 Task: Look for space in Bako, Ethiopia from 5th June, 2023 to 16th June, 2023 for 2 adults in price range Rs.7000 to Rs.15000. Place can be entire place with 1  bedroom having 1 bed and 1 bathroom. Property type can be house, flat, hotel. Booking option can be shelf check-in. Required host language is English.
Action: Mouse moved to (449, 101)
Screenshot: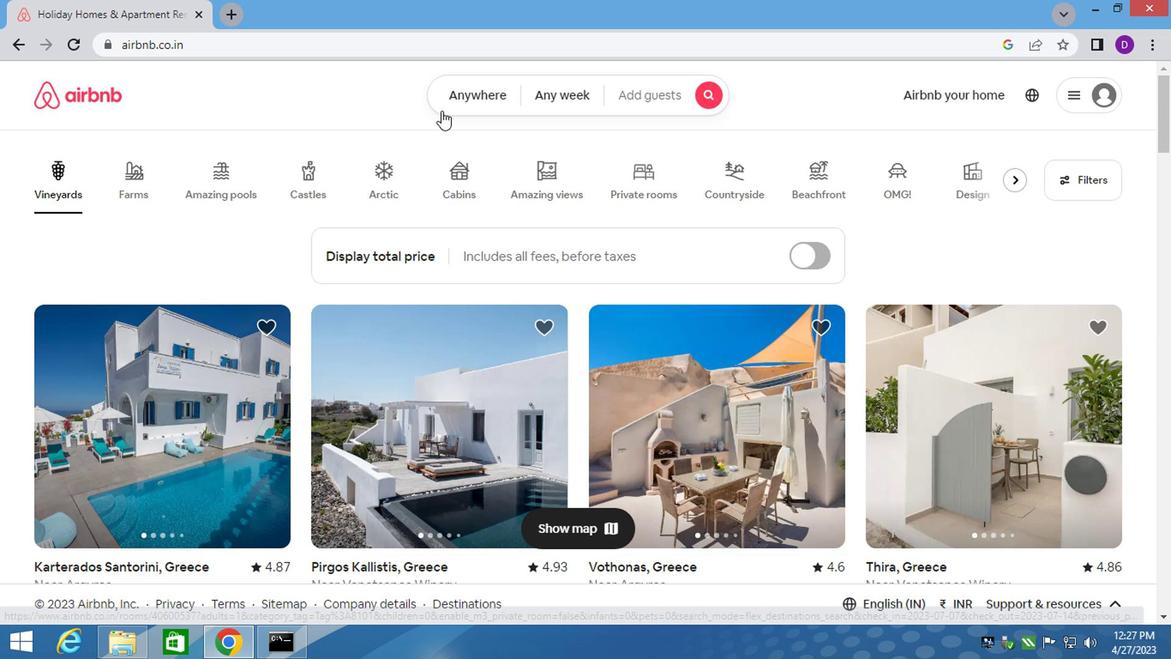 
Action: Mouse pressed left at (449, 101)
Screenshot: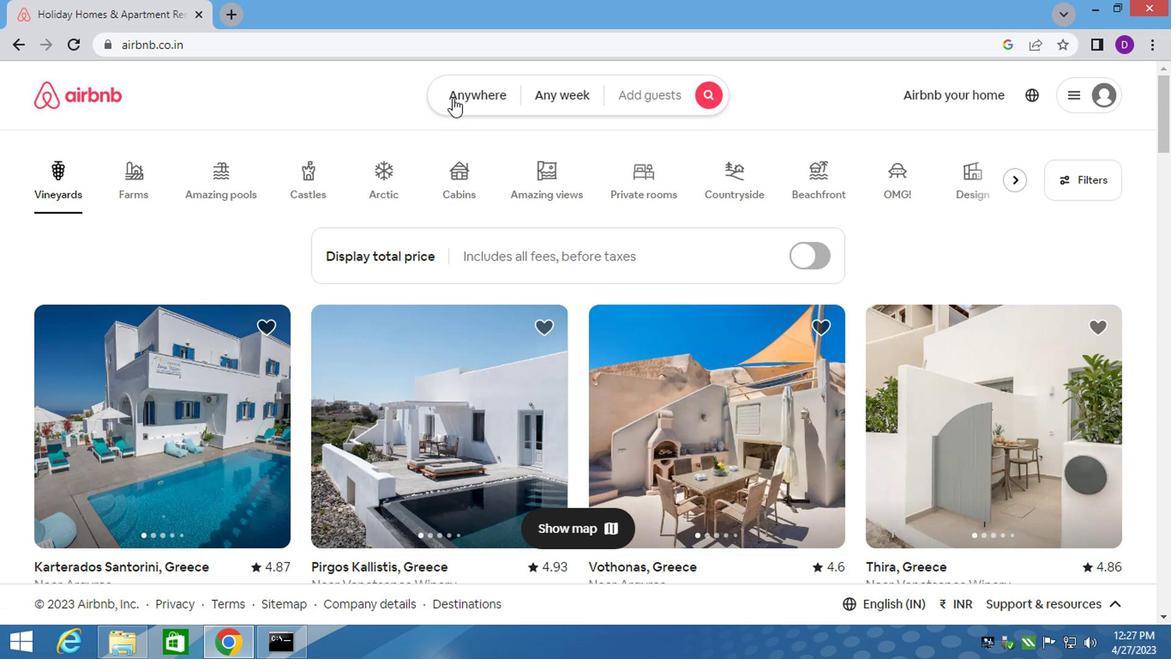 
Action: Mouse moved to (309, 166)
Screenshot: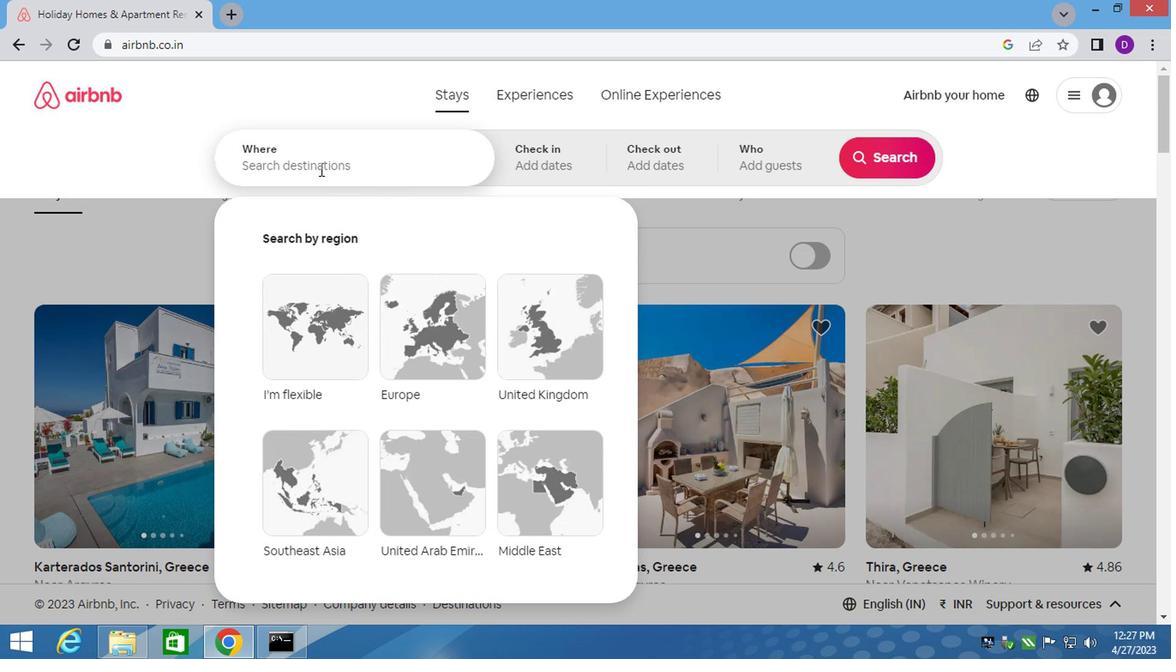 
Action: Mouse pressed left at (309, 166)
Screenshot: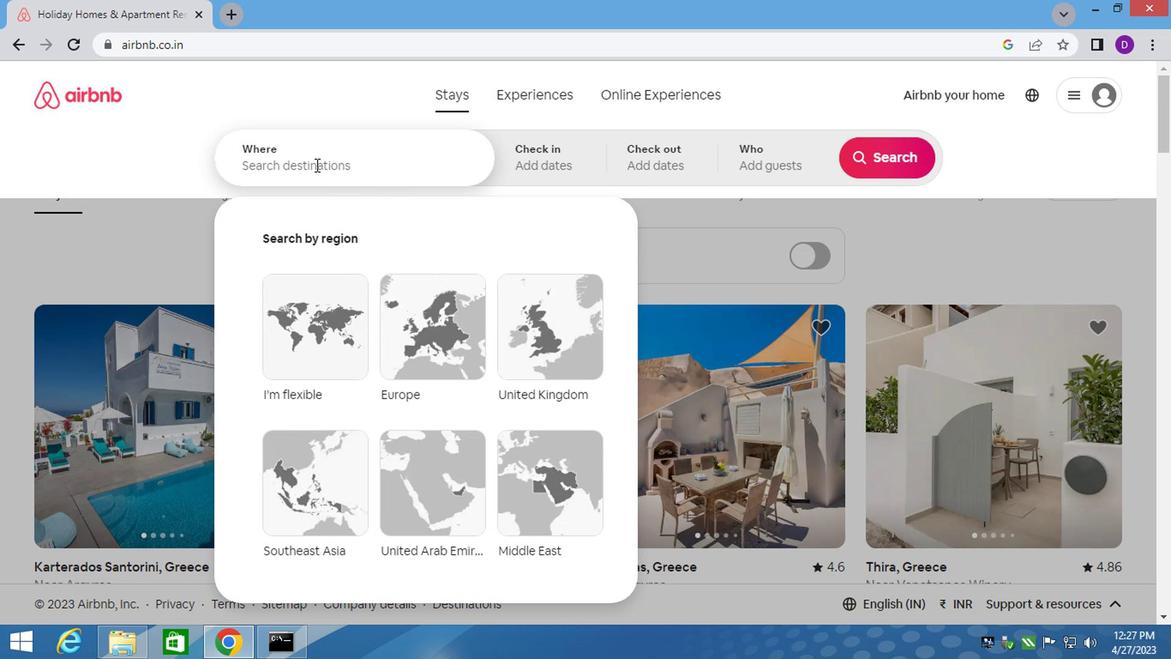 
Action: Key pressed <Key.shift>BAKO,<Key.space><Key.shift><Key.shift><Key.shift><Key.shift>E
Screenshot: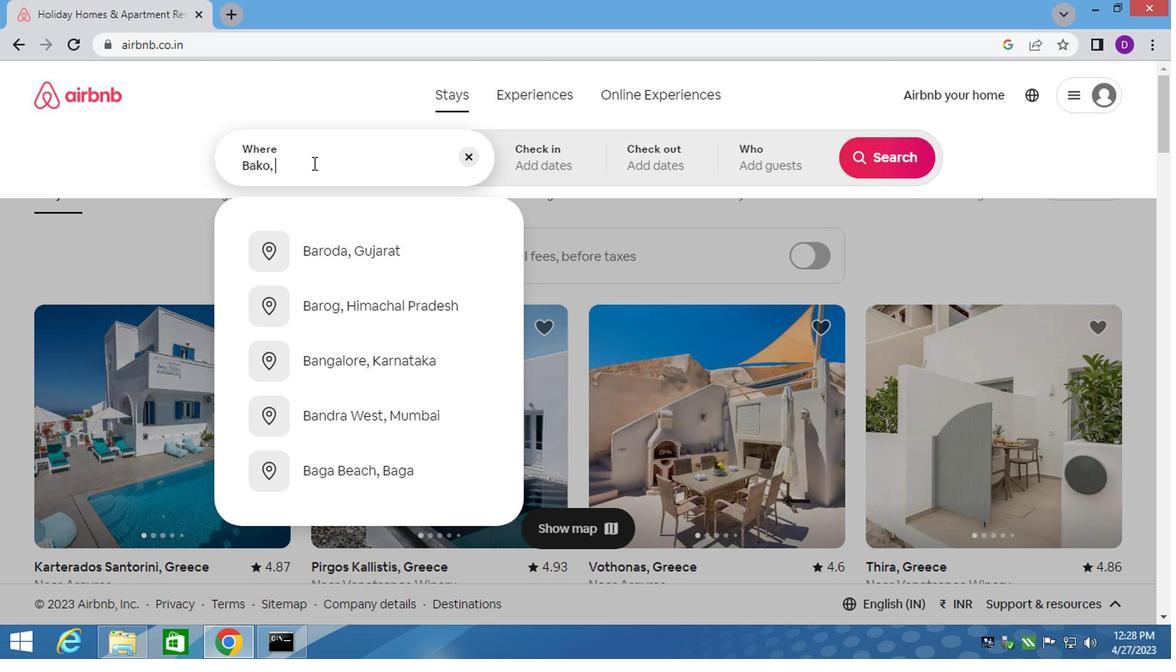 
Action: Mouse moved to (371, 299)
Screenshot: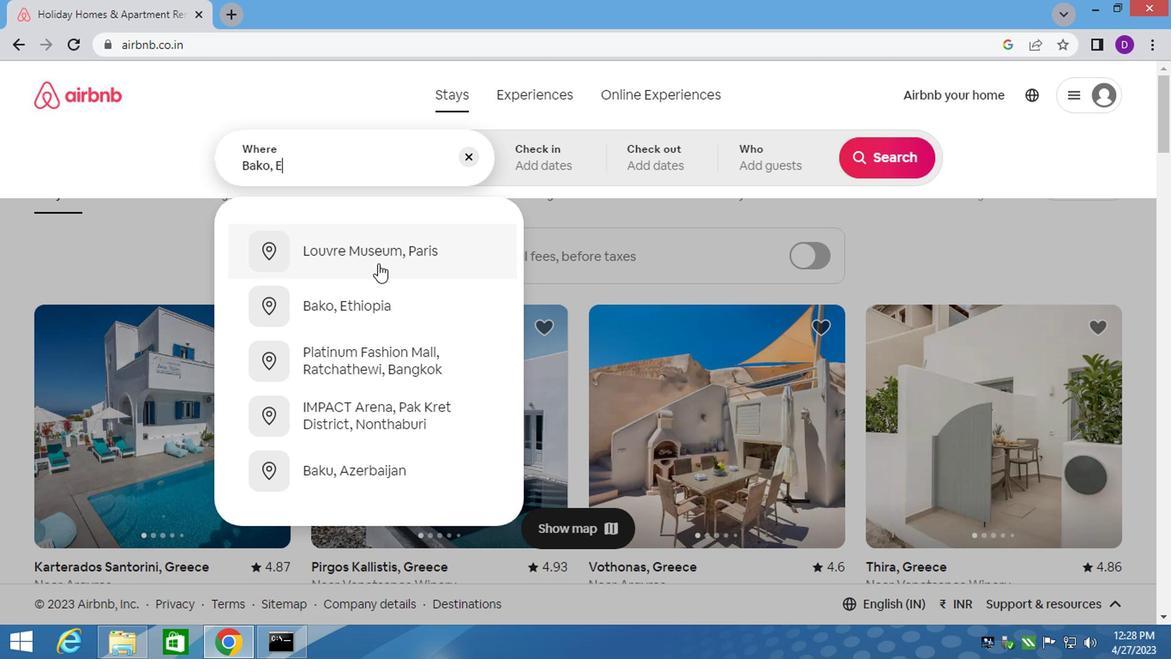 
Action: Mouse pressed left at (371, 299)
Screenshot: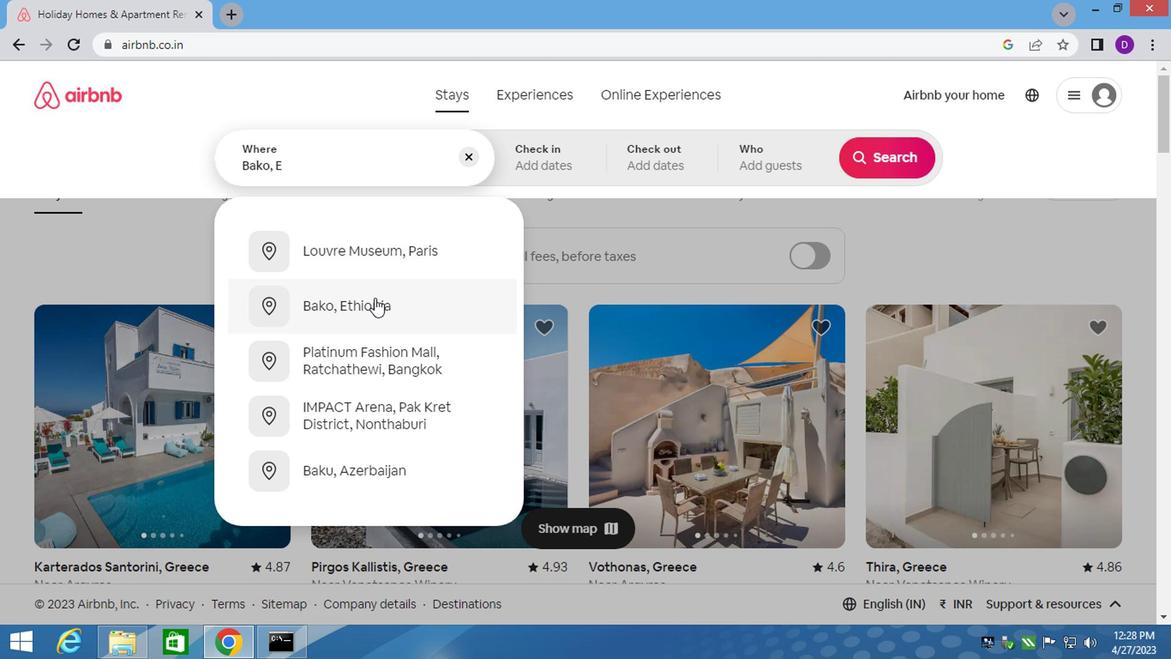 
Action: Mouse moved to (881, 294)
Screenshot: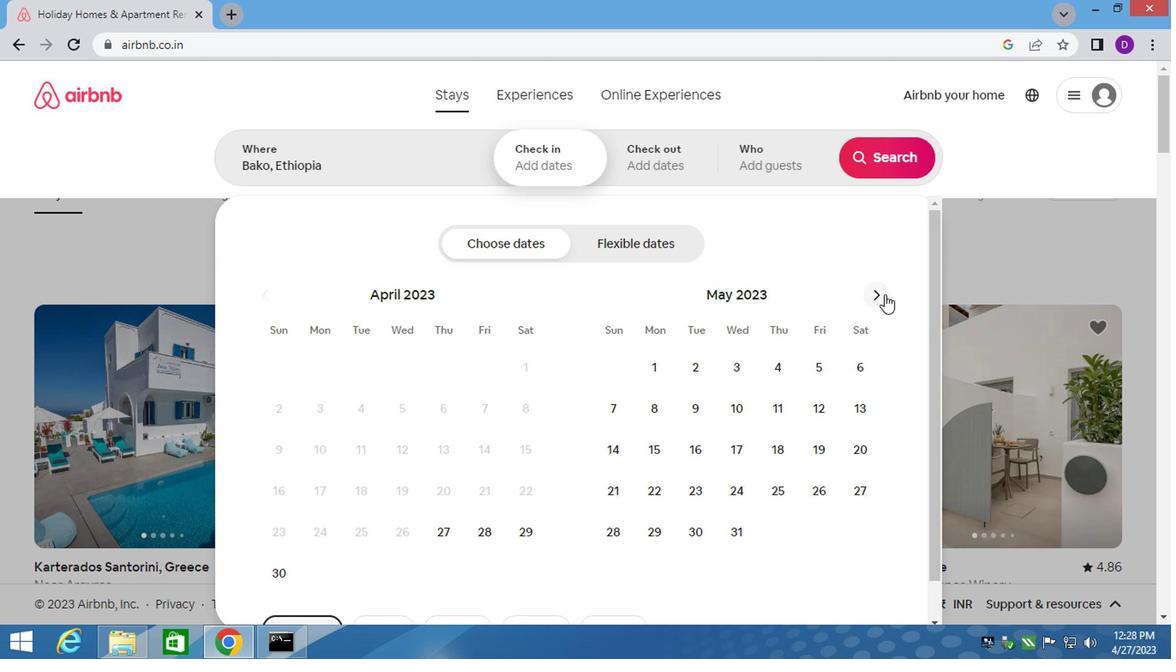
Action: Mouse pressed left at (881, 294)
Screenshot: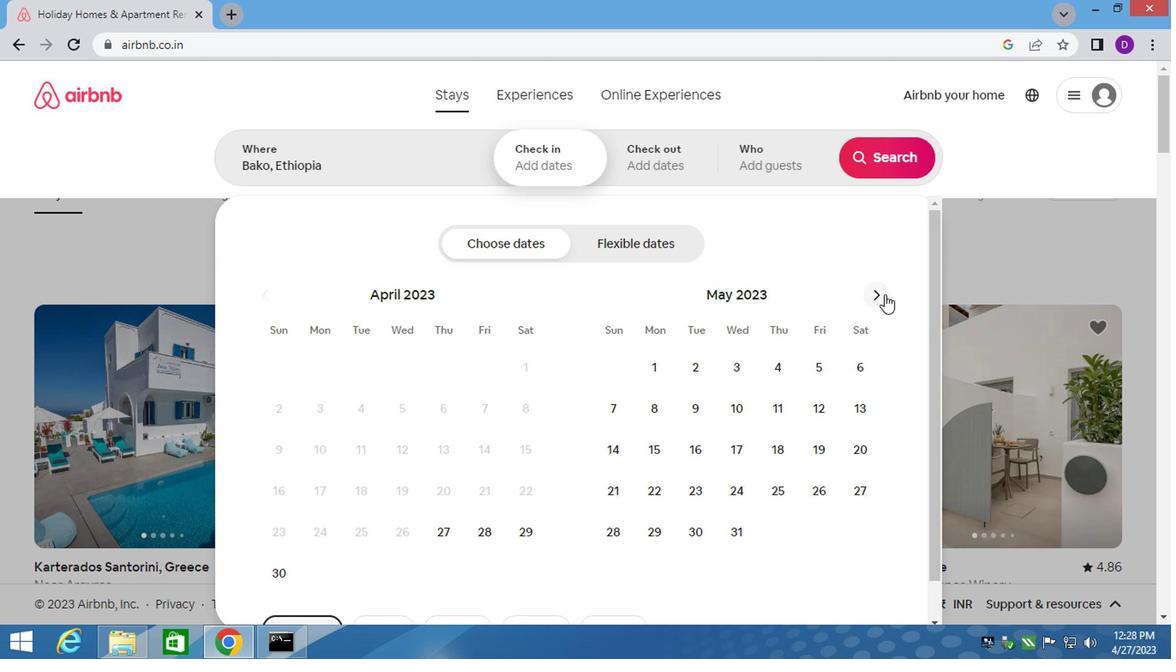 
Action: Mouse moved to (656, 409)
Screenshot: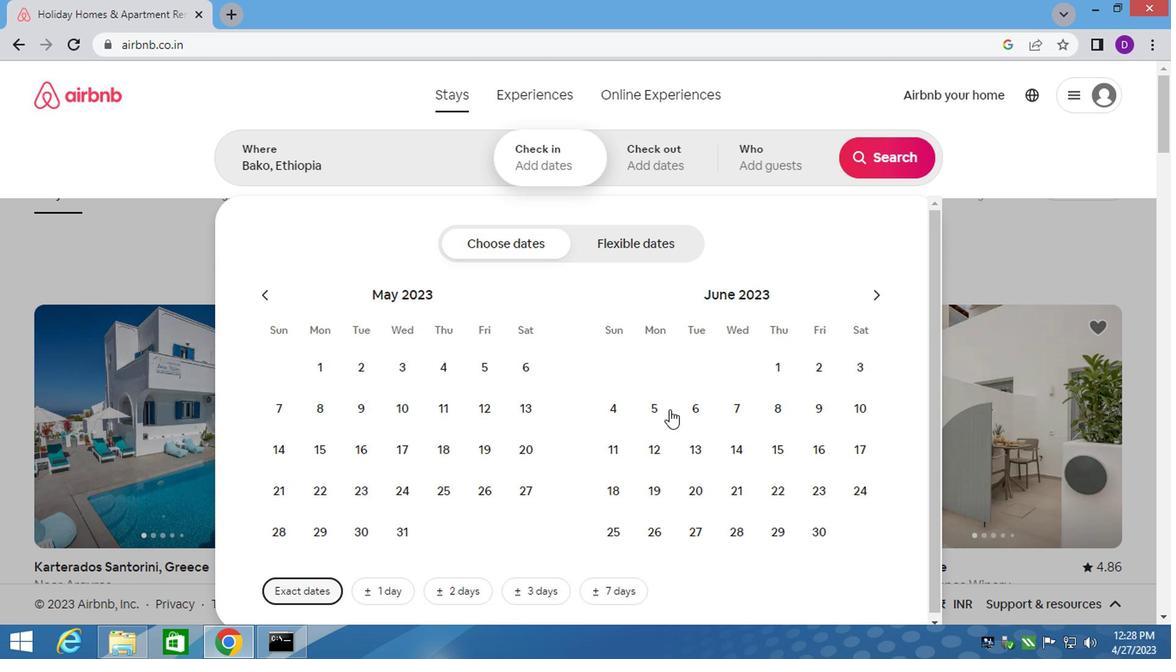 
Action: Mouse pressed left at (656, 409)
Screenshot: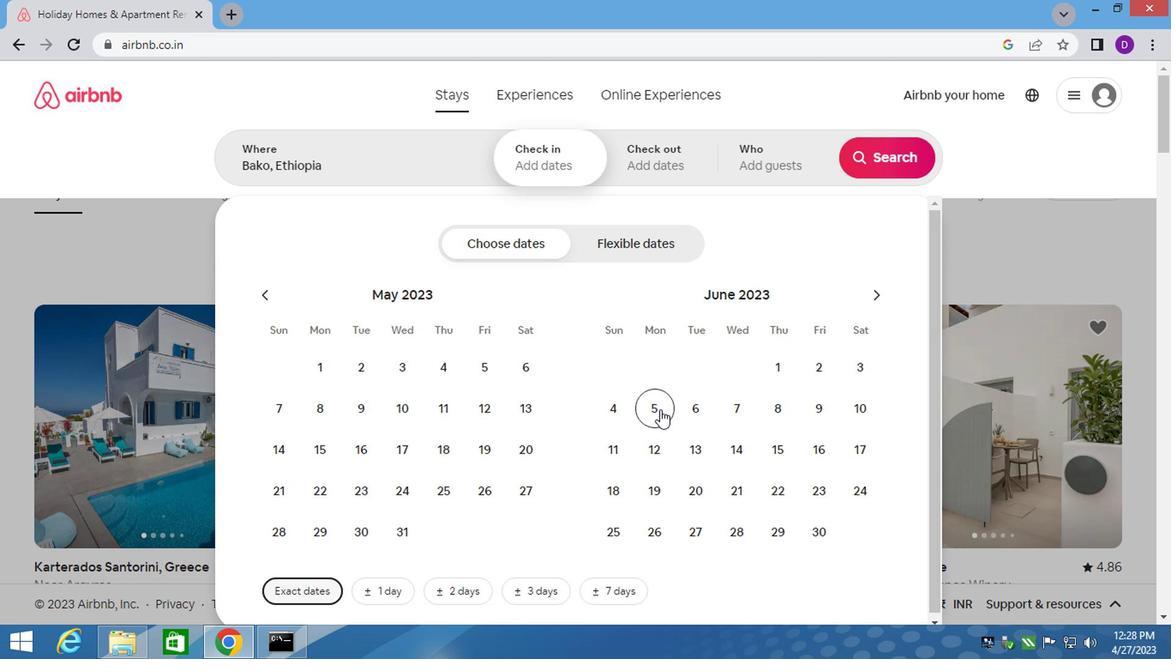 
Action: Mouse moved to (808, 440)
Screenshot: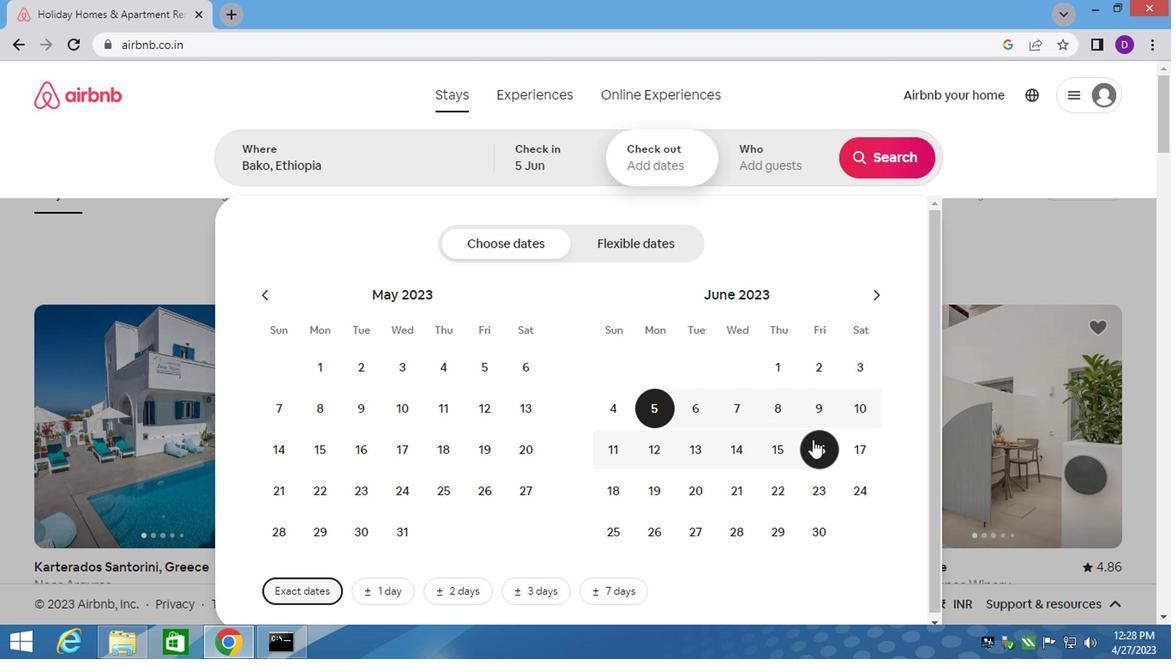 
Action: Mouse pressed left at (808, 440)
Screenshot: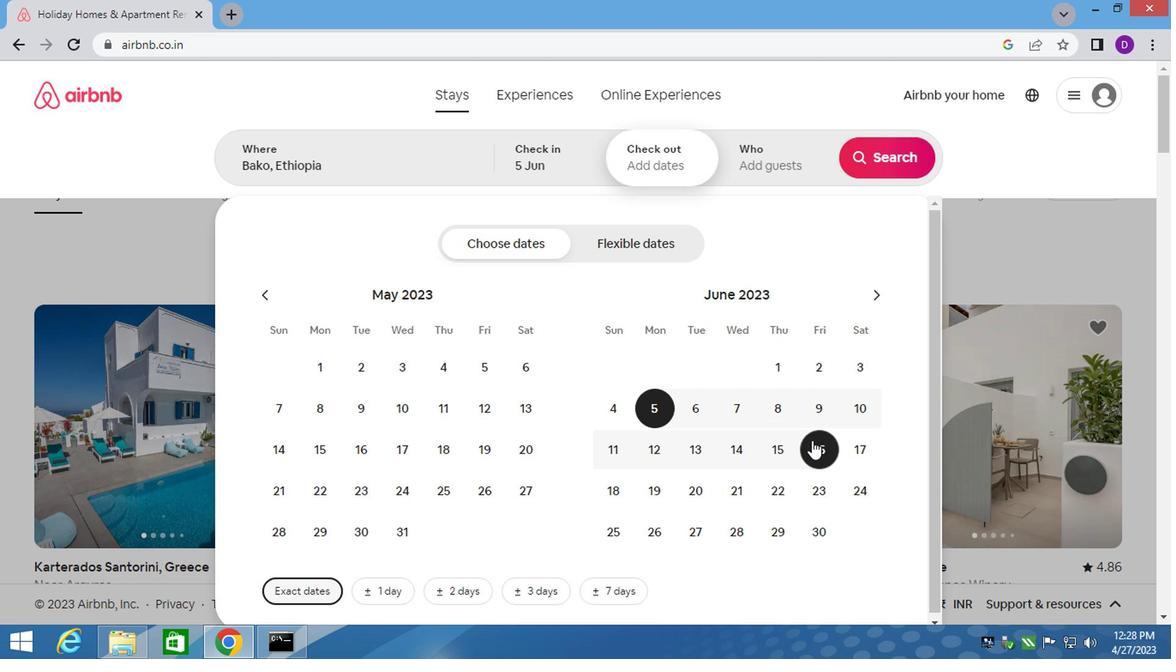 
Action: Mouse moved to (777, 170)
Screenshot: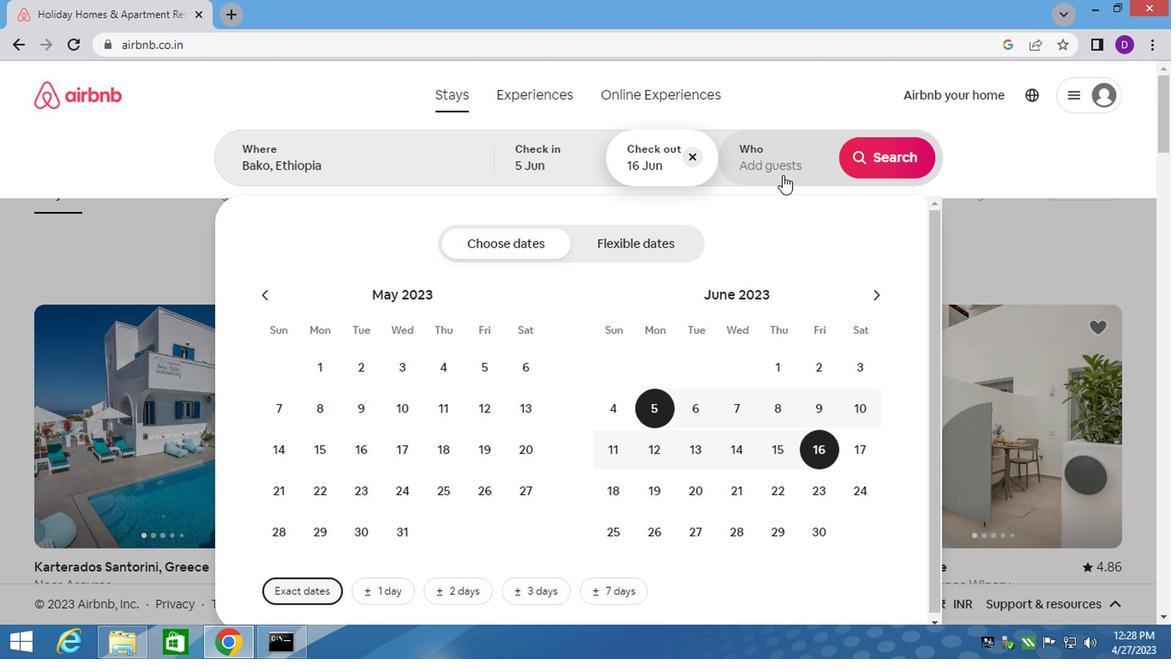 
Action: Mouse pressed left at (777, 170)
Screenshot: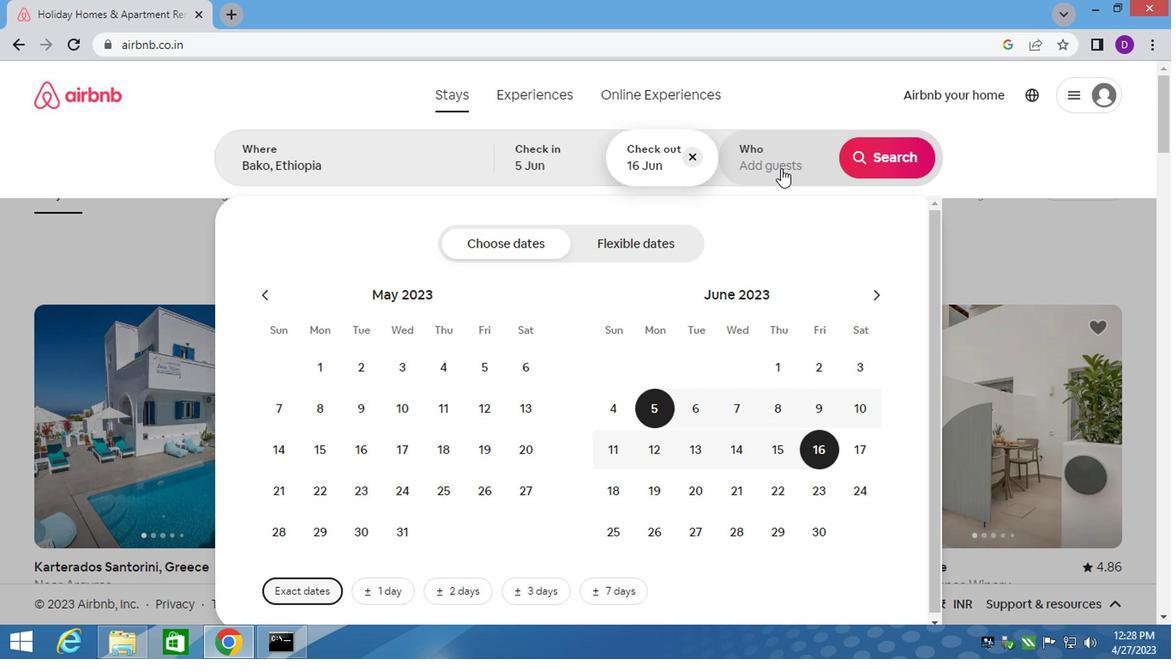 
Action: Mouse moved to (882, 257)
Screenshot: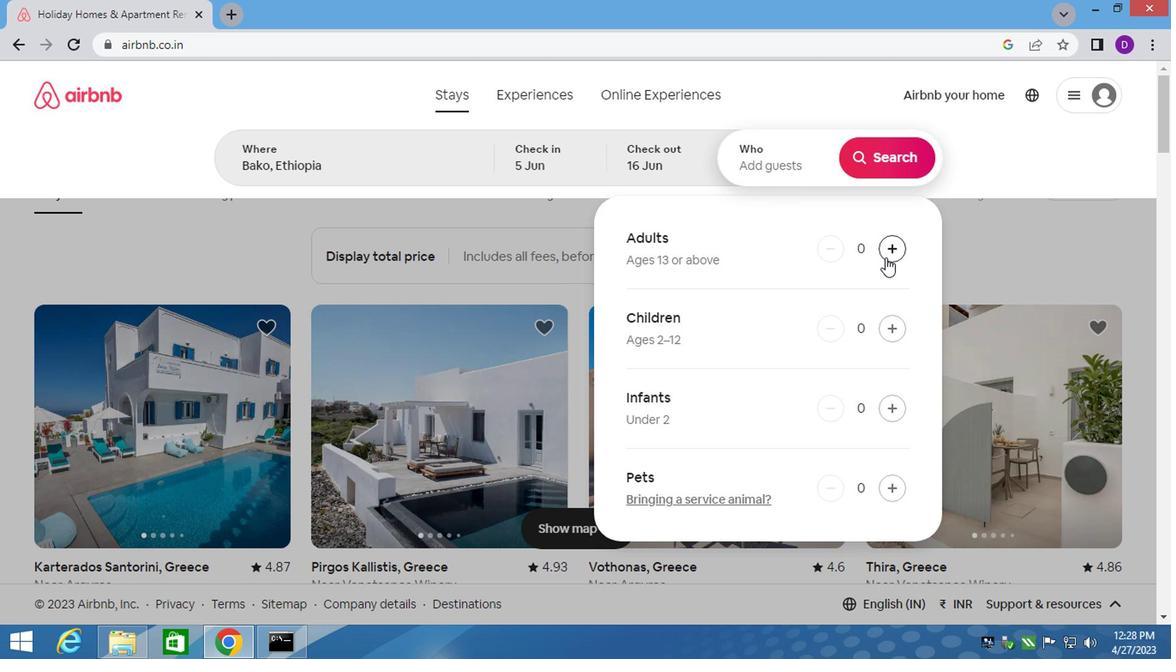 
Action: Mouse pressed left at (882, 257)
Screenshot: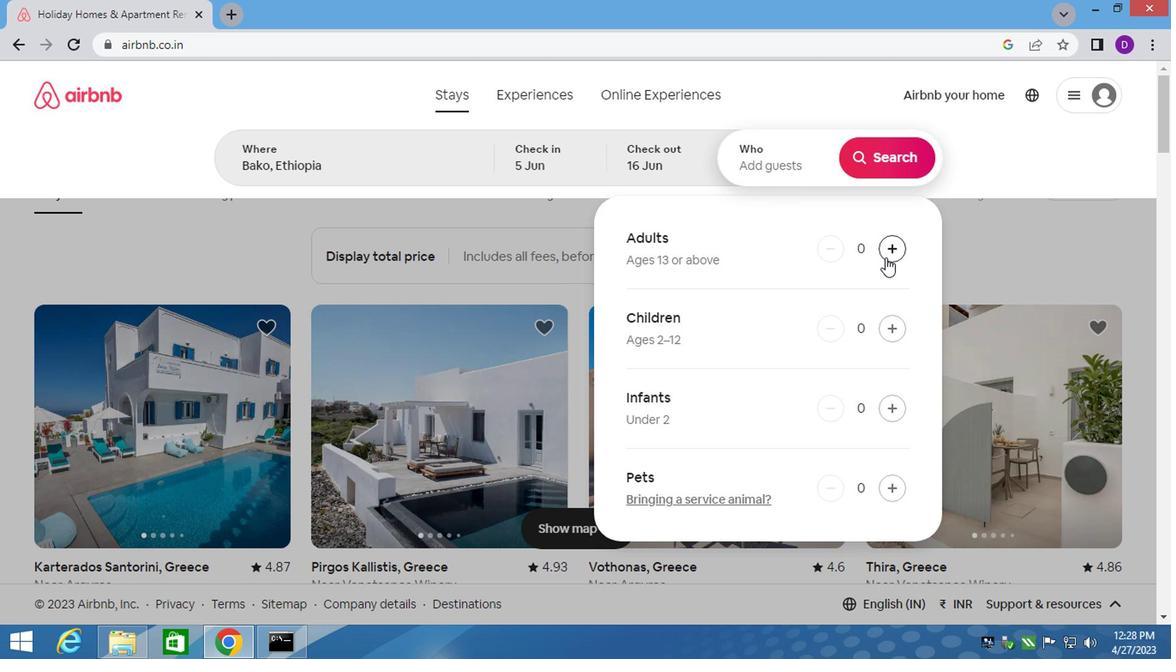 
Action: Mouse pressed left at (882, 257)
Screenshot: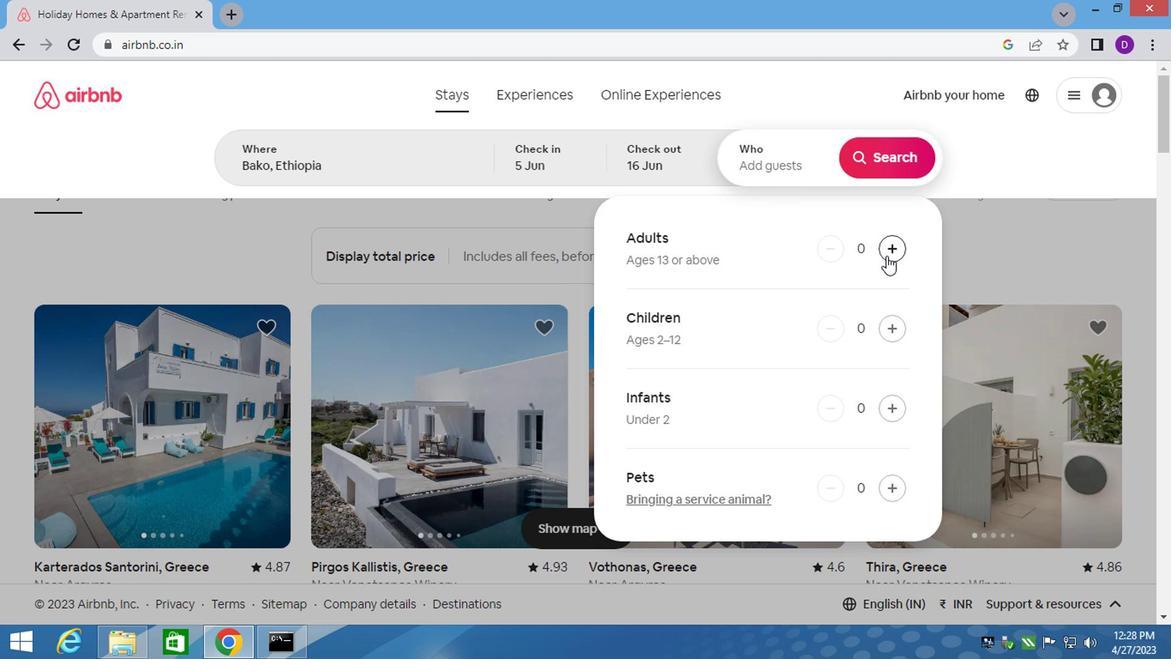 
Action: Mouse moved to (874, 161)
Screenshot: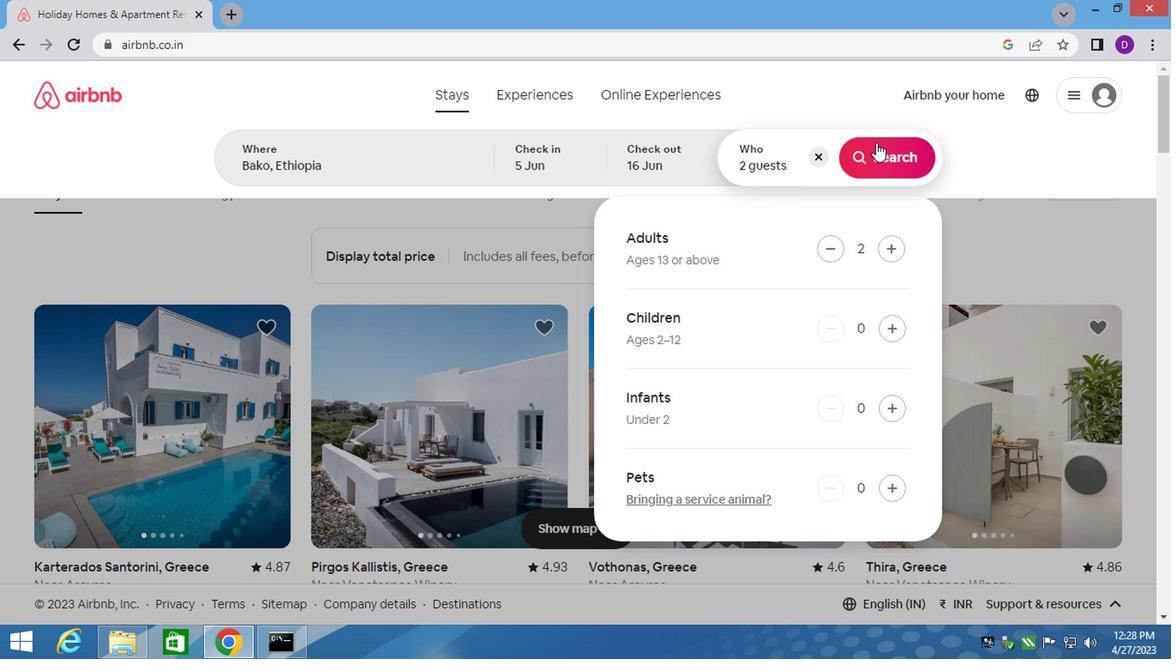 
Action: Mouse pressed left at (874, 161)
Screenshot: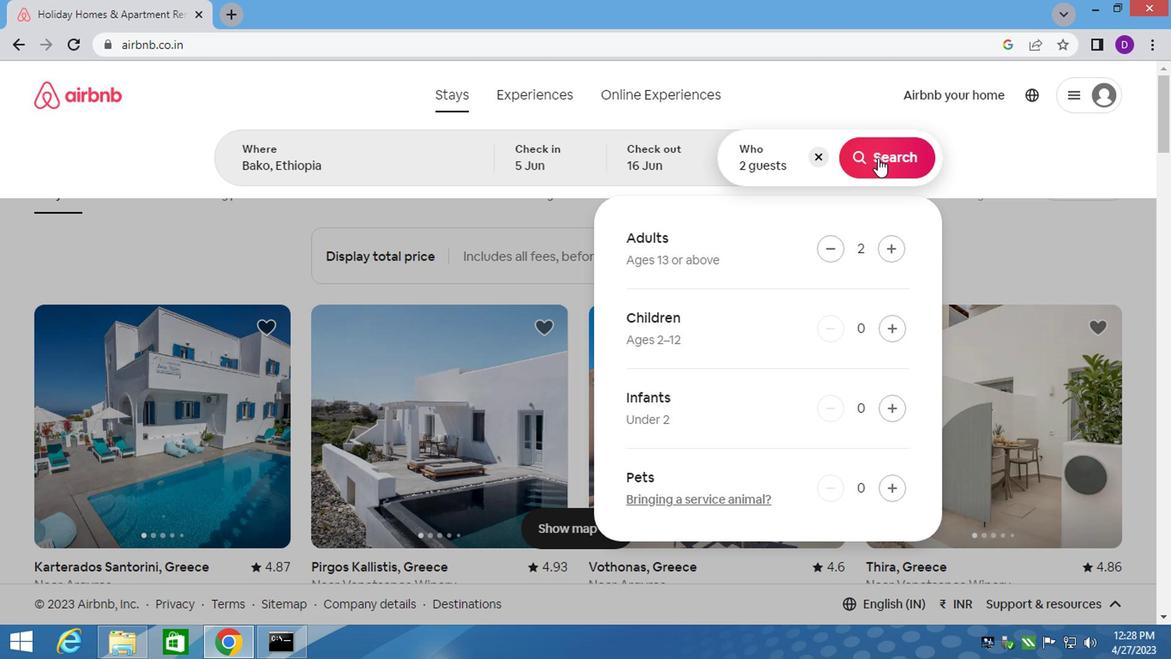 
Action: Mouse moved to (1089, 167)
Screenshot: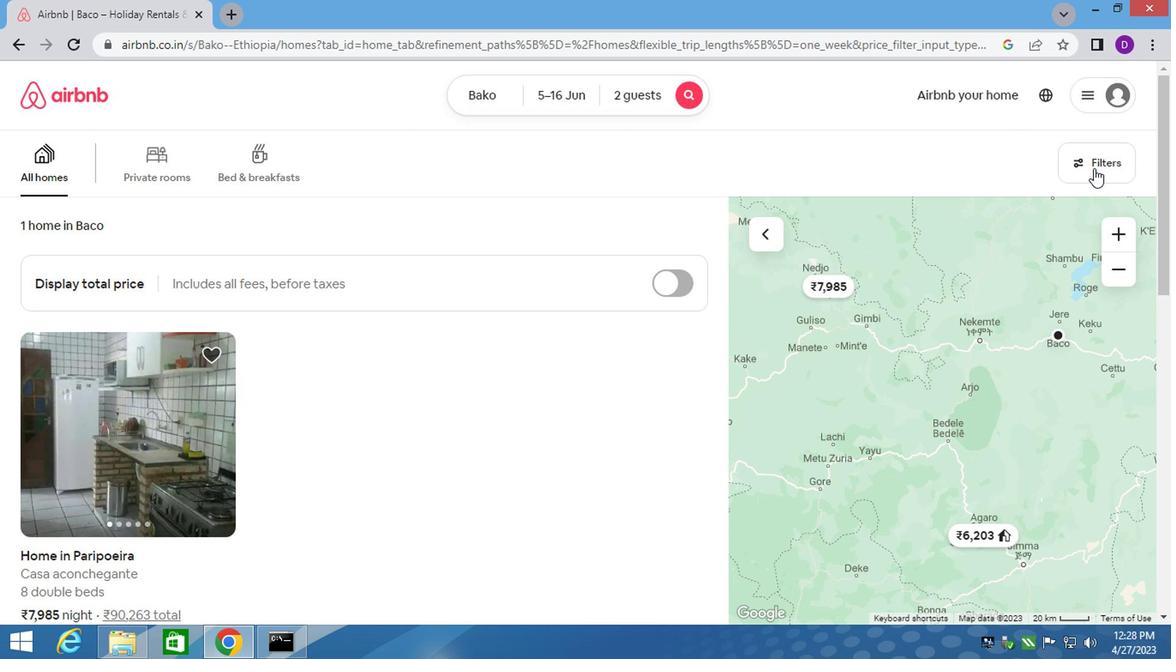 
Action: Mouse pressed left at (1089, 167)
Screenshot: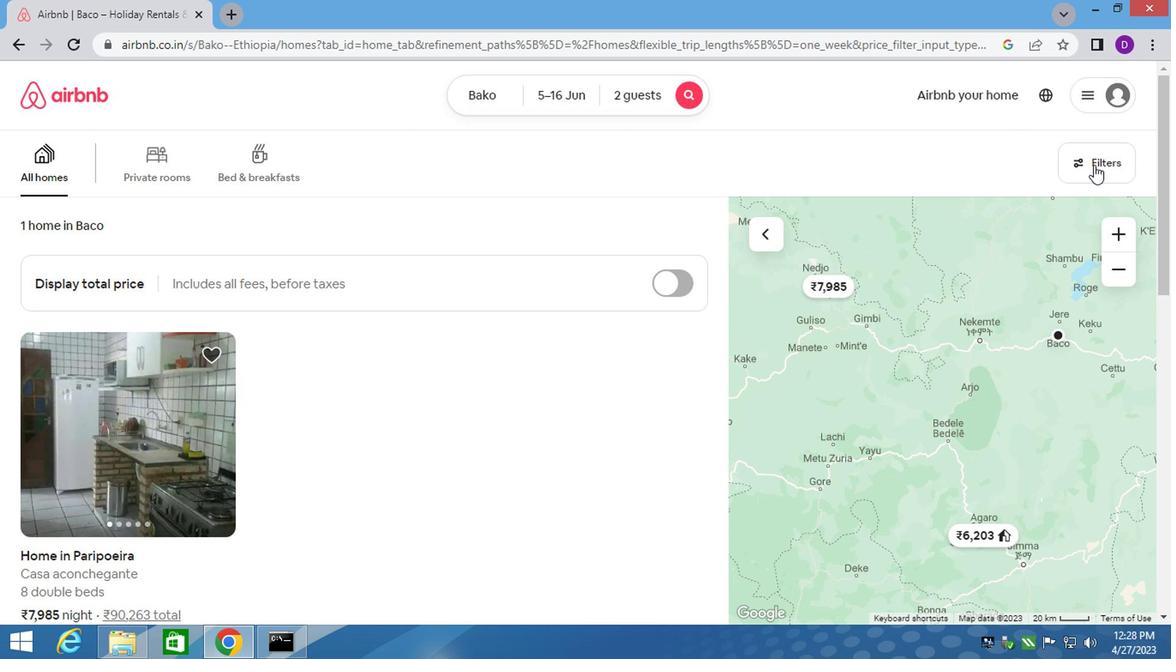 
Action: Mouse moved to (407, 333)
Screenshot: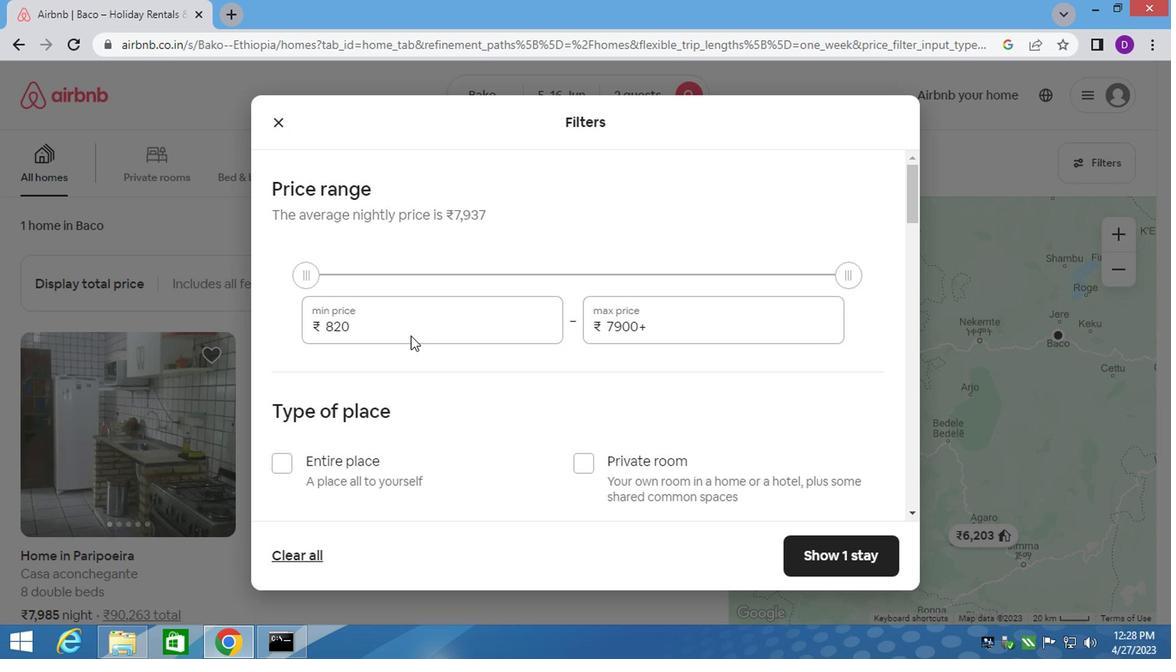 
Action: Mouse pressed left at (407, 333)
Screenshot: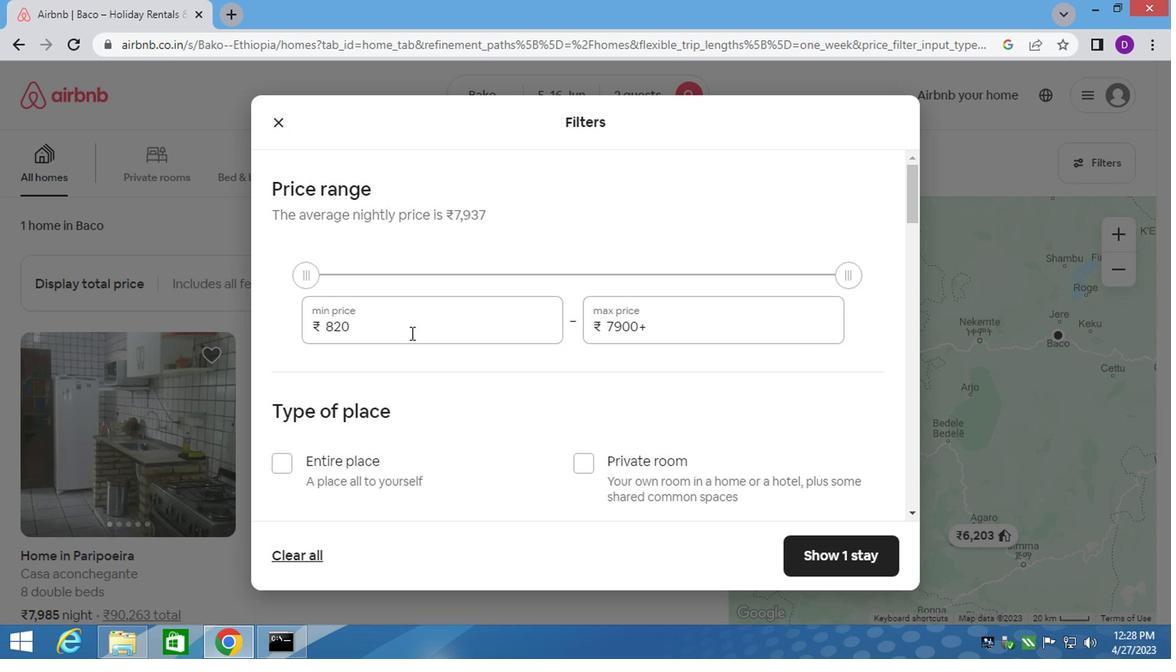 
Action: Mouse pressed left at (407, 333)
Screenshot: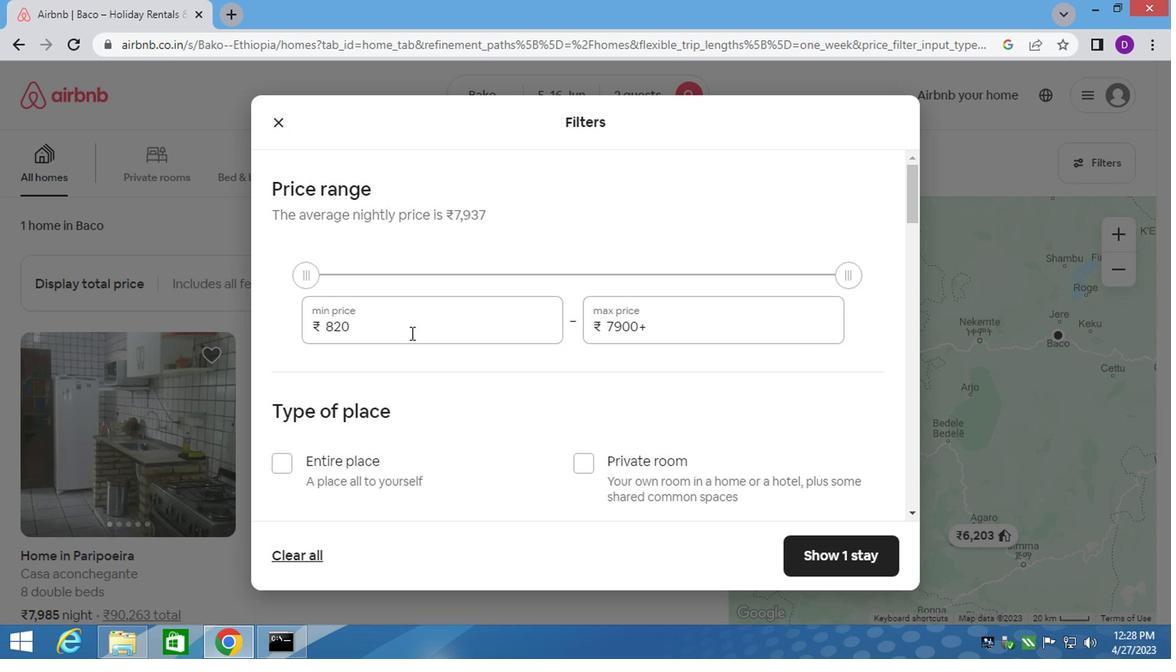 
Action: Key pressed 7000<Key.tab>1<Key.backspace><Key.backspace><Key.backspace><Key.backspace><Key.backspace><Key.backspace><Key.backspace><Key.backspace><Key.backspace><Key.backspace><Key.backspace><Key.backspace><Key.backspace>15000
Screenshot: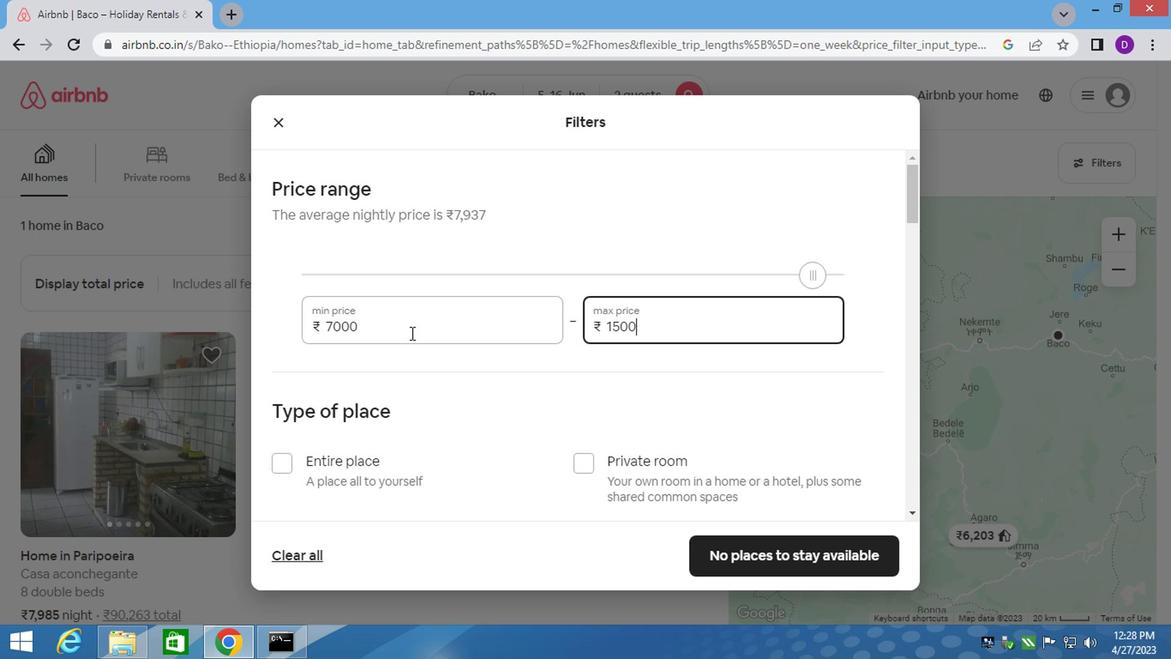 
Action: Mouse moved to (390, 422)
Screenshot: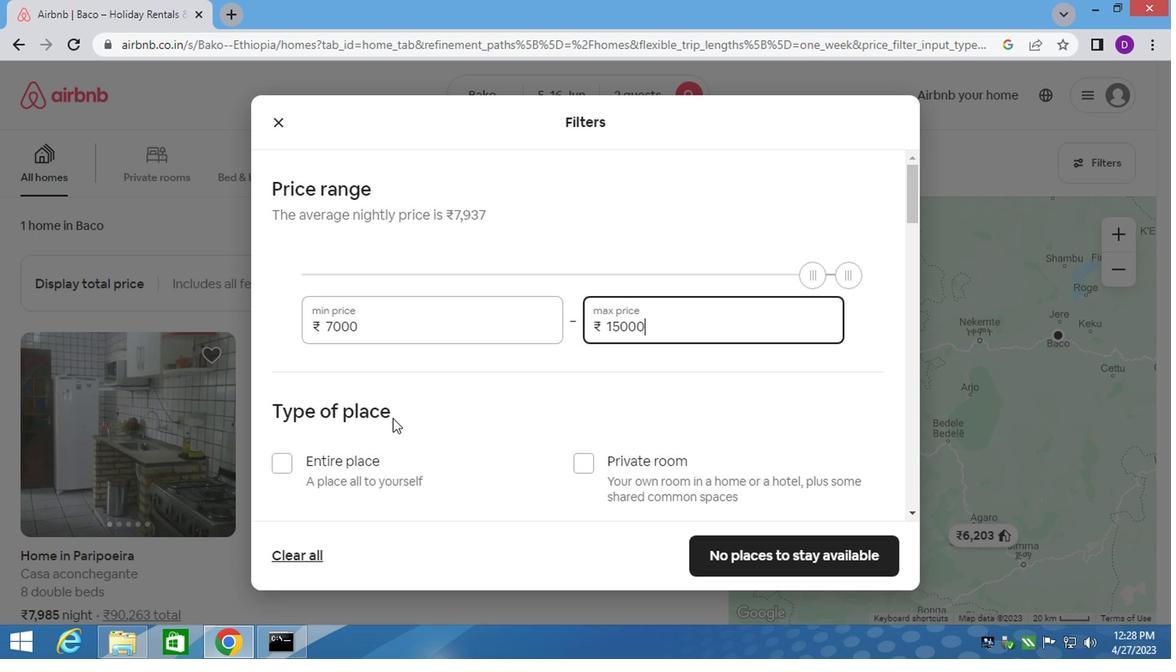 
Action: Mouse scrolled (390, 421) with delta (0, -1)
Screenshot: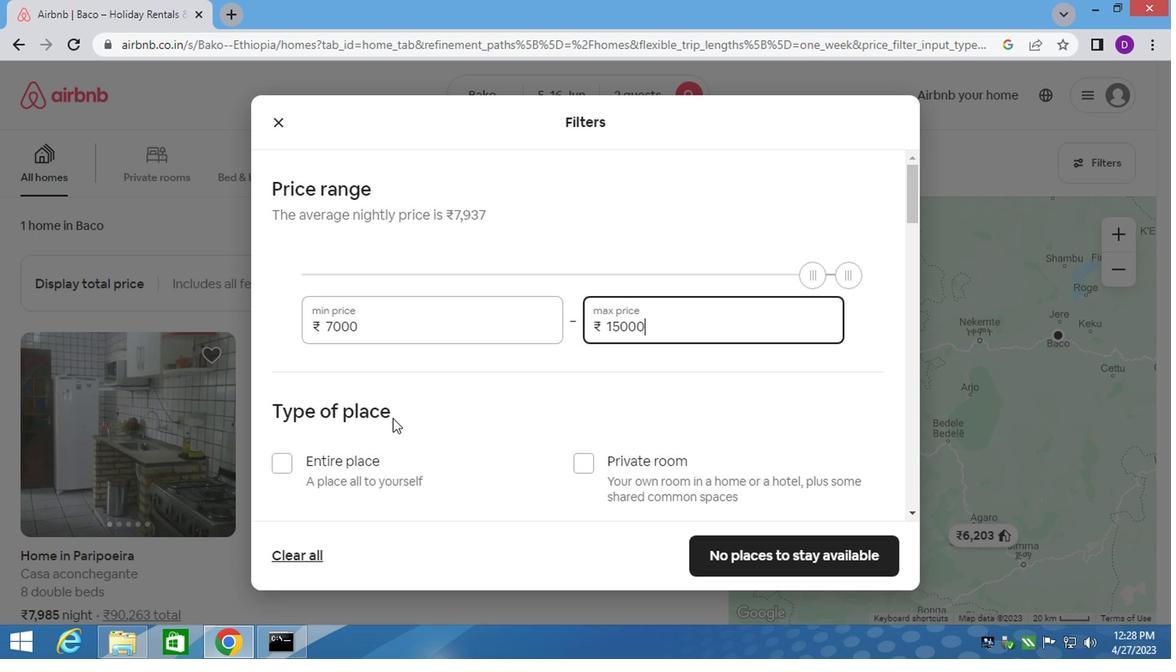 
Action: Mouse moved to (390, 425)
Screenshot: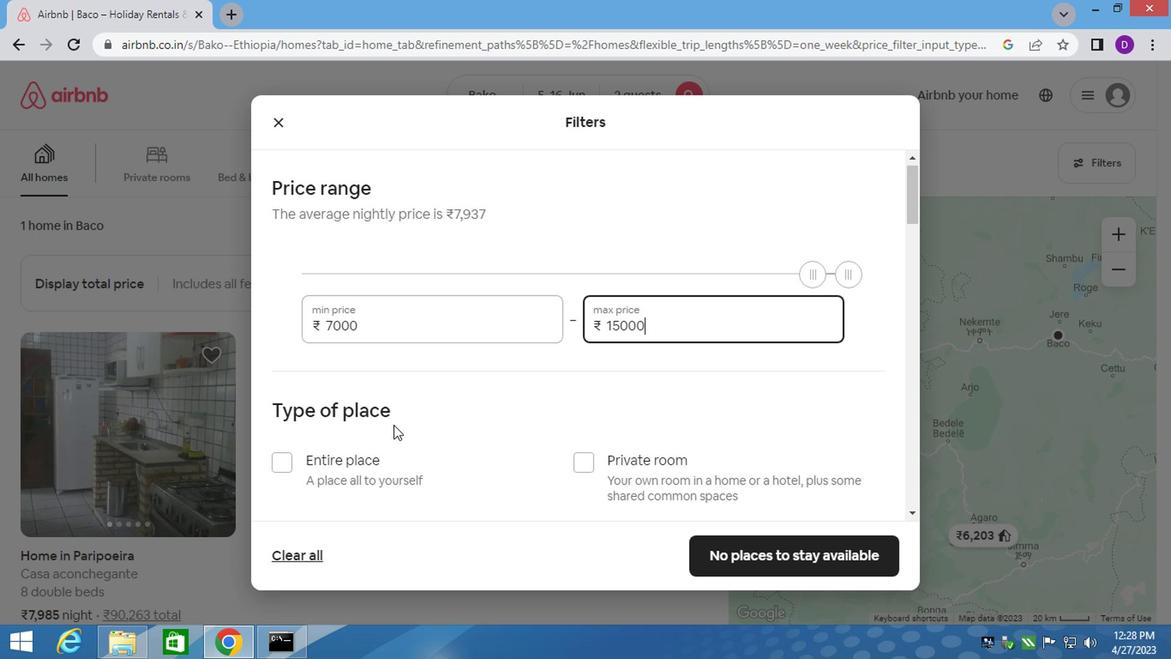 
Action: Mouse scrolled (390, 424) with delta (0, 0)
Screenshot: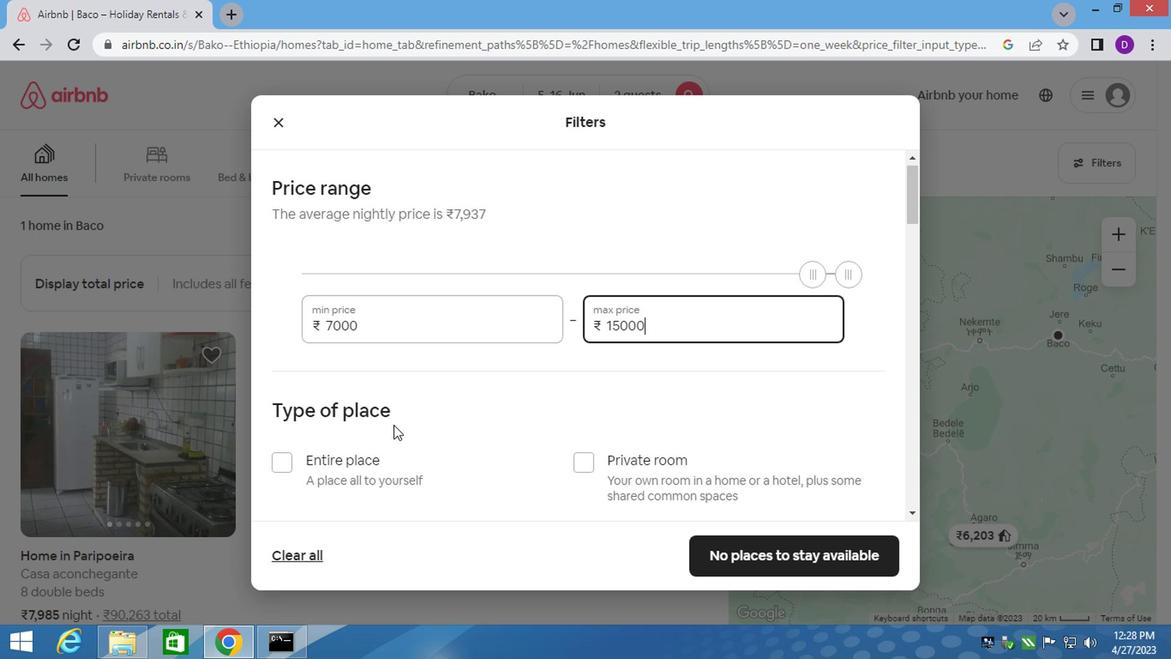 
Action: Mouse moved to (284, 288)
Screenshot: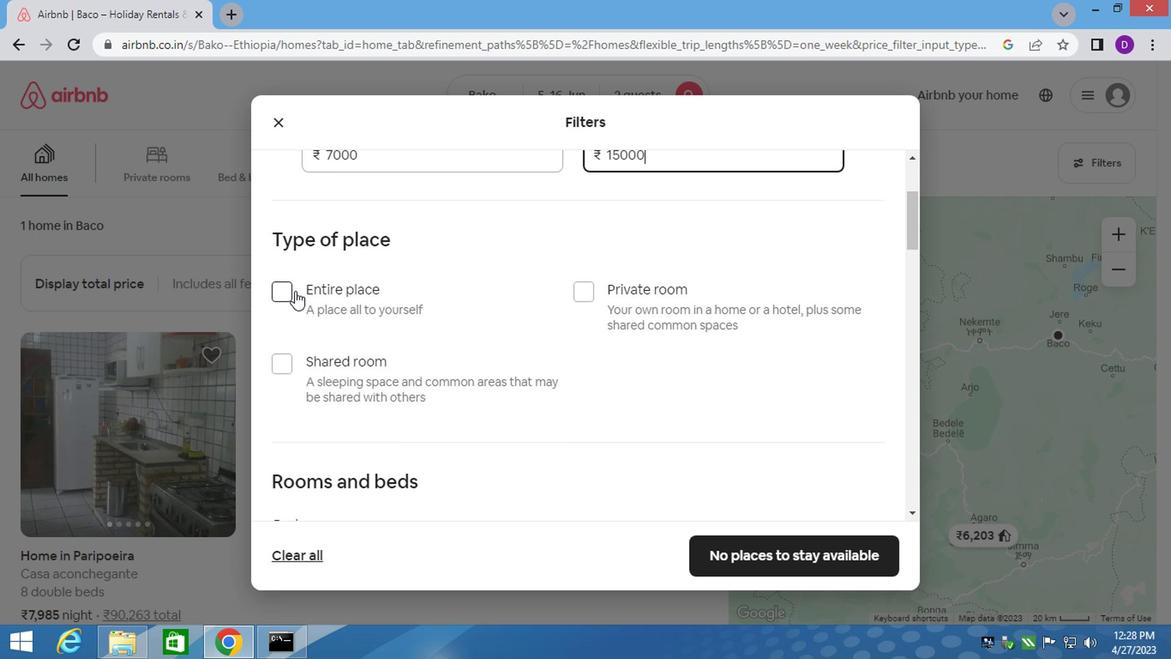 
Action: Mouse pressed left at (284, 288)
Screenshot: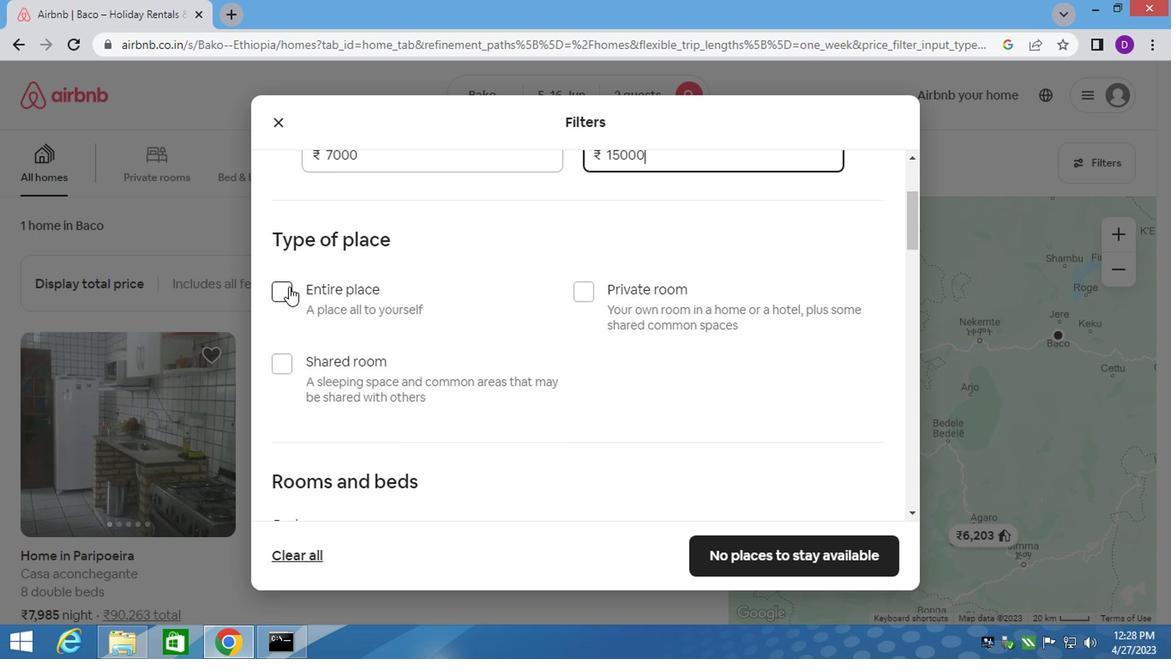 
Action: Mouse moved to (312, 350)
Screenshot: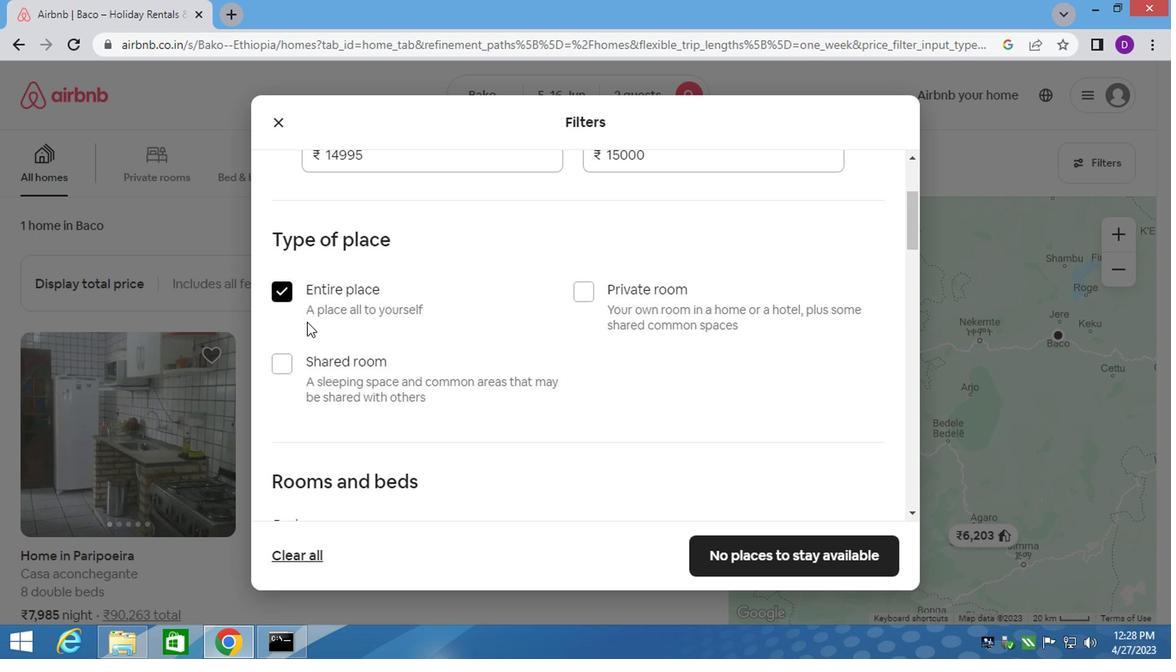 
Action: Mouse scrolled (312, 349) with delta (0, -1)
Screenshot: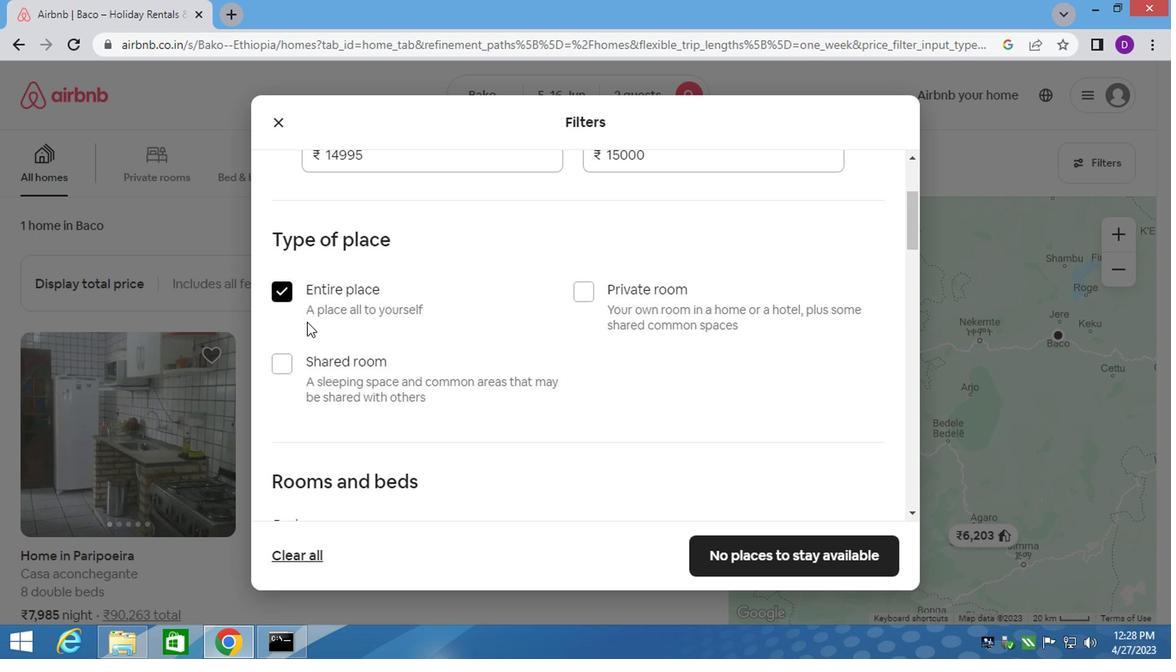 
Action: Mouse moved to (315, 357)
Screenshot: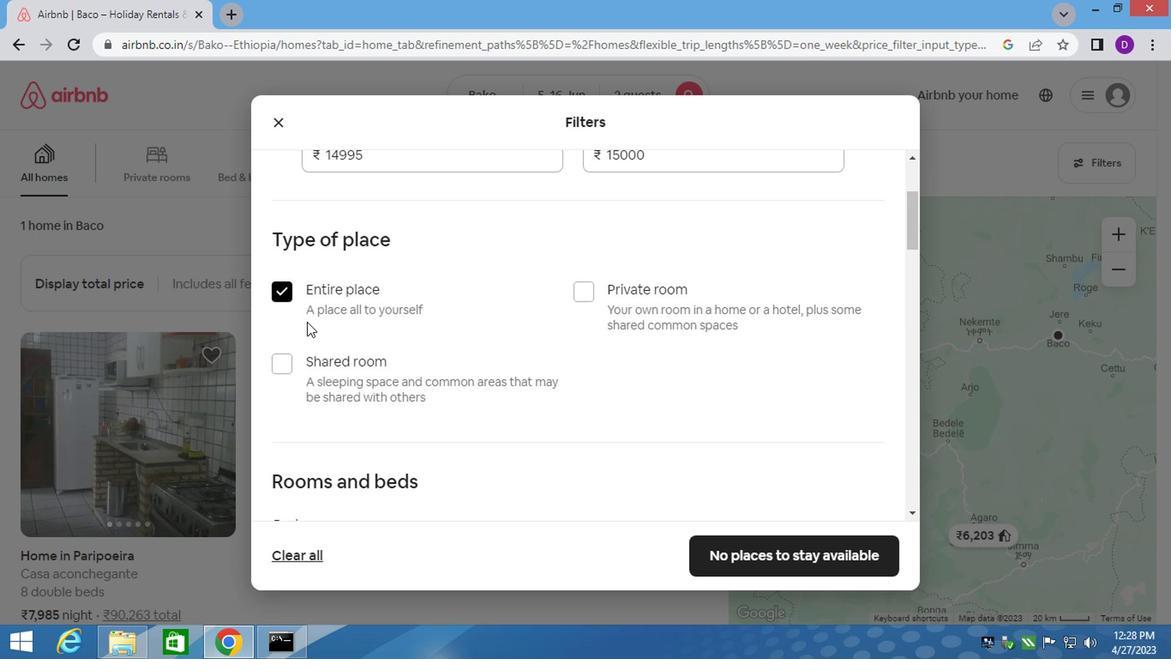 
Action: Mouse scrolled (315, 357) with delta (0, 0)
Screenshot: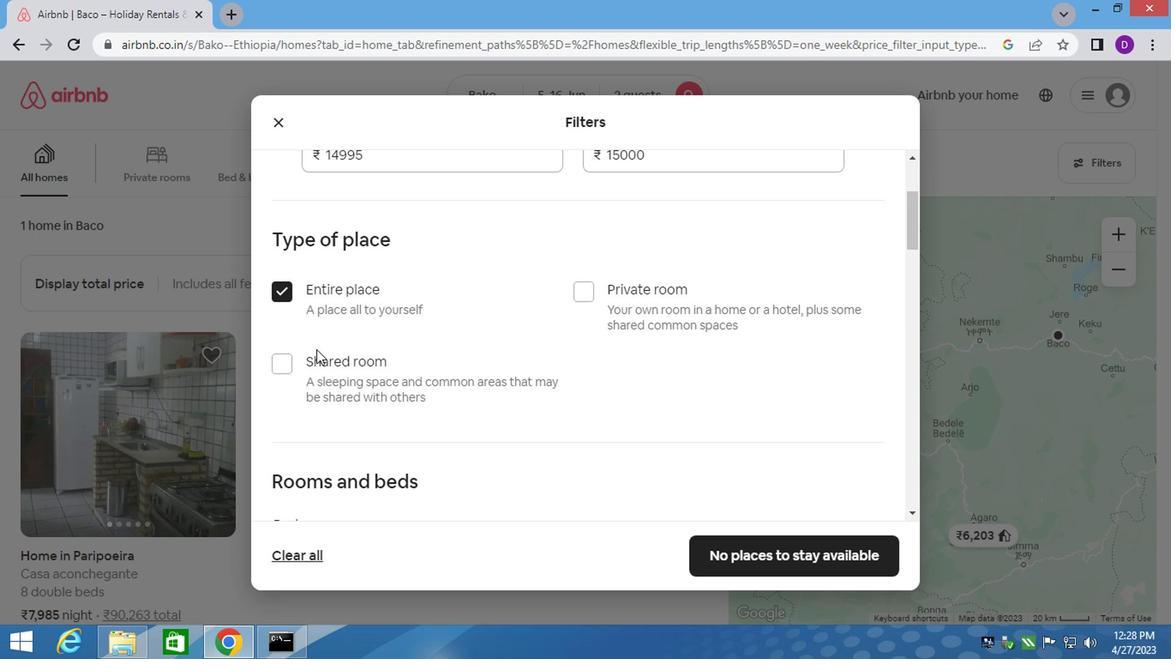 
Action: Mouse moved to (316, 362)
Screenshot: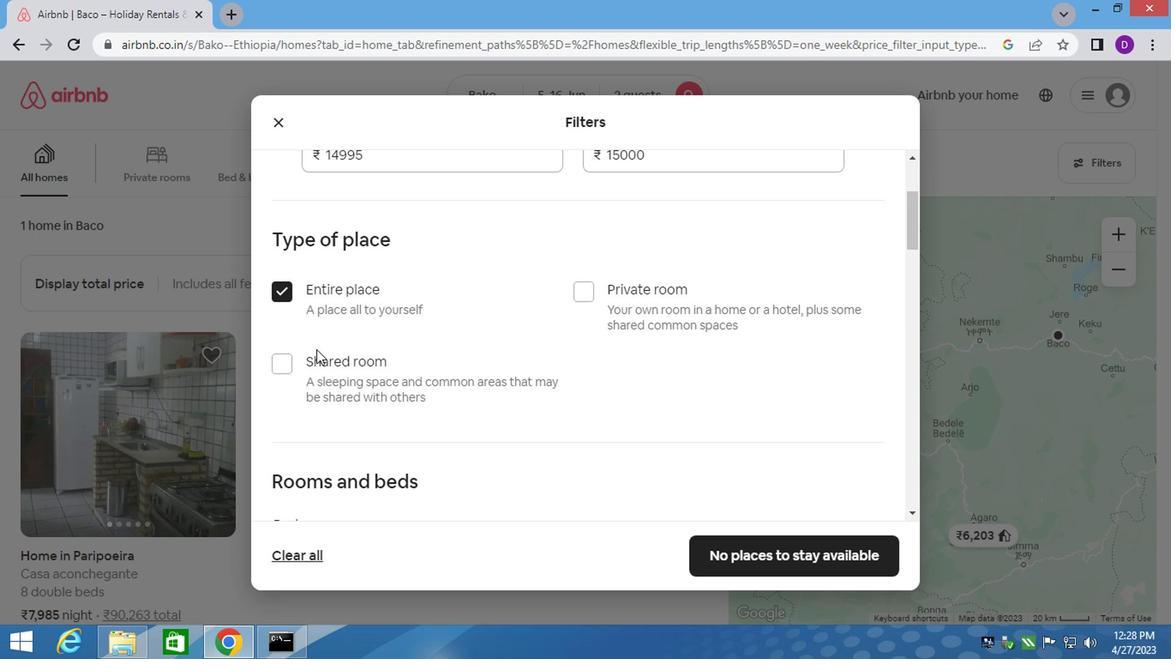 
Action: Mouse scrolled (316, 361) with delta (0, 0)
Screenshot: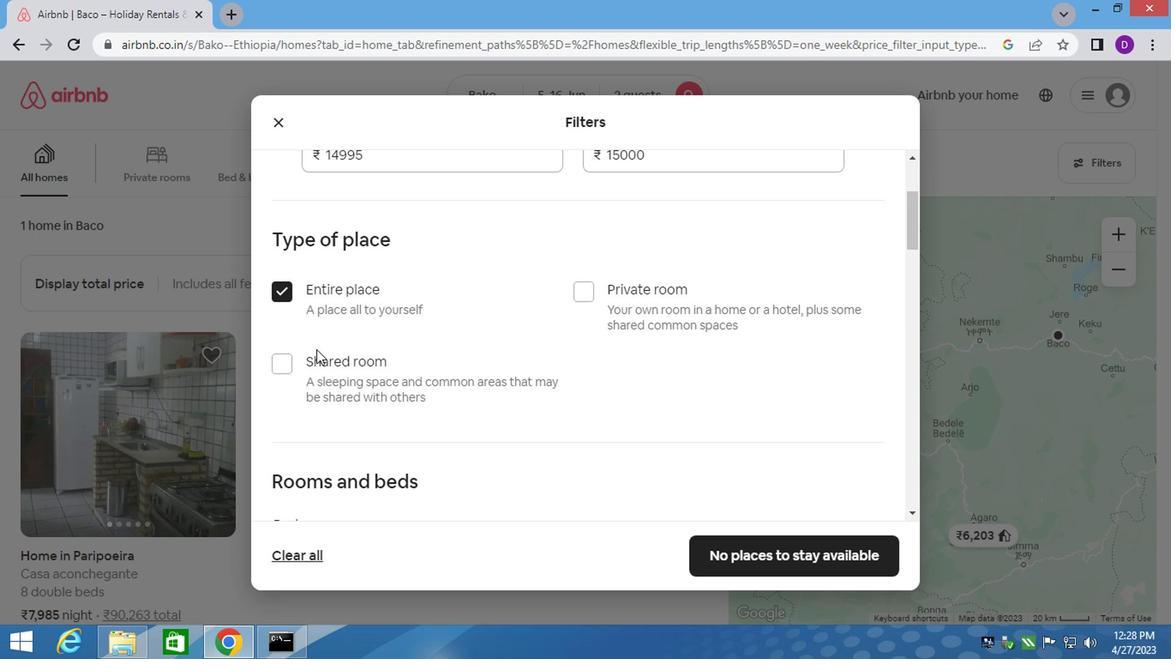 
Action: Mouse moved to (361, 319)
Screenshot: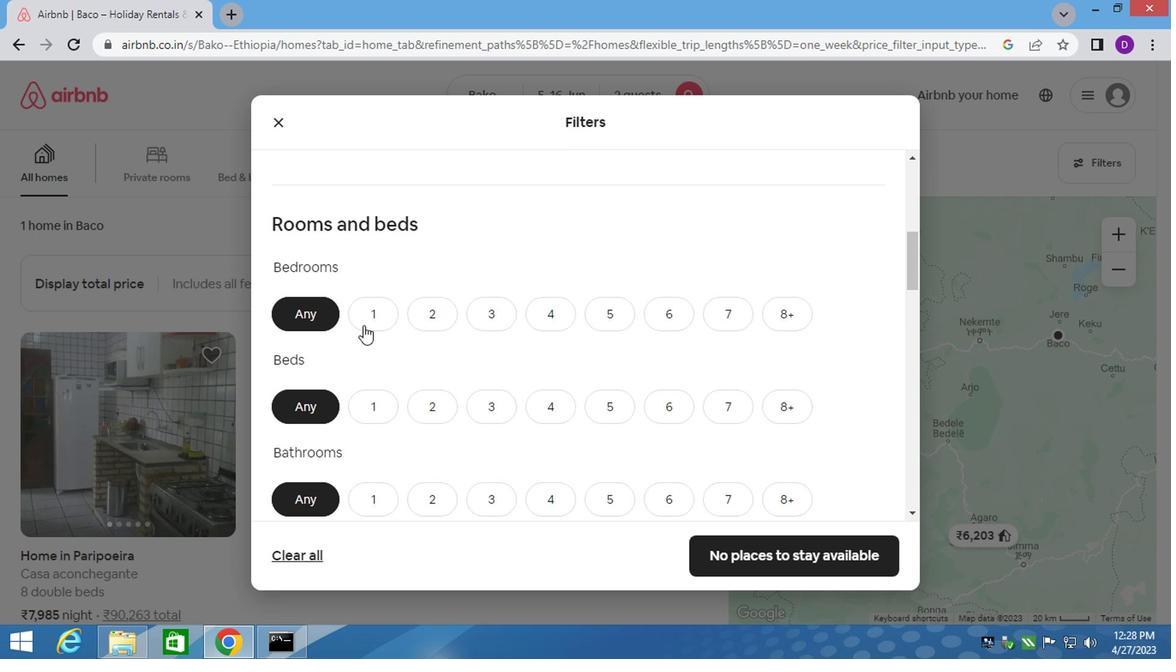 
Action: Mouse pressed left at (361, 319)
Screenshot: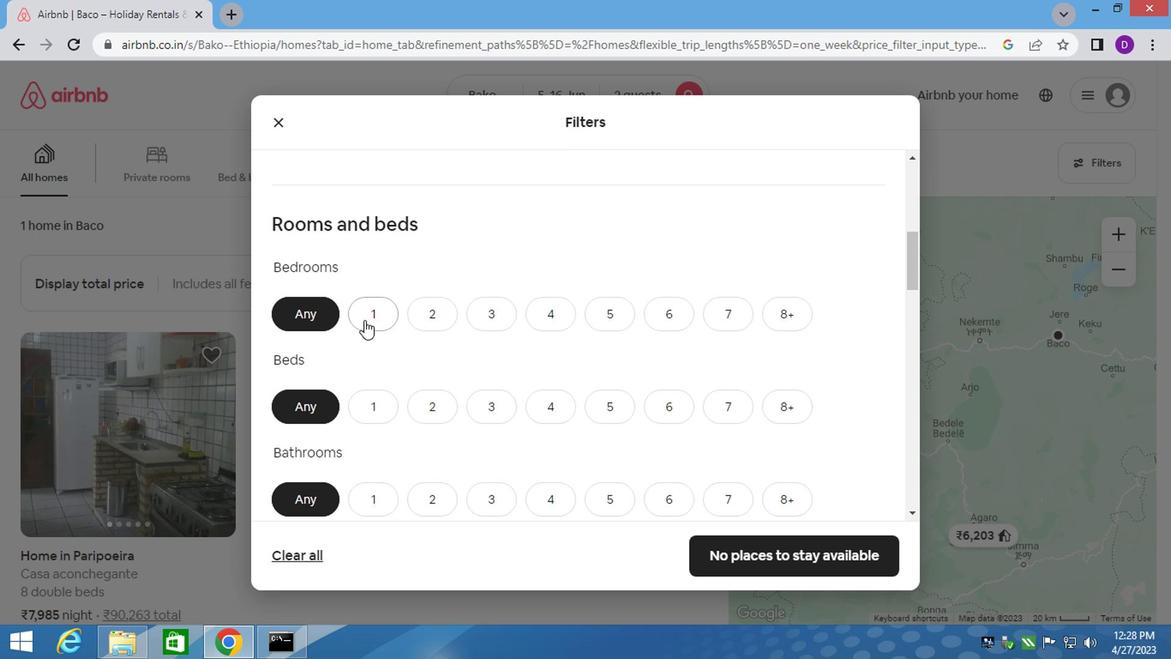 
Action: Mouse moved to (367, 413)
Screenshot: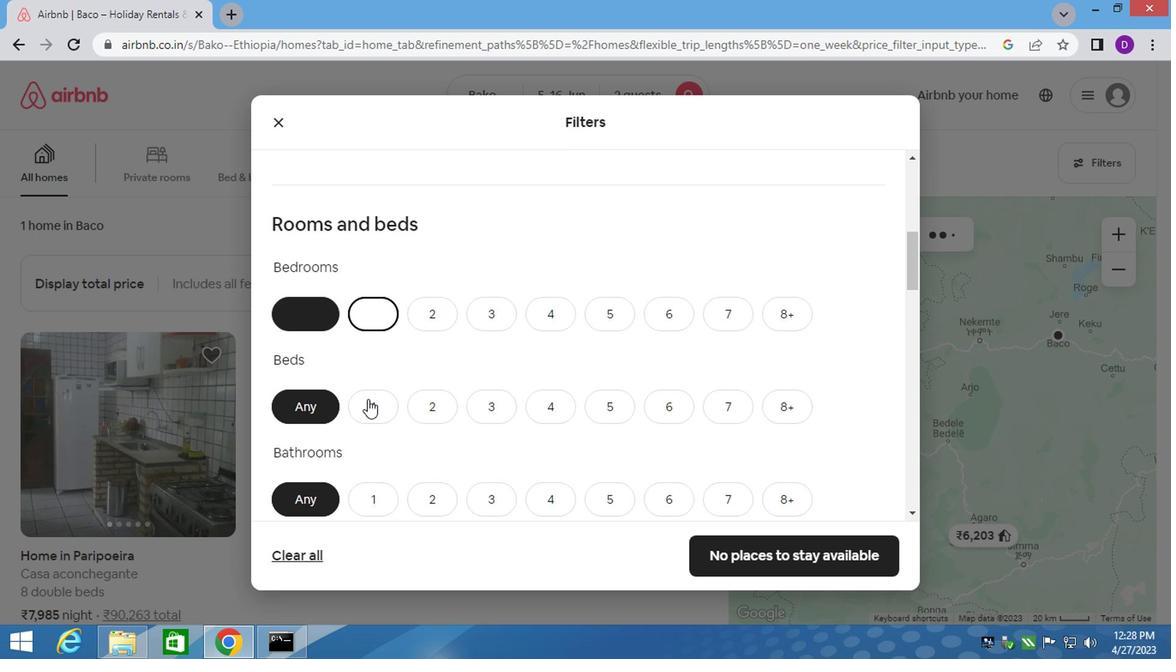 
Action: Mouse pressed left at (367, 413)
Screenshot: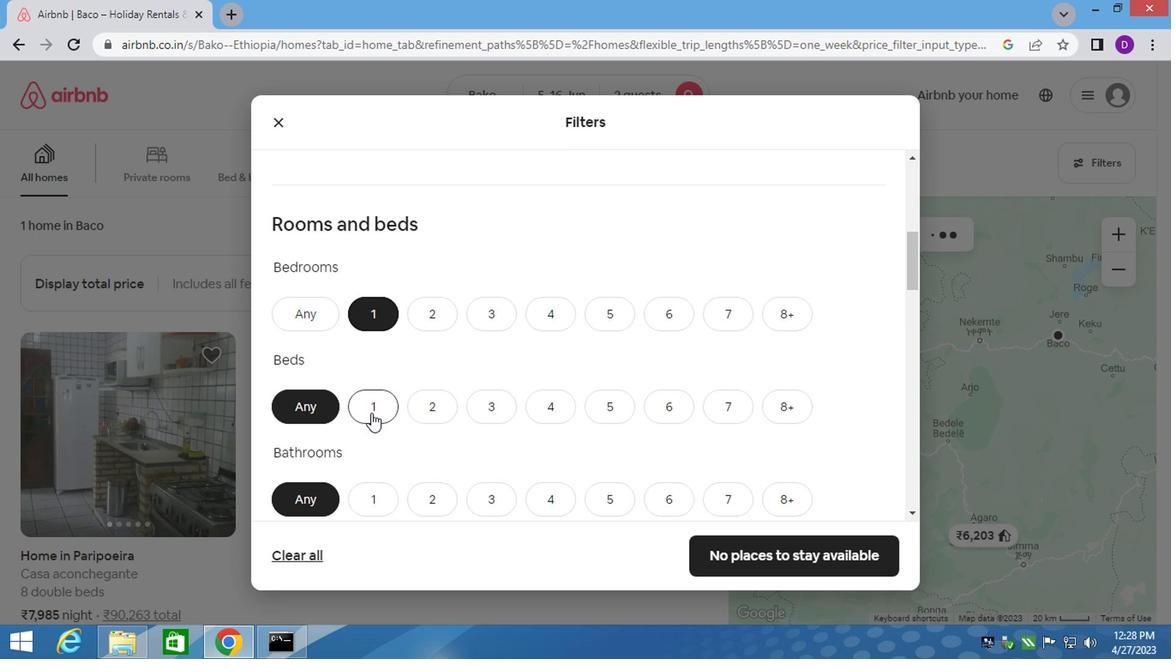 
Action: Mouse moved to (357, 494)
Screenshot: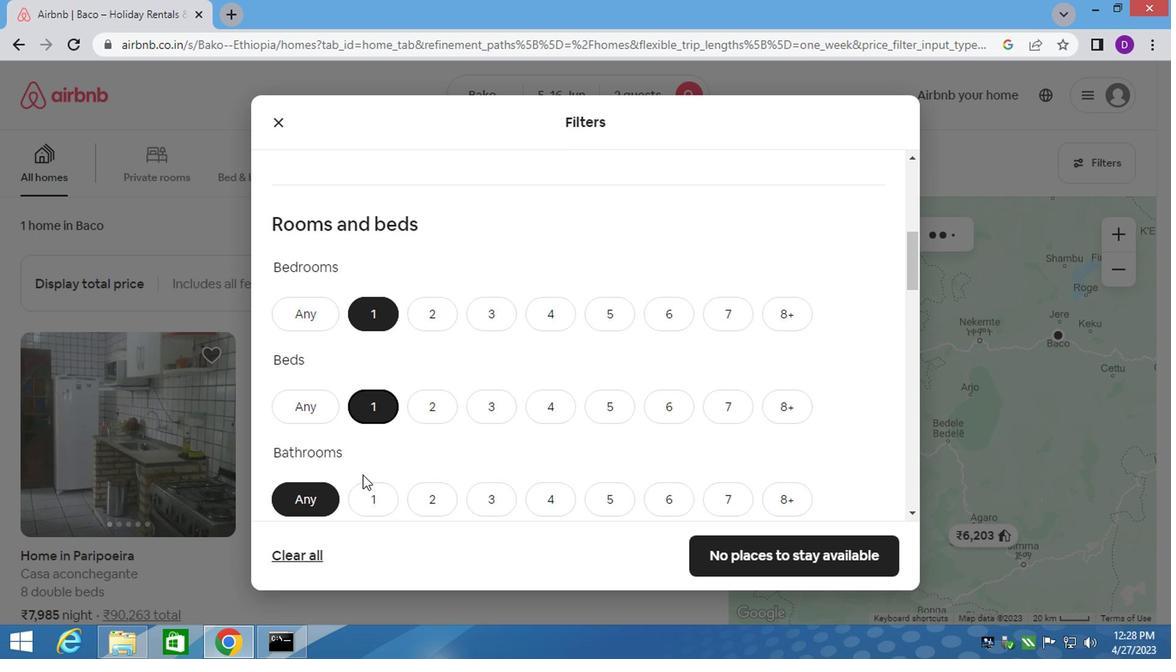 
Action: Mouse pressed left at (357, 494)
Screenshot: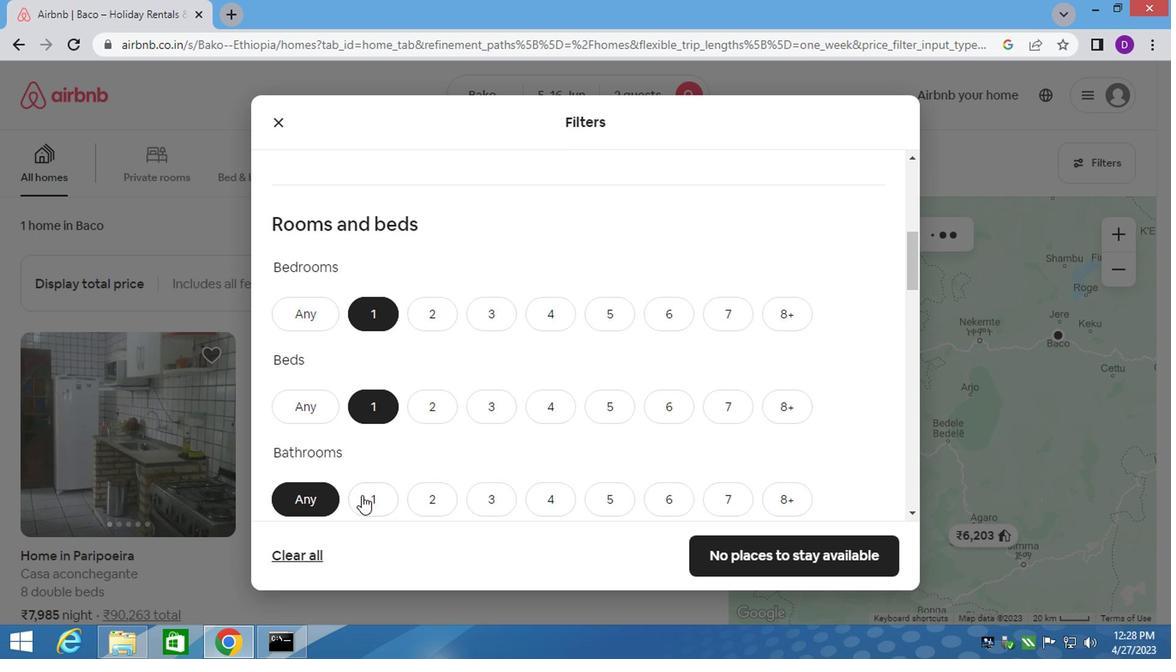 
Action: Mouse moved to (493, 394)
Screenshot: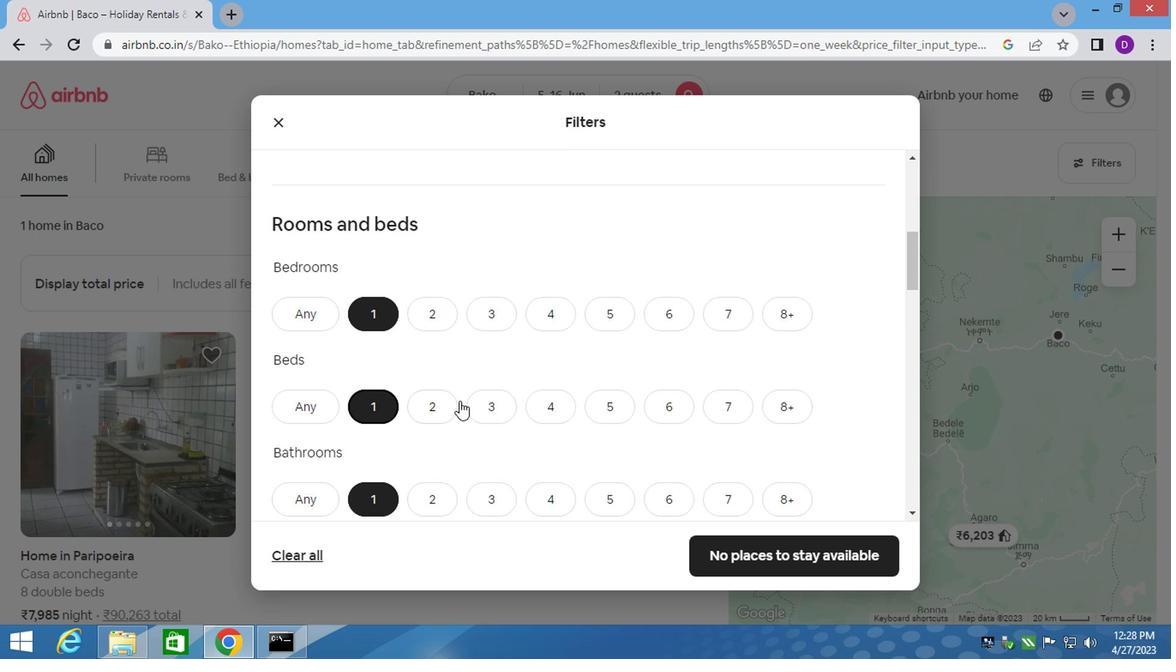 
Action: Mouse scrolled (493, 393) with delta (0, 0)
Screenshot: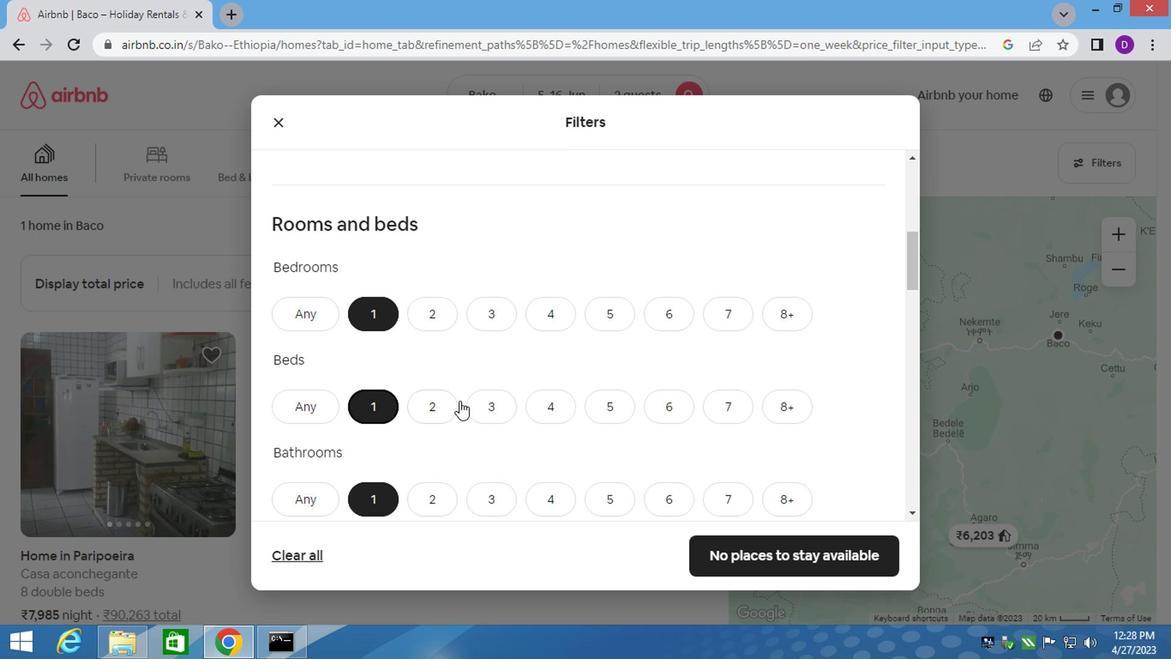 
Action: Mouse scrolled (493, 393) with delta (0, 0)
Screenshot: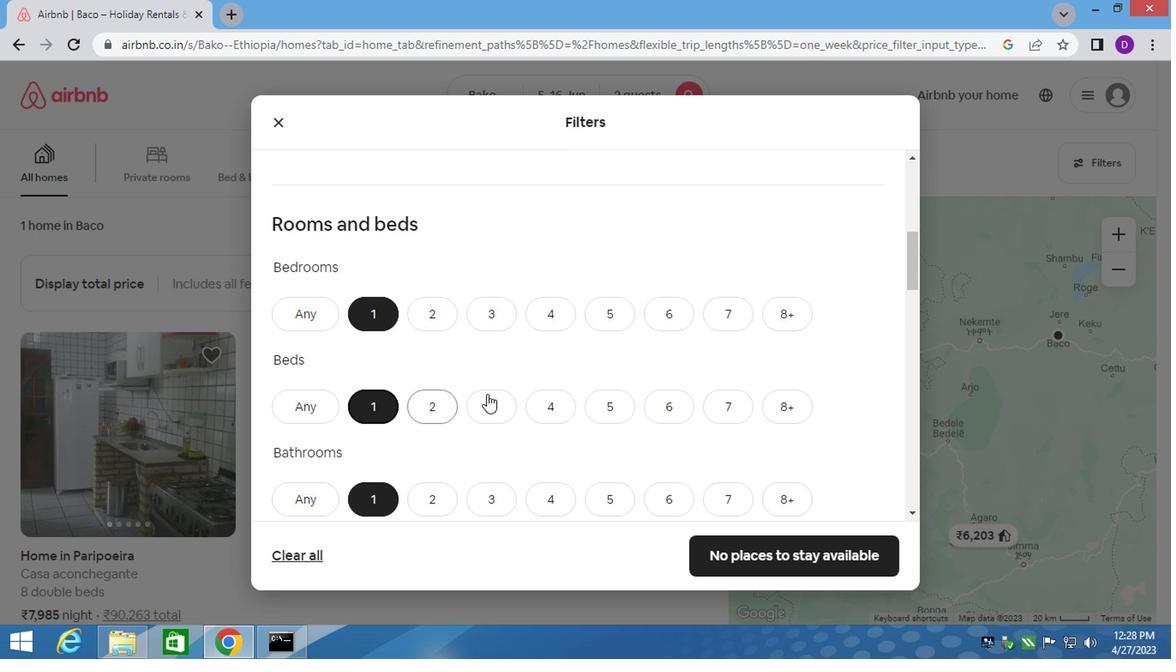 
Action: Mouse scrolled (493, 393) with delta (0, 0)
Screenshot: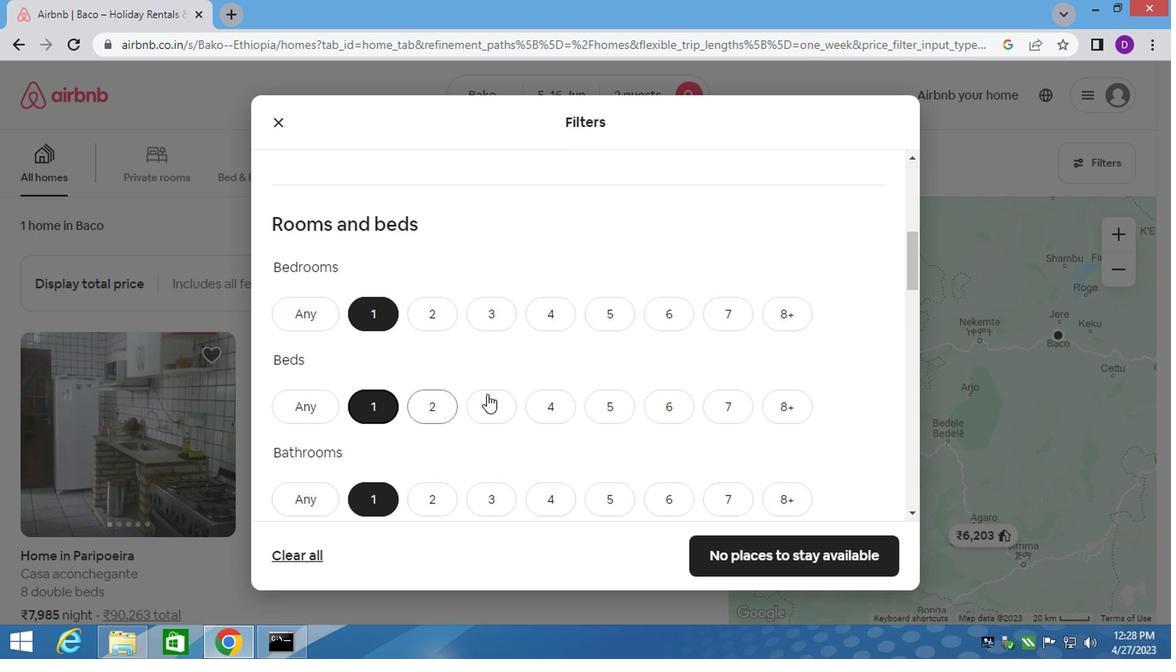 
Action: Mouse moved to (494, 394)
Screenshot: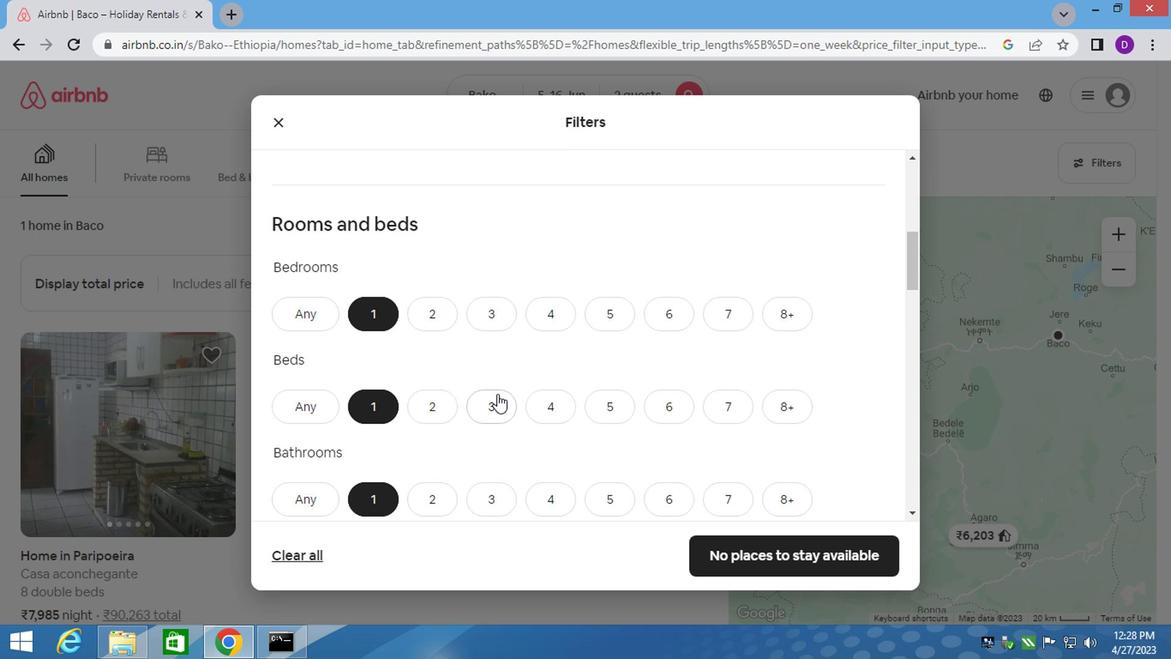 
Action: Mouse scrolled (494, 393) with delta (0, 0)
Screenshot: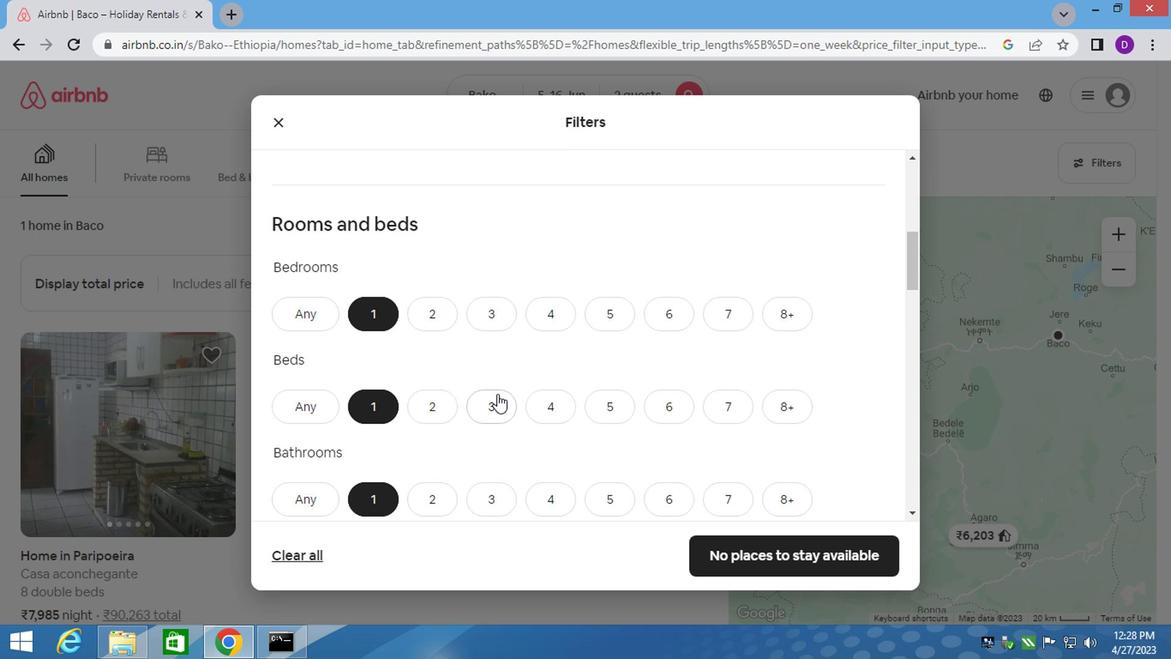 
Action: Mouse moved to (364, 350)
Screenshot: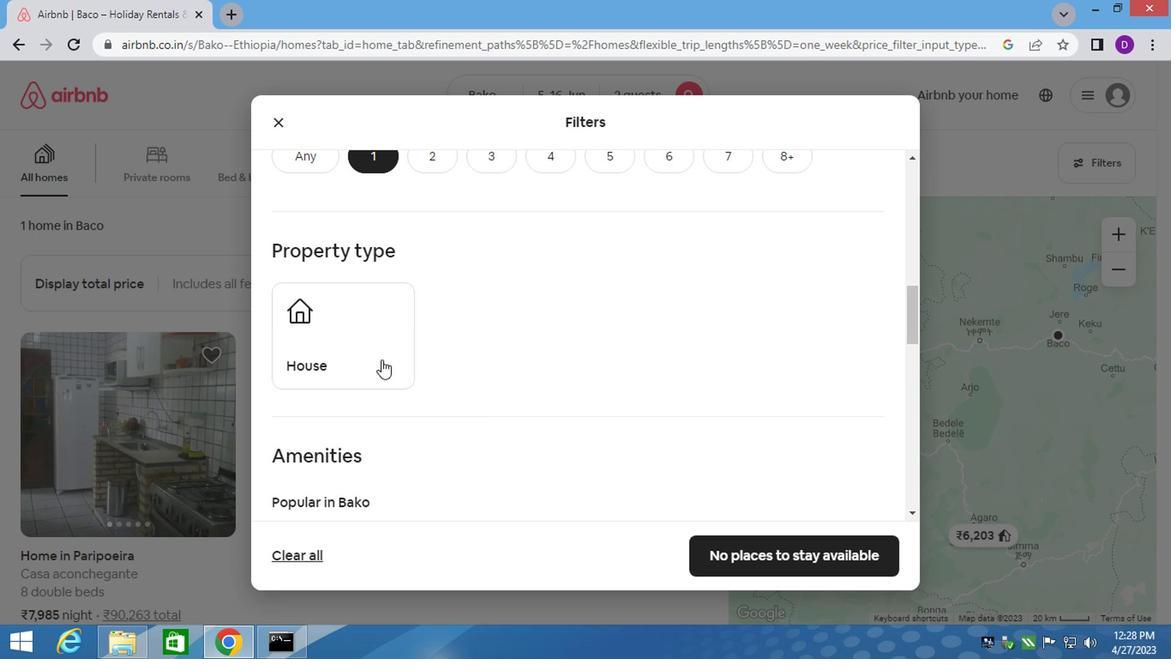 
Action: Mouse pressed left at (364, 350)
Screenshot: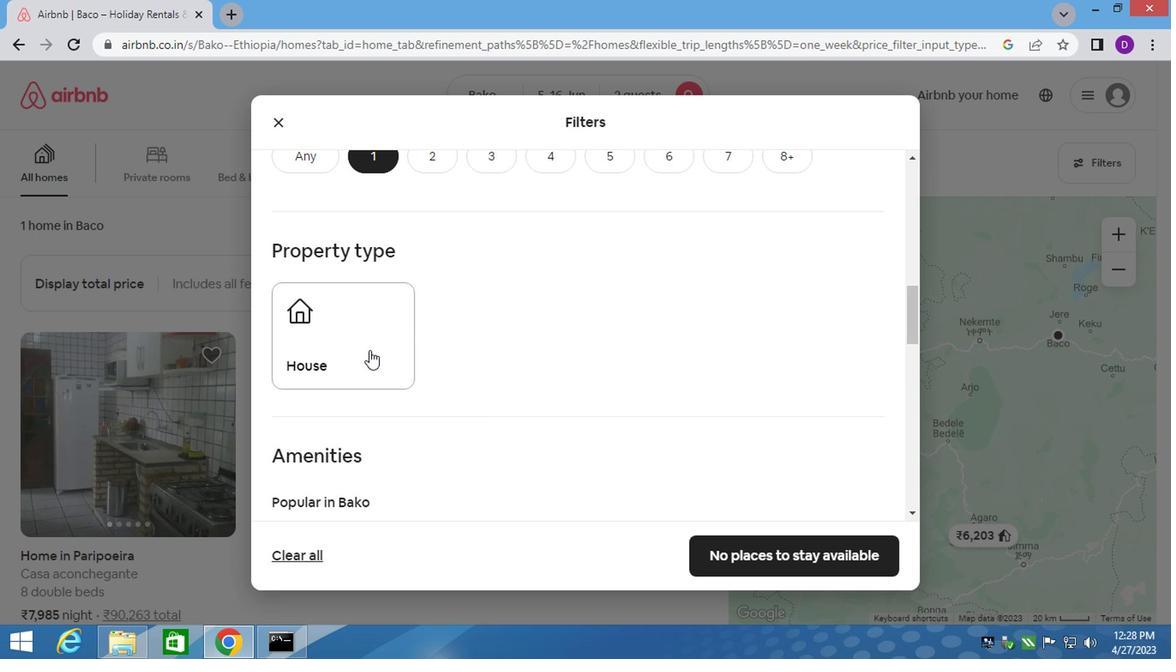 
Action: Mouse moved to (455, 390)
Screenshot: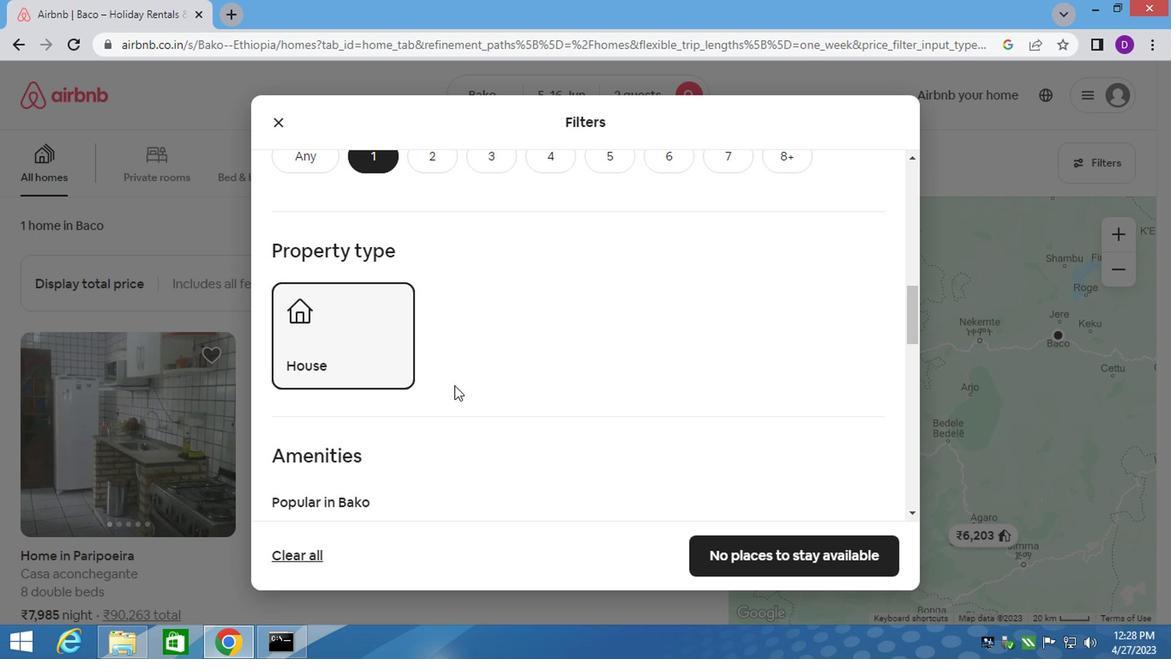 
Action: Mouse scrolled (455, 389) with delta (0, 0)
Screenshot: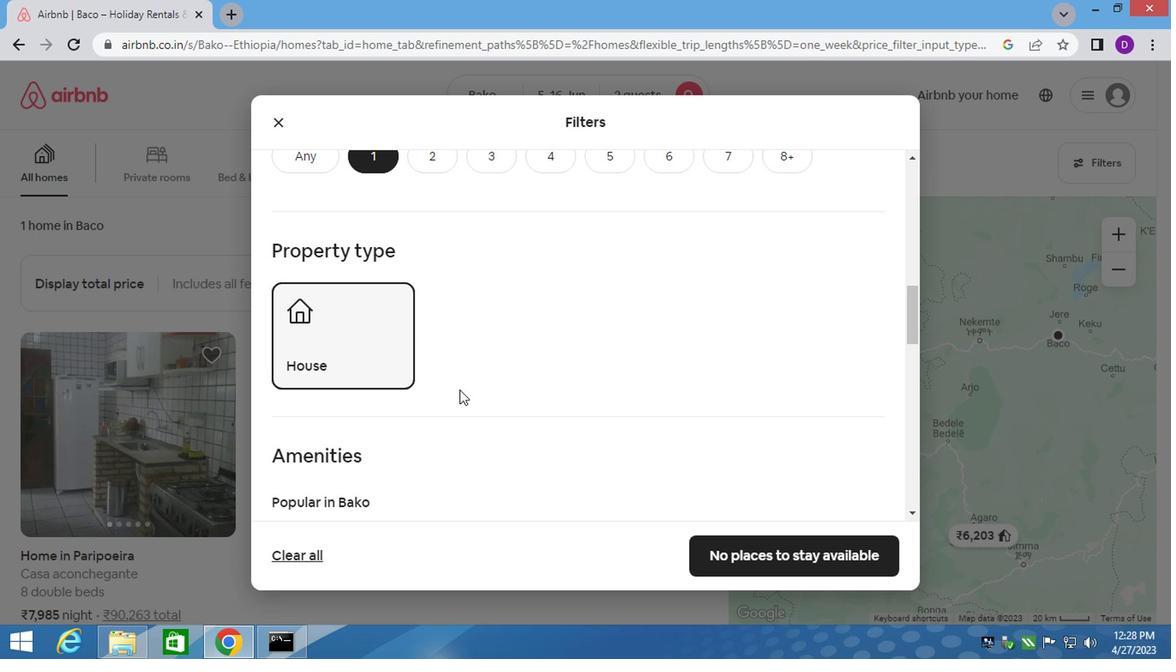 
Action: Mouse scrolled (455, 389) with delta (0, 0)
Screenshot: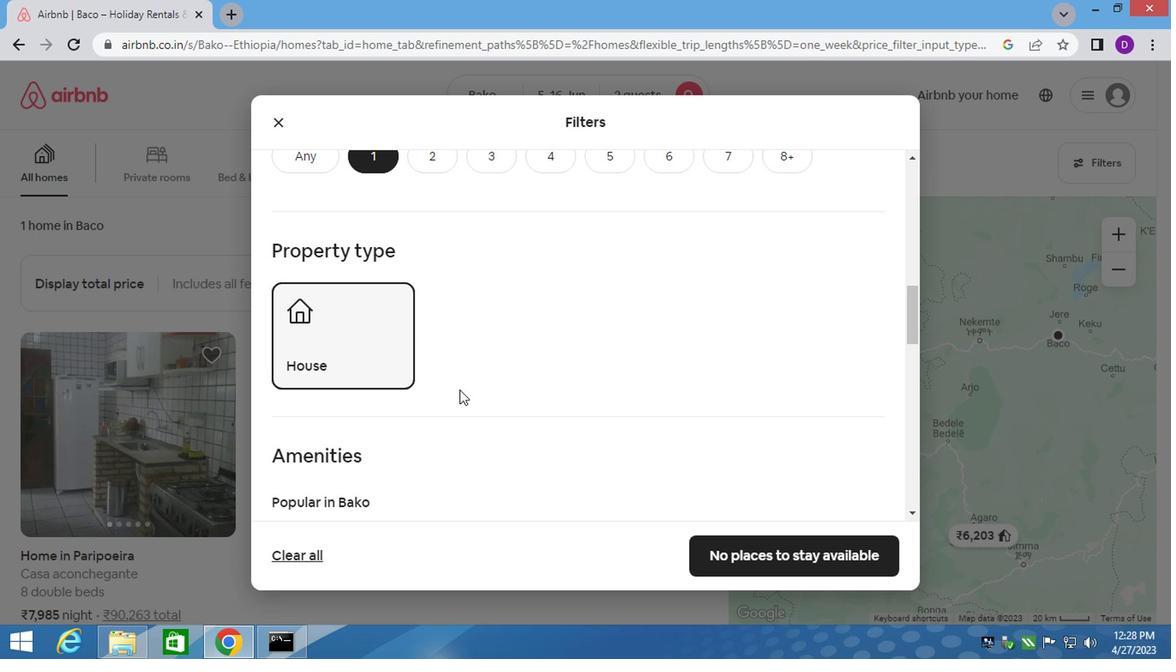 
Action: Mouse scrolled (455, 389) with delta (0, 0)
Screenshot: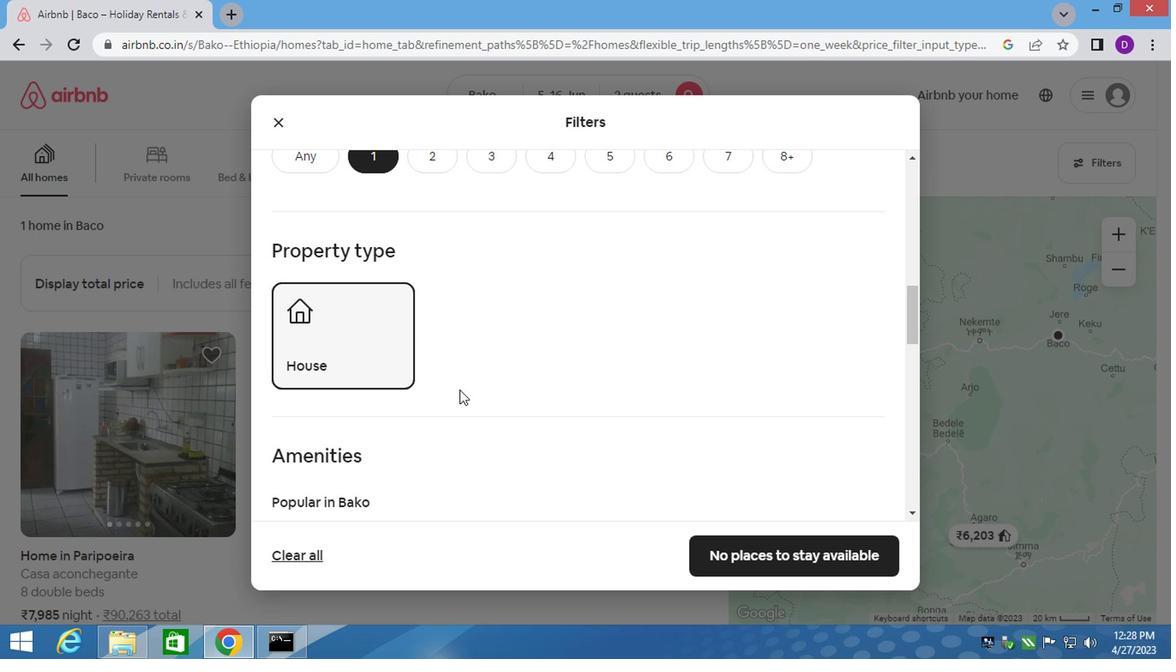 
Action: Mouse moved to (446, 382)
Screenshot: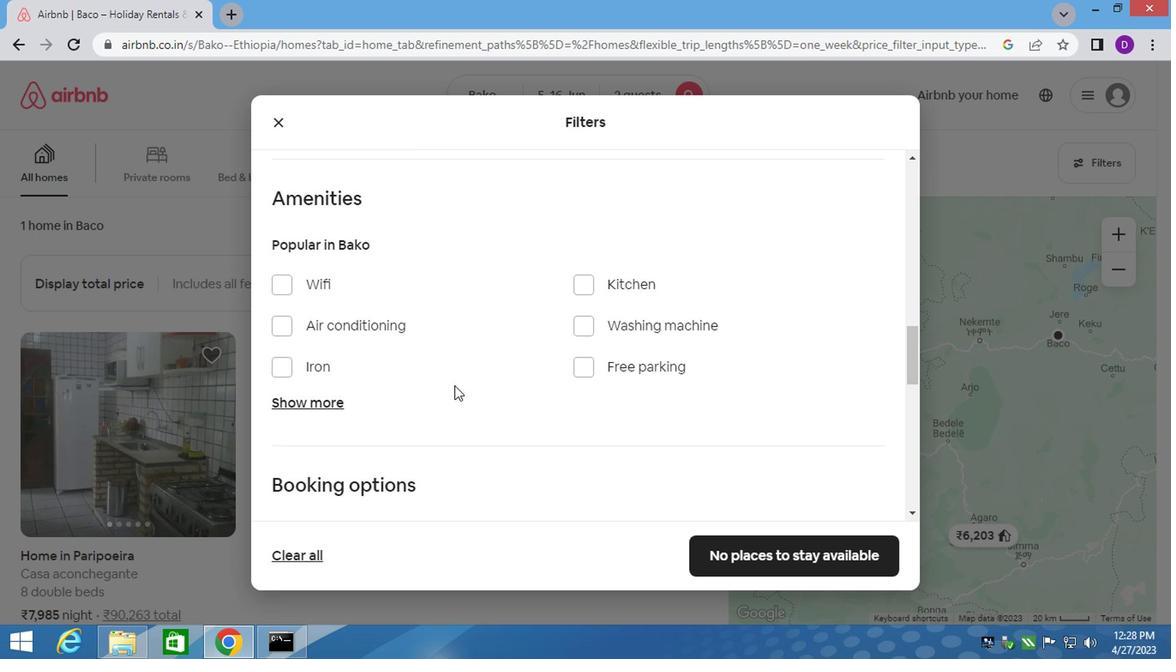 
Action: Mouse scrolled (446, 381) with delta (0, 0)
Screenshot: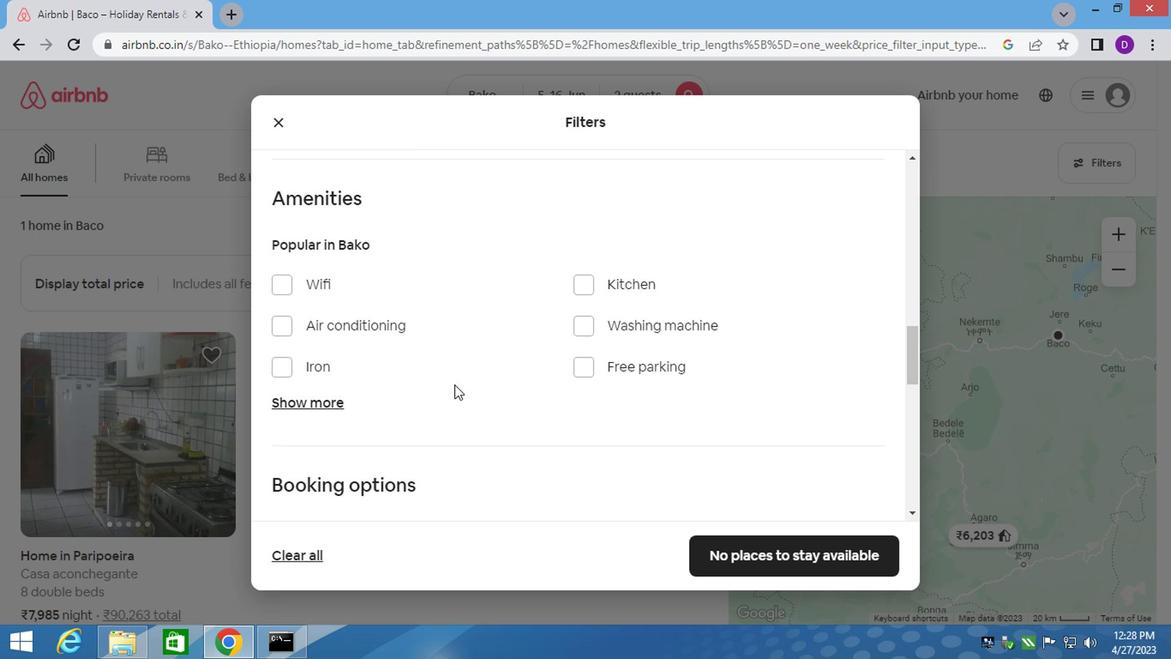 
Action: Mouse moved to (446, 383)
Screenshot: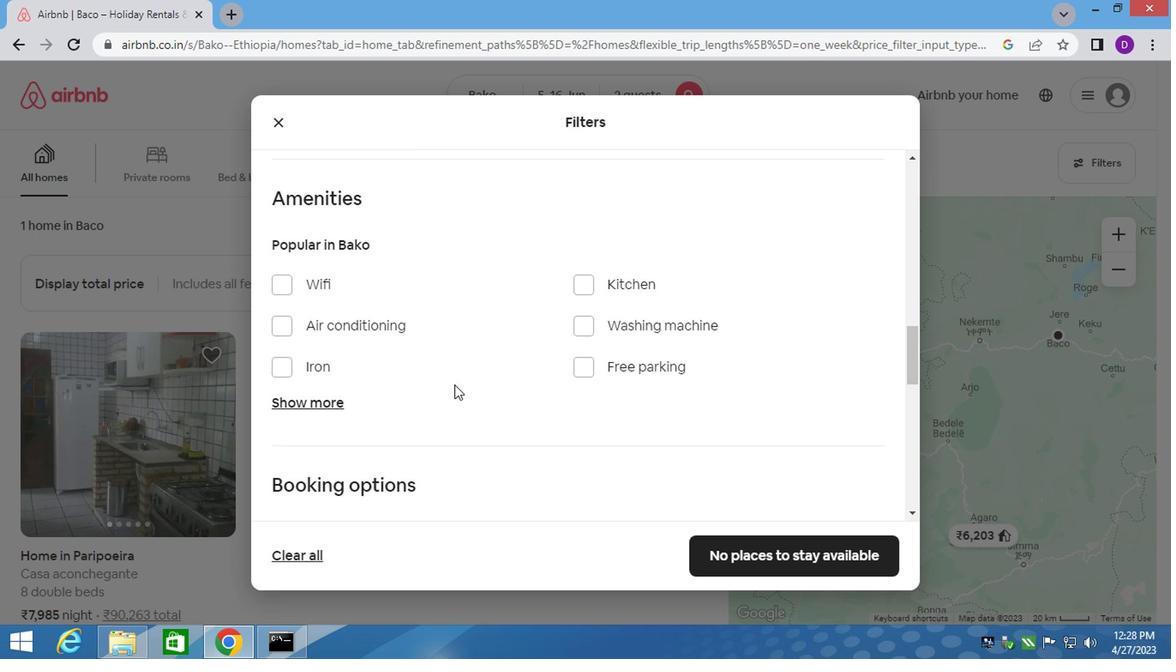 
Action: Mouse scrolled (446, 383) with delta (0, 0)
Screenshot: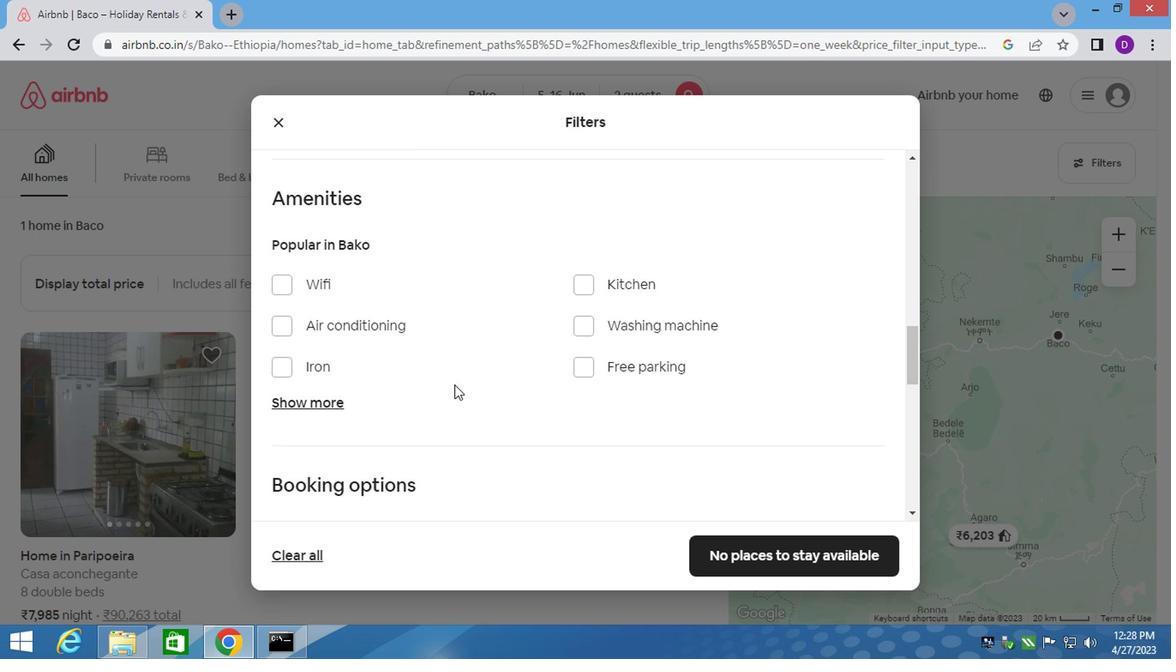 
Action: Mouse moved to (445, 385)
Screenshot: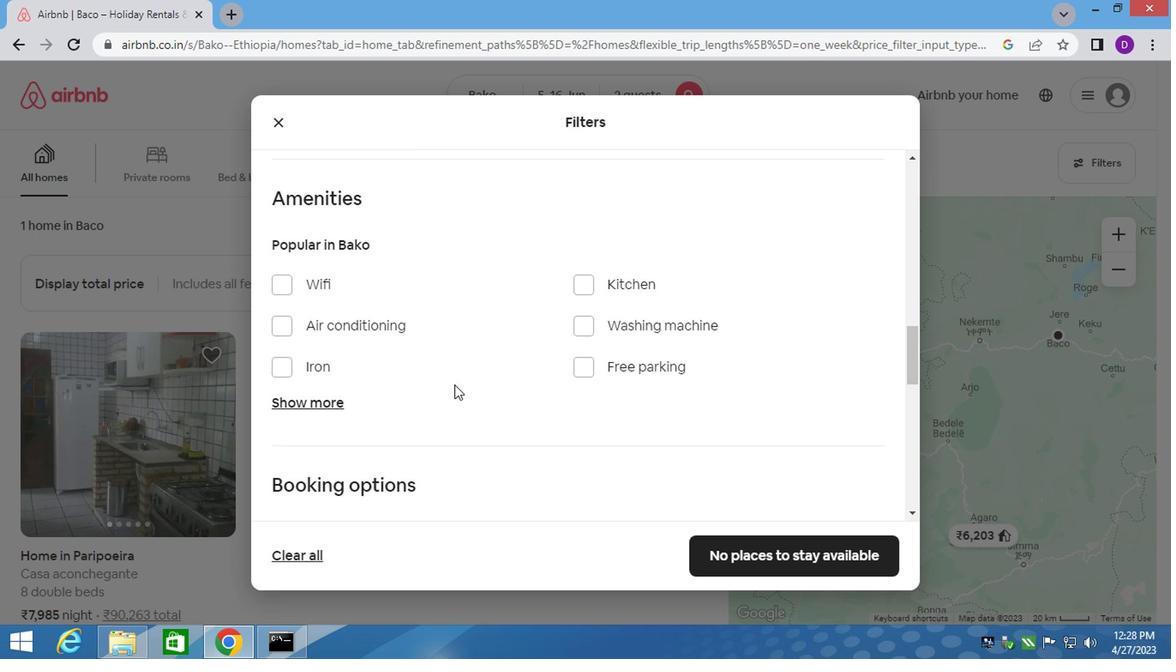 
Action: Mouse scrolled (445, 383) with delta (0, -1)
Screenshot: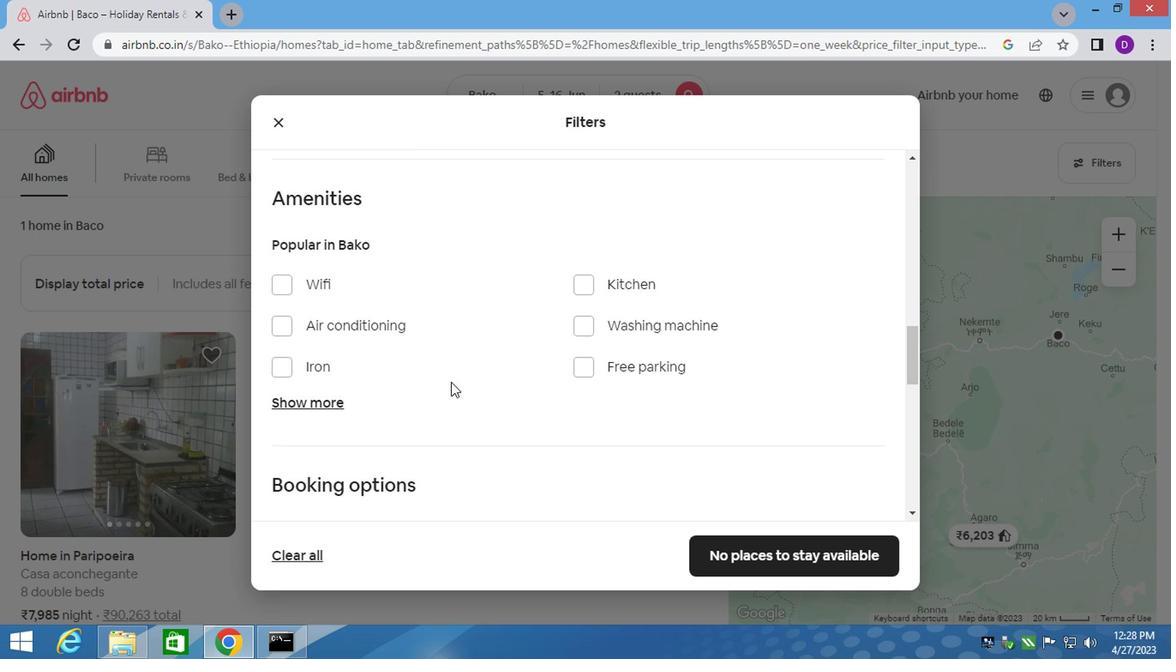 
Action: Mouse scrolled (445, 383) with delta (0, -1)
Screenshot: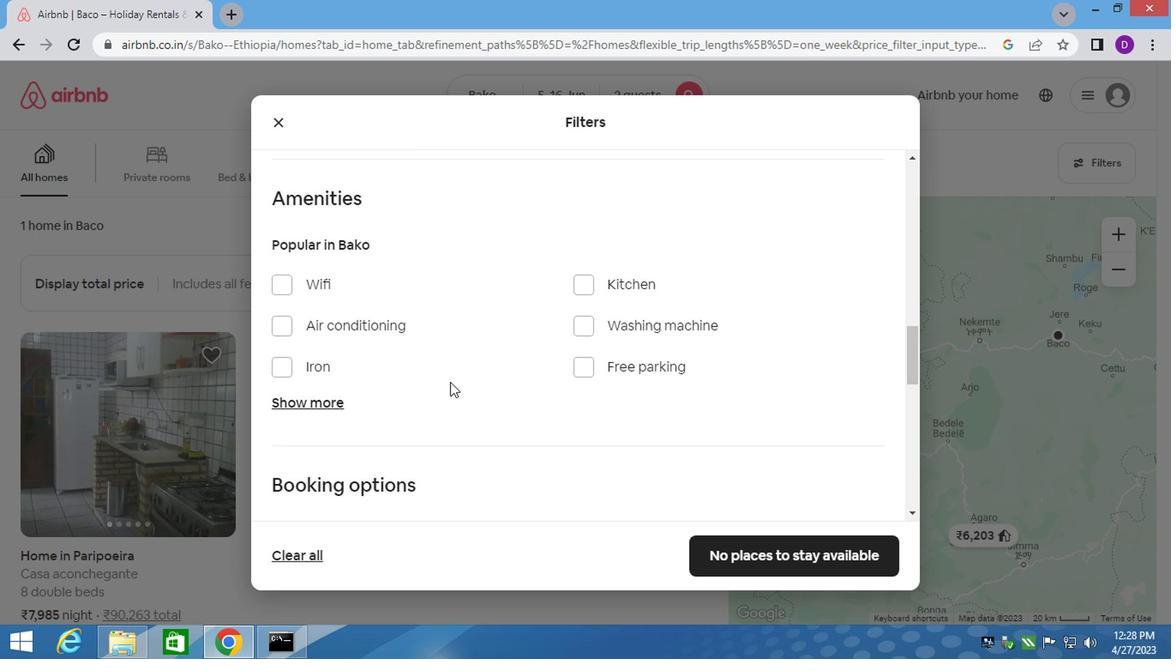 
Action: Mouse moved to (829, 268)
Screenshot: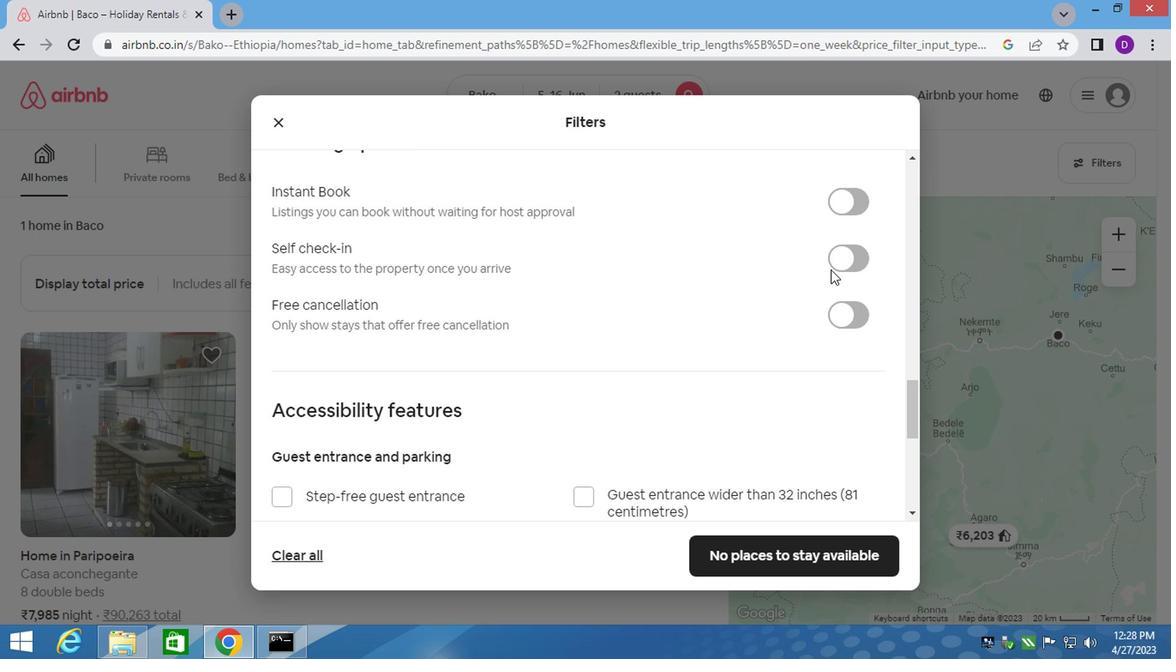 
Action: Mouse pressed left at (829, 268)
Screenshot: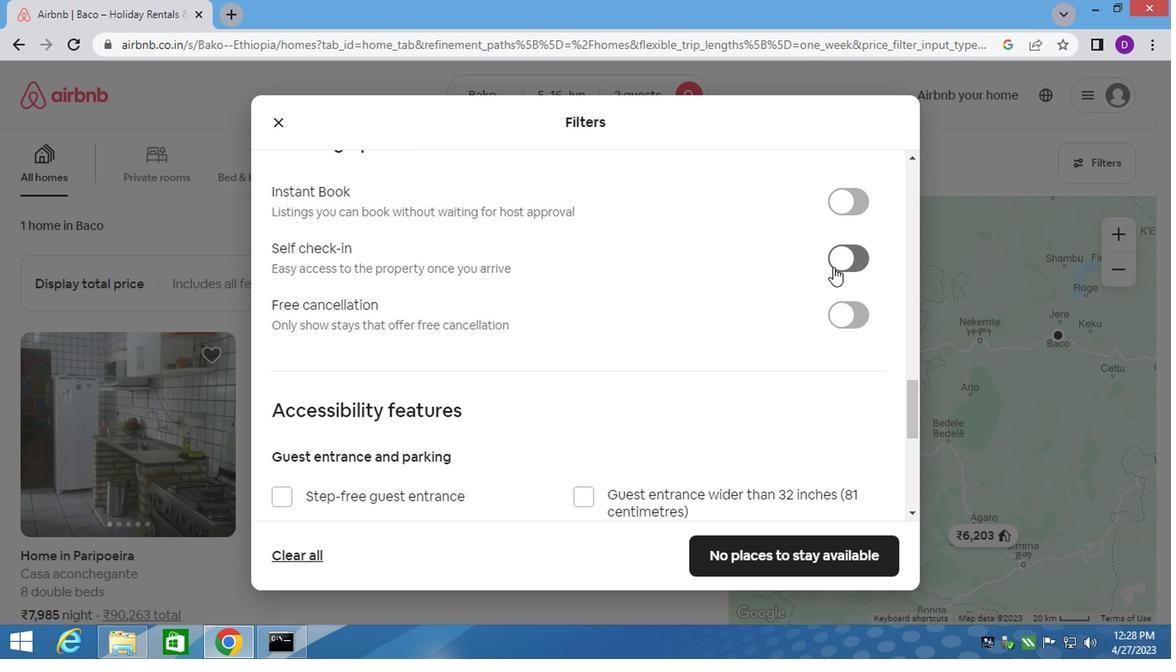 
Action: Mouse moved to (606, 374)
Screenshot: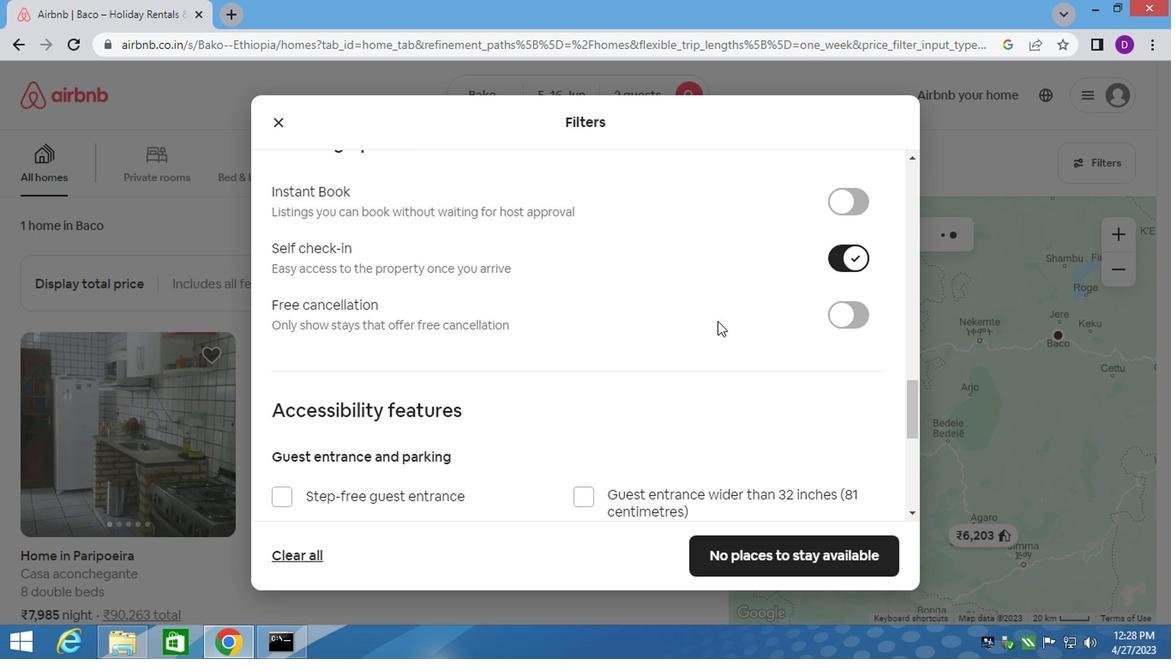 
Action: Mouse scrolled (606, 374) with delta (0, 0)
Screenshot: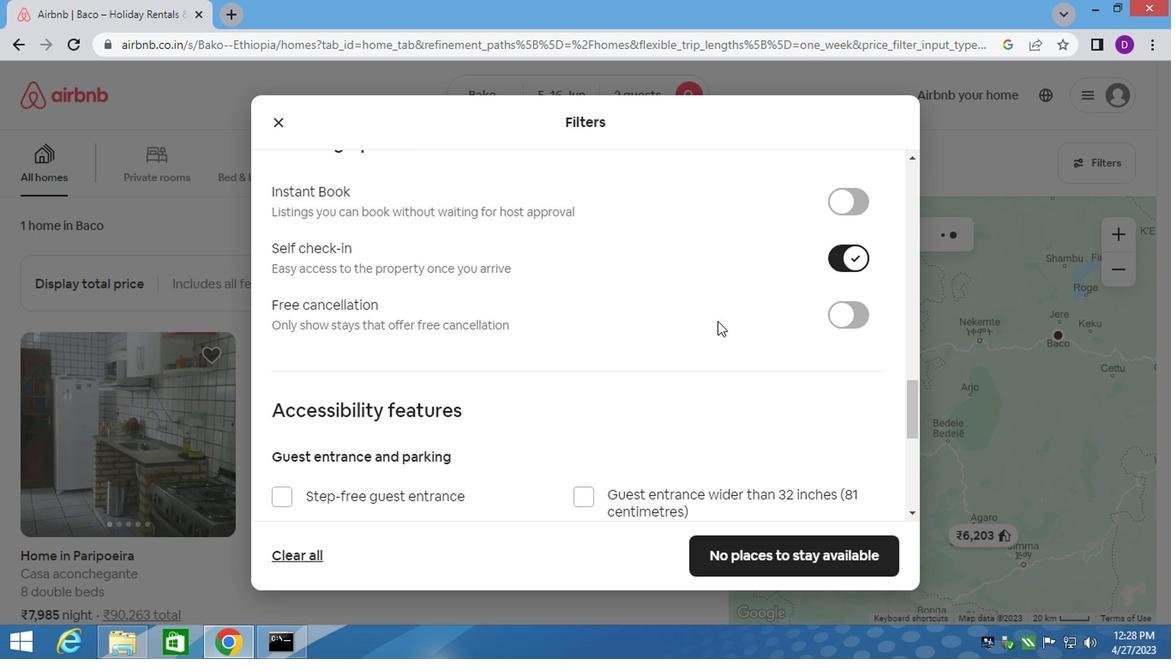 
Action: Mouse moved to (598, 380)
Screenshot: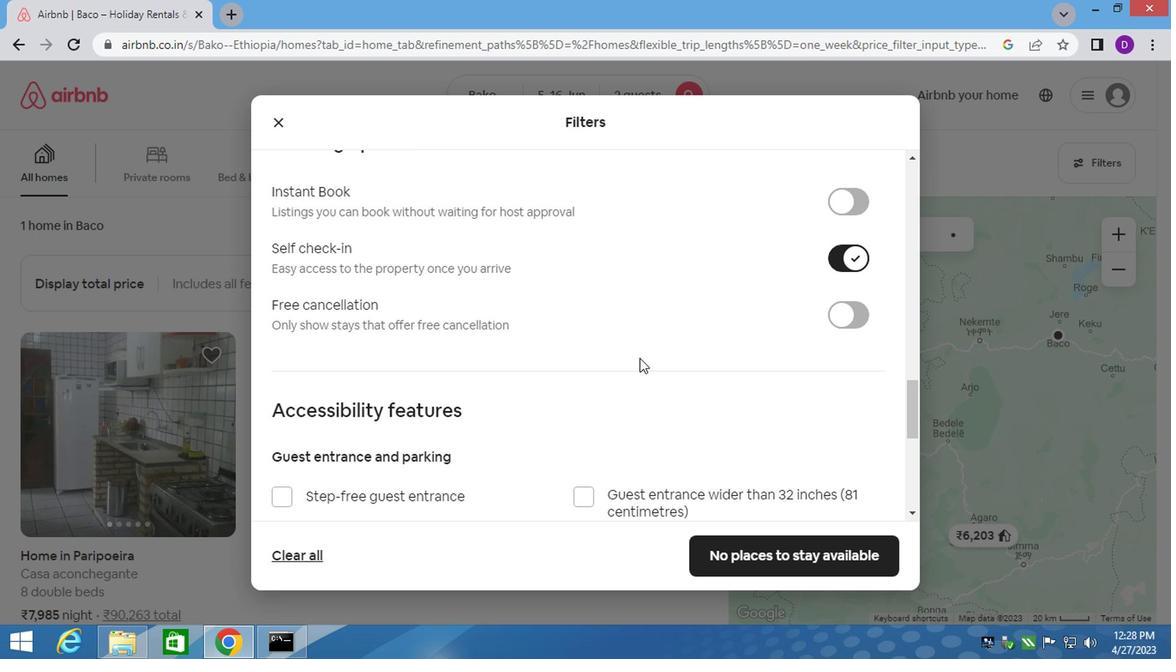 
Action: Mouse scrolled (599, 378) with delta (0, 0)
Screenshot: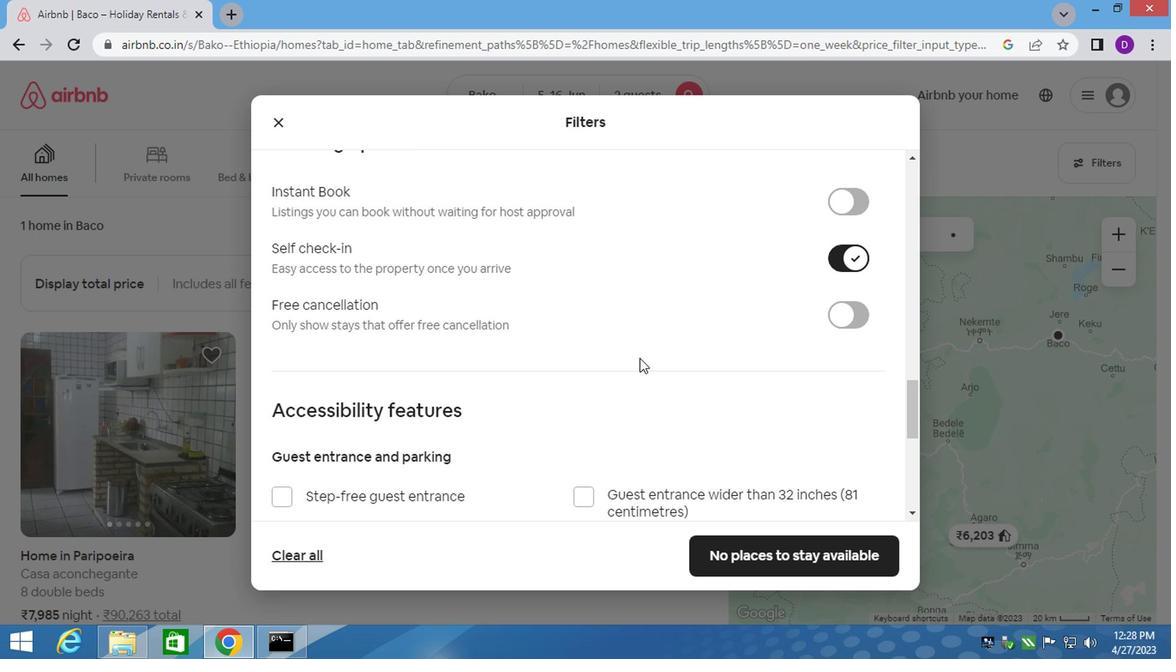 
Action: Mouse scrolled (598, 379) with delta (0, -1)
Screenshot: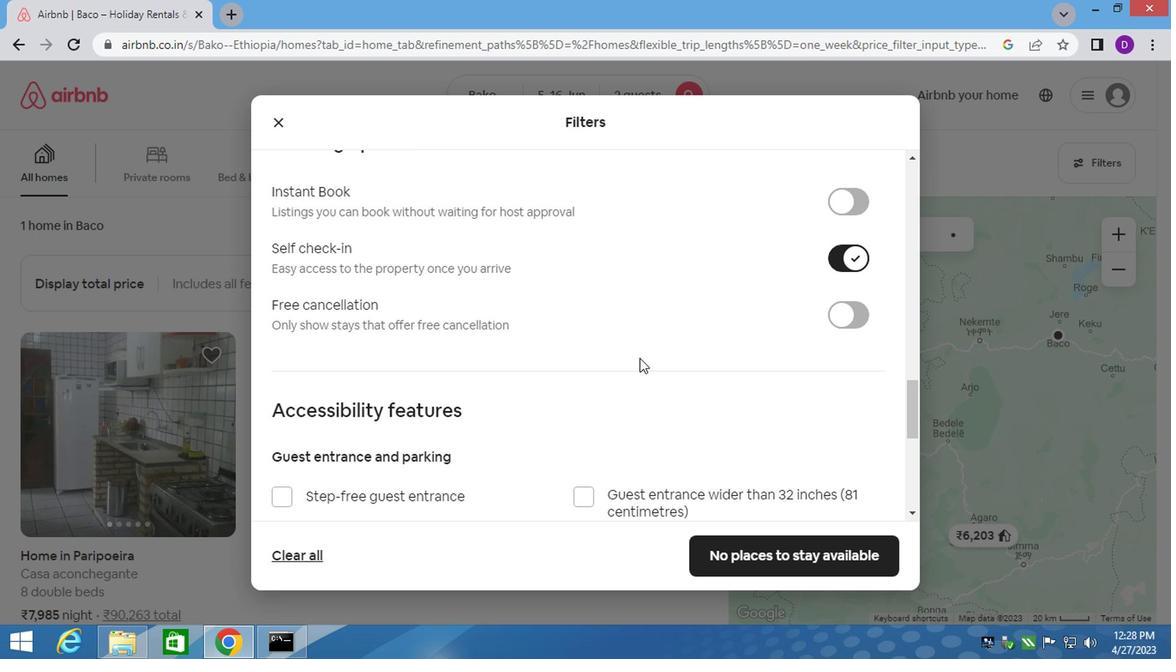 
Action: Mouse moved to (598, 381)
Screenshot: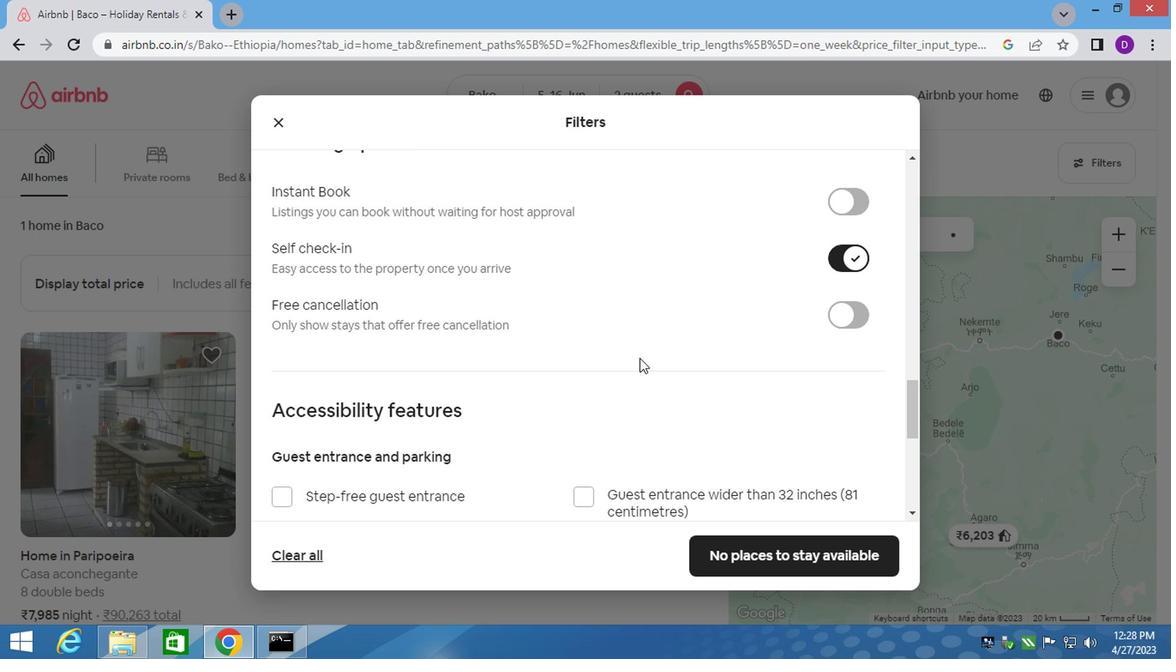
Action: Mouse scrolled (598, 380) with delta (0, 0)
Screenshot: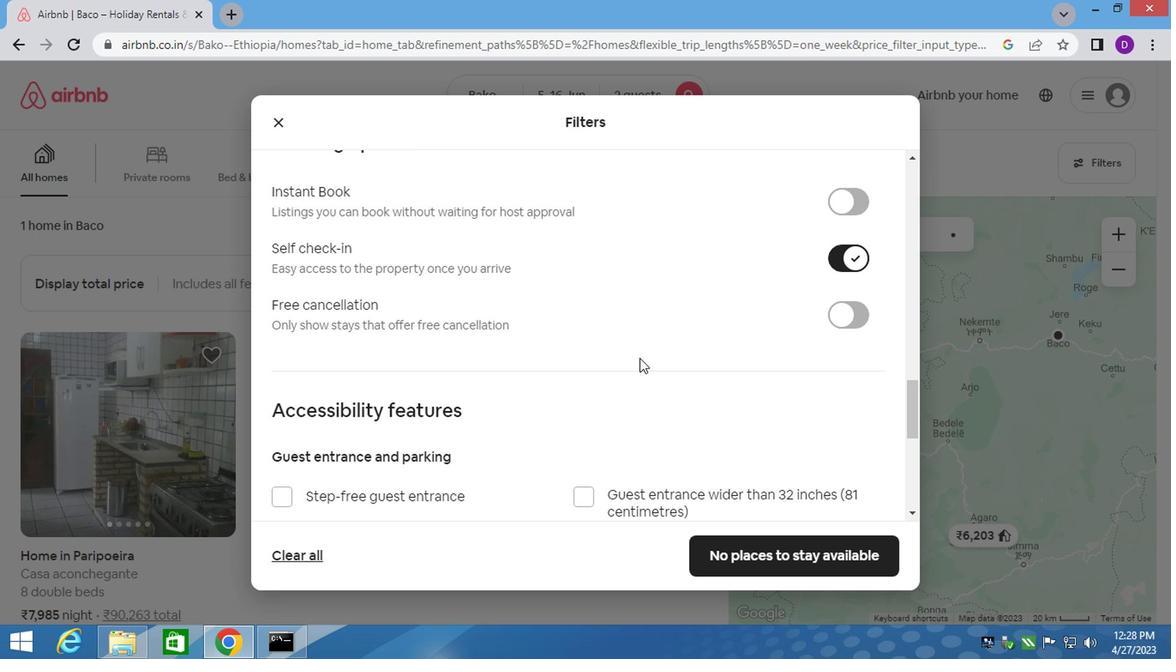
Action: Mouse moved to (598, 383)
Screenshot: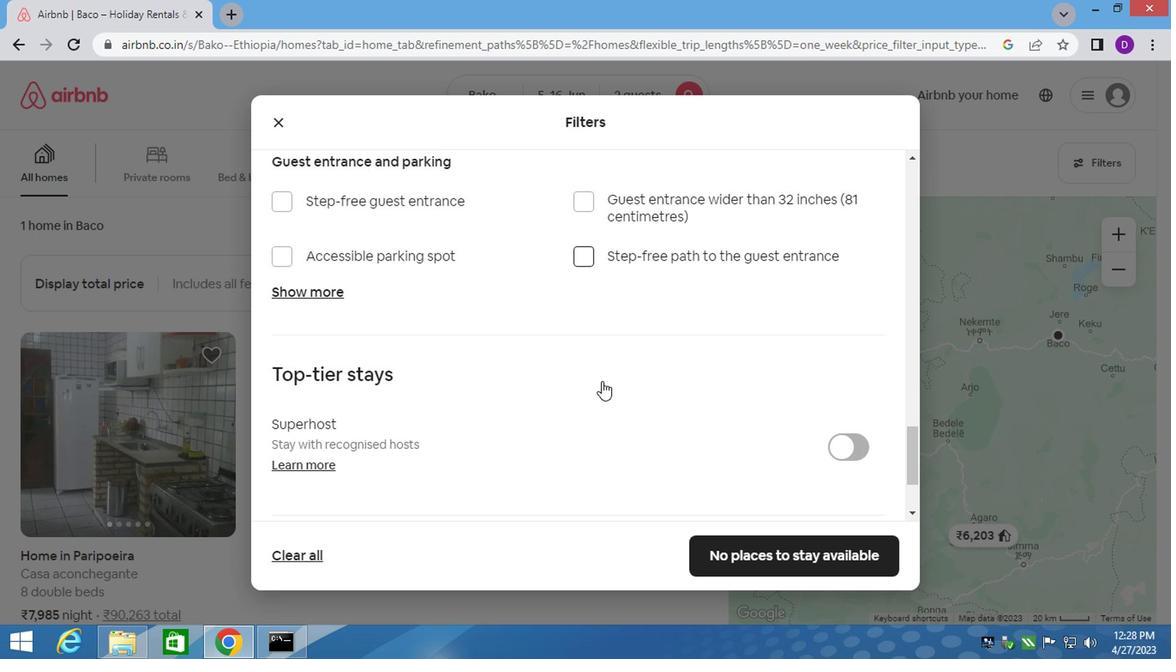 
Action: Mouse scrolled (598, 382) with delta (0, -1)
Screenshot: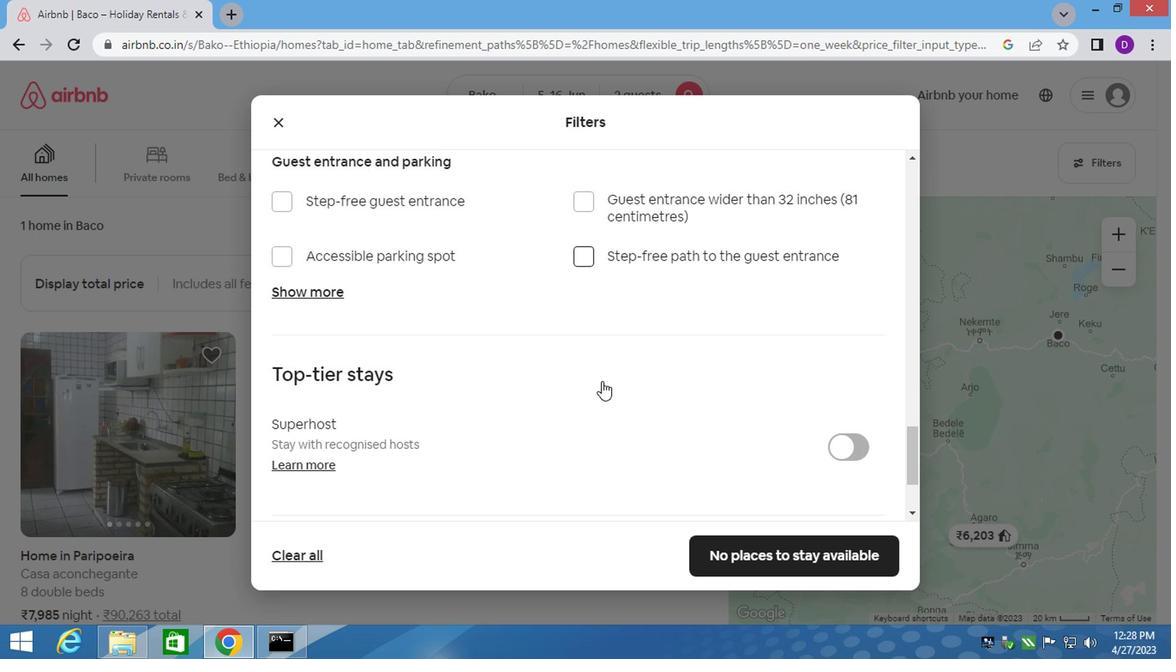 
Action: Mouse moved to (596, 390)
Screenshot: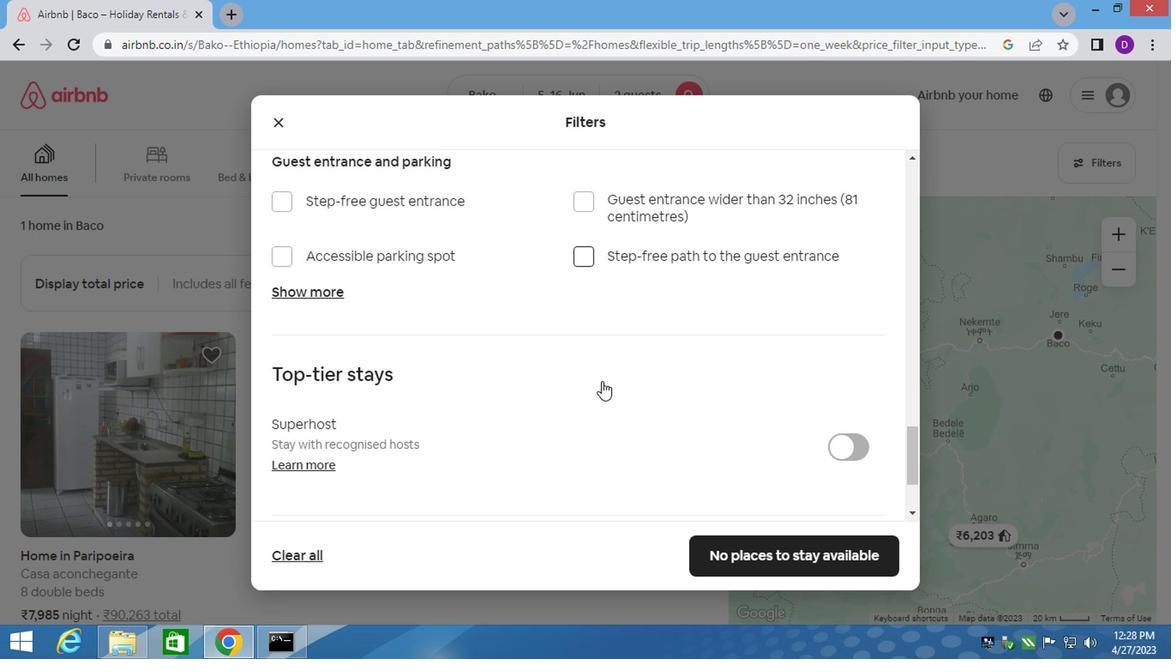 
Action: Mouse scrolled (596, 389) with delta (0, 0)
Screenshot: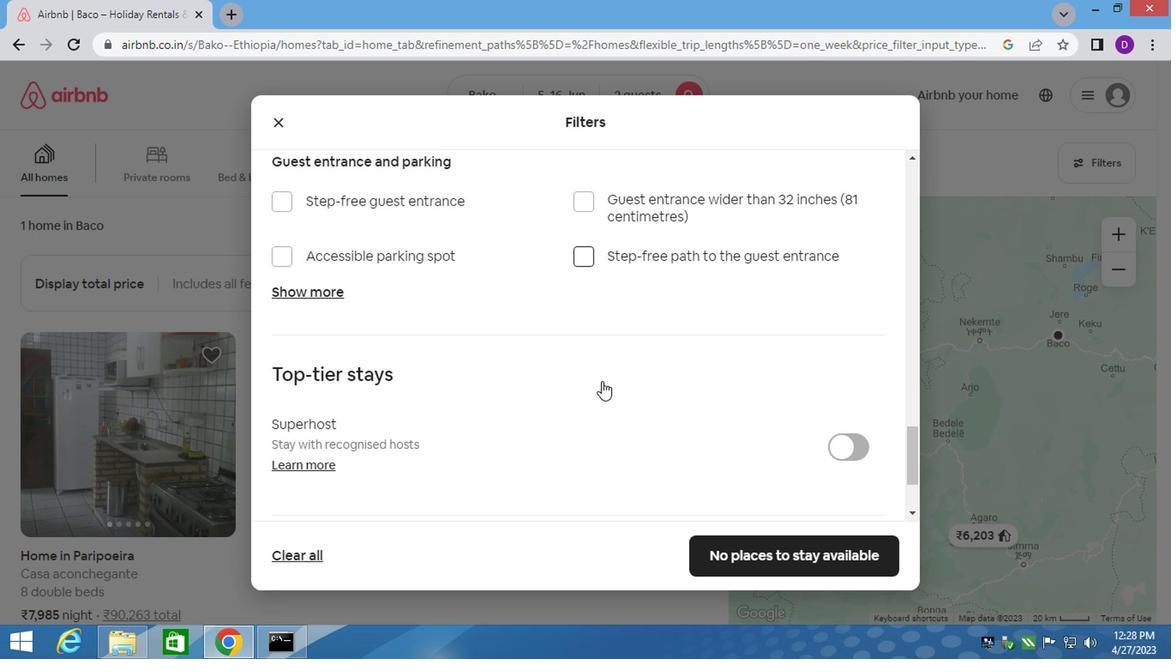 
Action: Mouse moved to (596, 392)
Screenshot: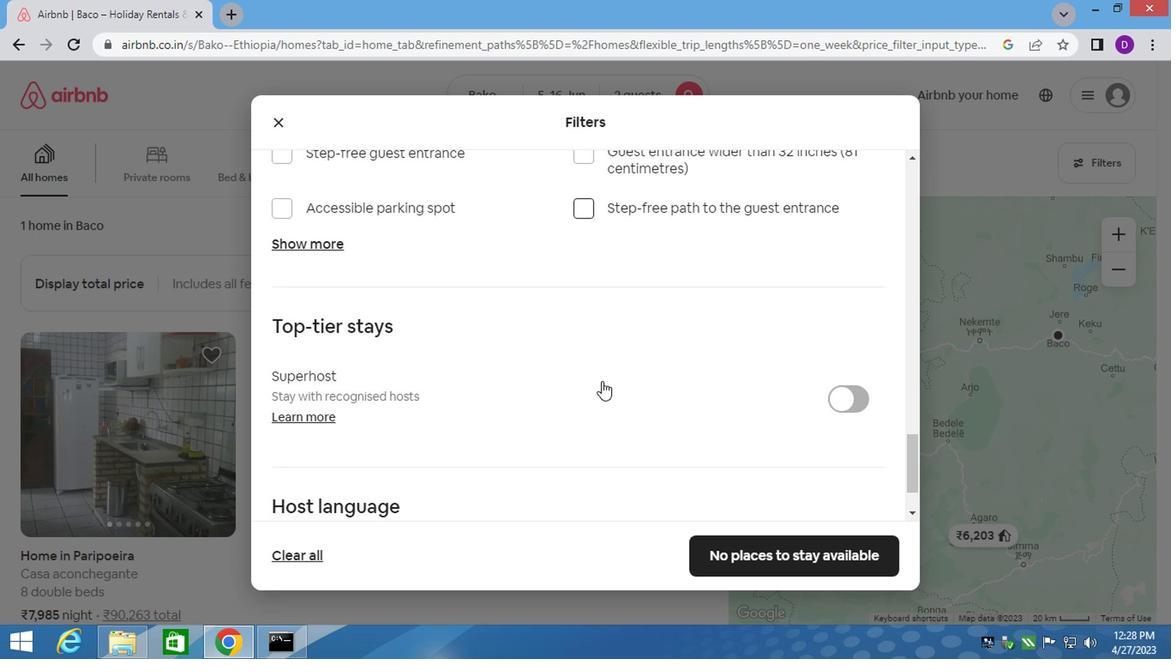 
Action: Mouse scrolled (596, 391) with delta (0, 0)
Screenshot: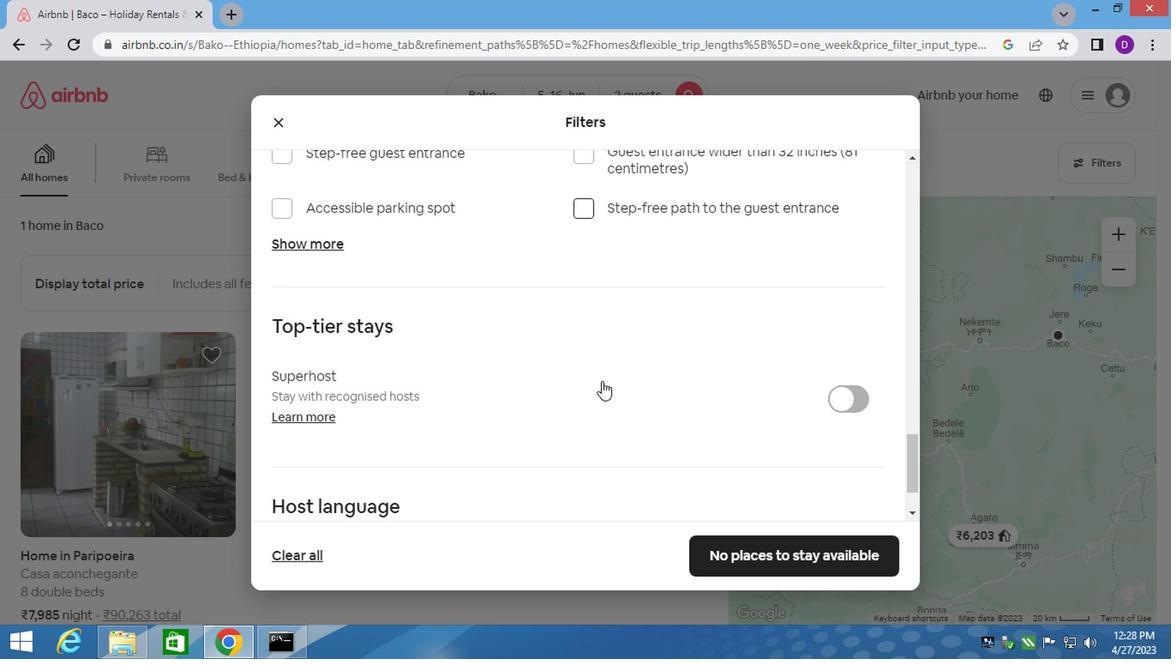 
Action: Mouse moved to (595, 394)
Screenshot: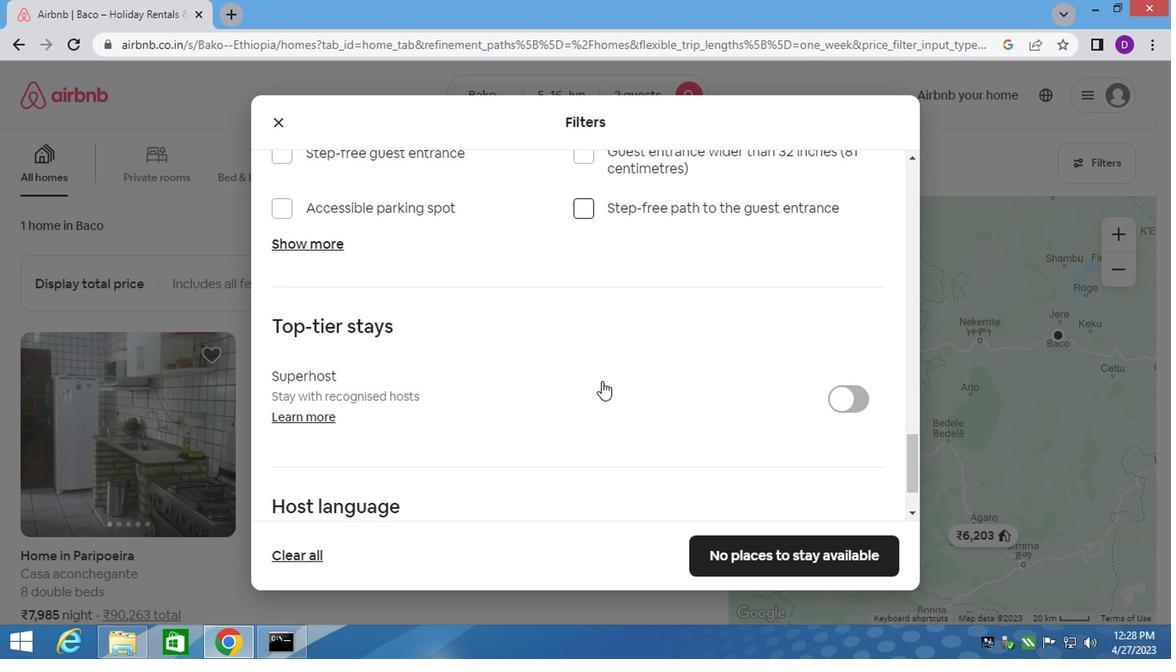 
Action: Mouse scrolled (595, 394) with delta (0, 0)
Screenshot: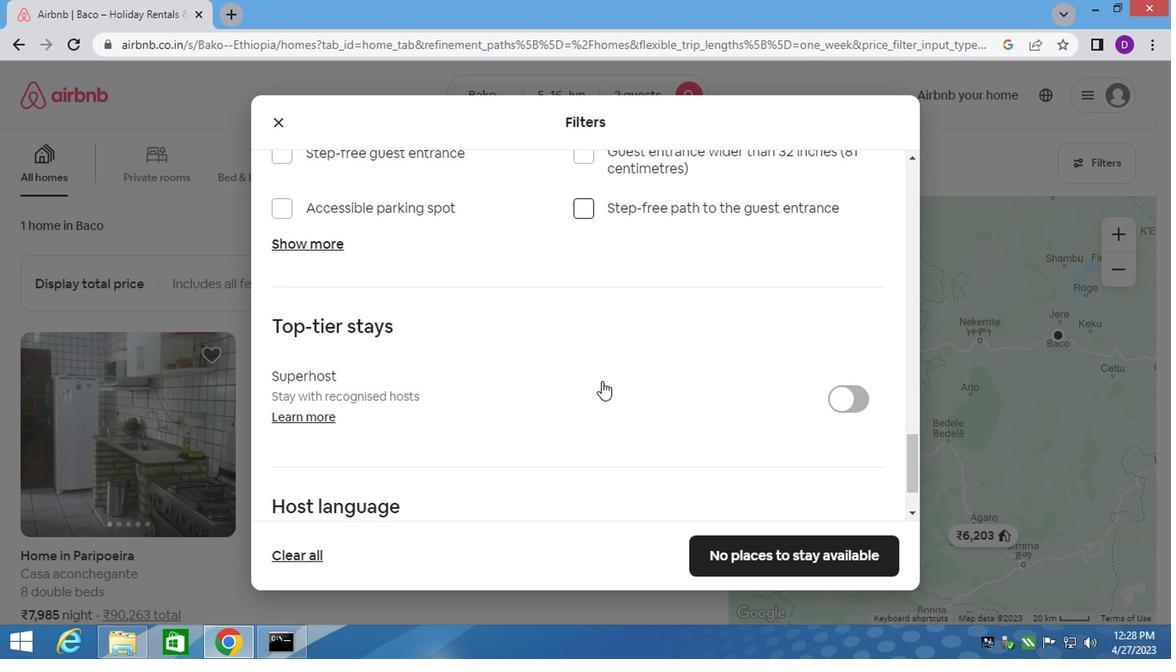 
Action: Mouse moved to (595, 394)
Screenshot: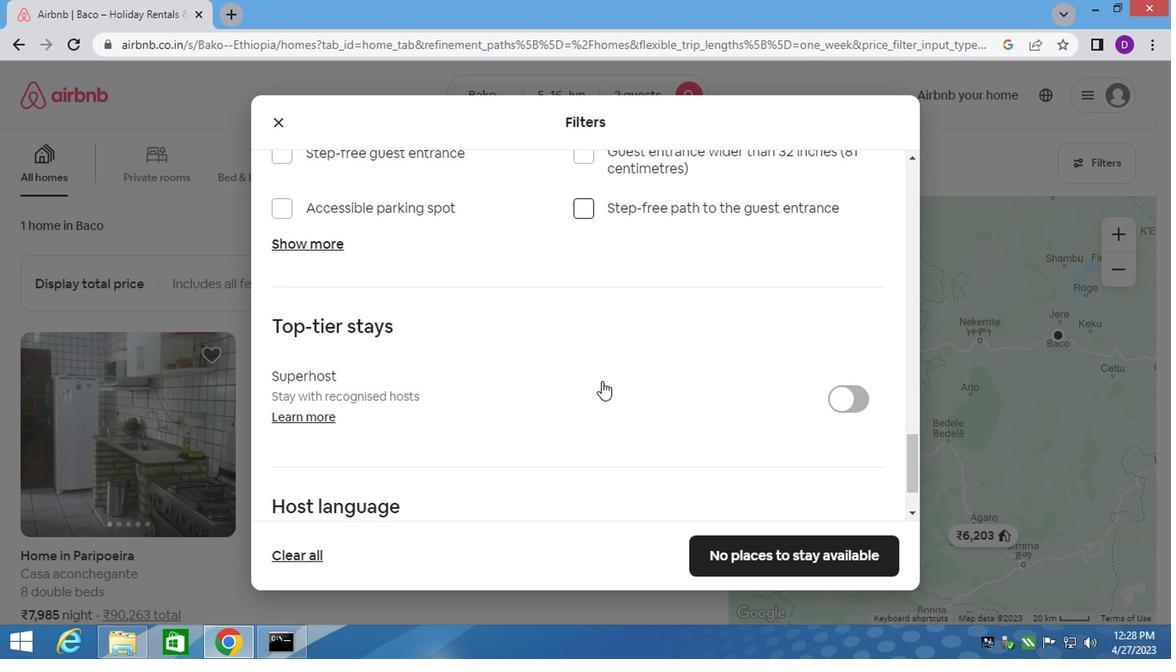 
Action: Mouse scrolled (595, 394) with delta (0, 0)
Screenshot: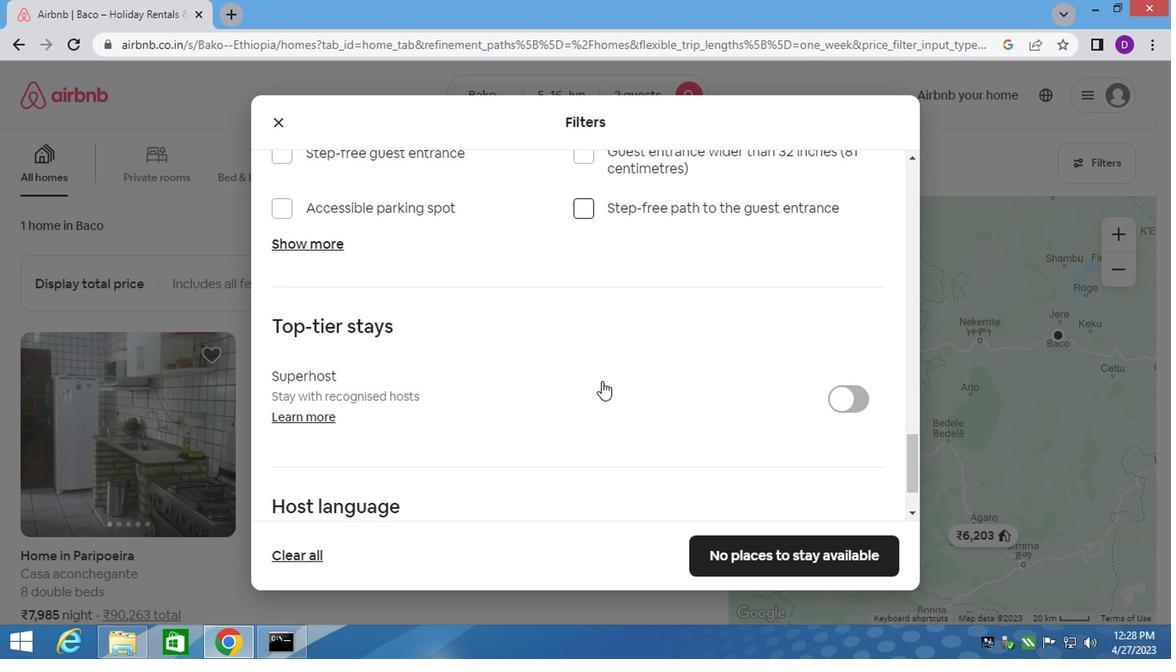 
Action: Mouse moved to (593, 396)
Screenshot: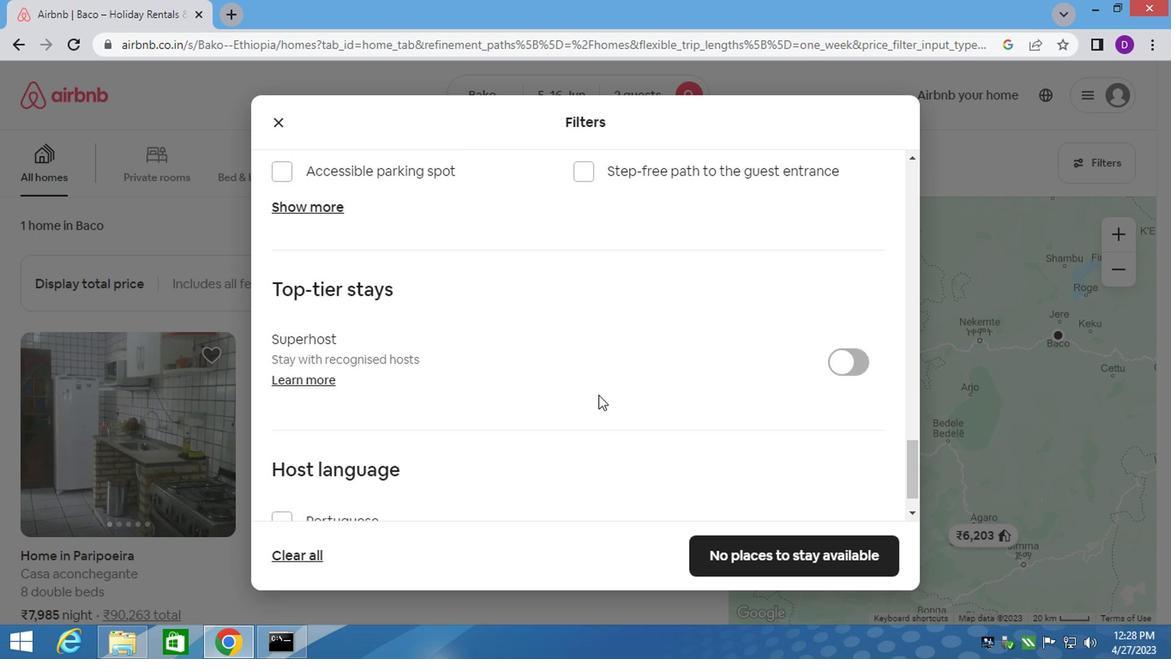 
Action: Mouse scrolled (595, 394) with delta (0, -1)
Screenshot: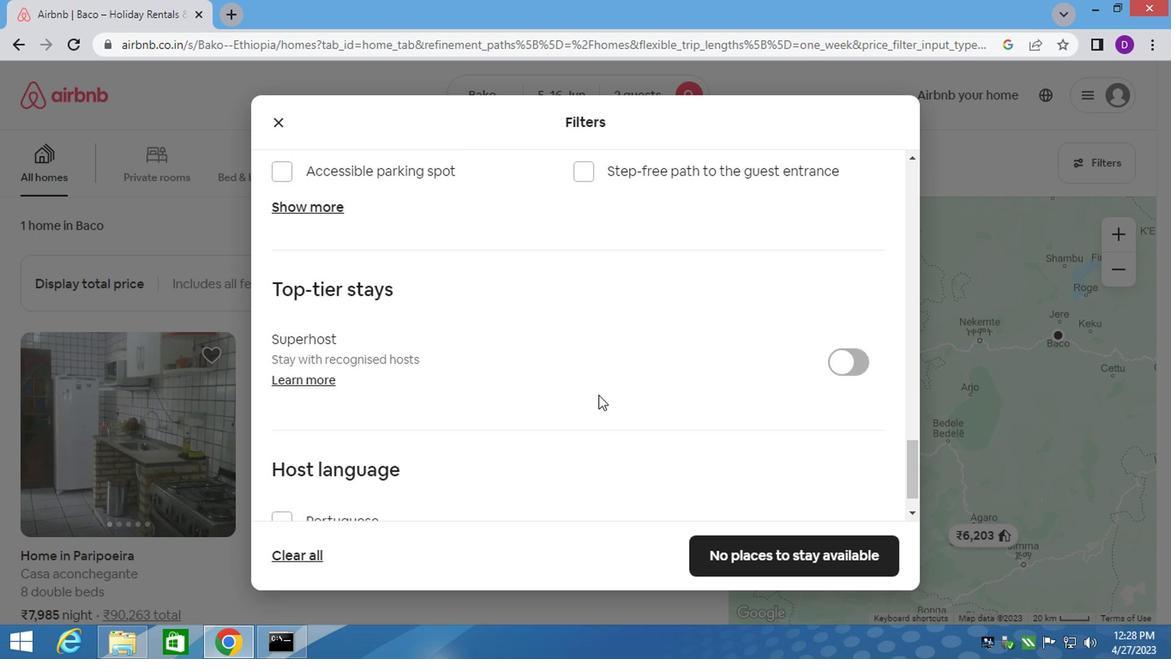 
Action: Mouse moved to (592, 405)
Screenshot: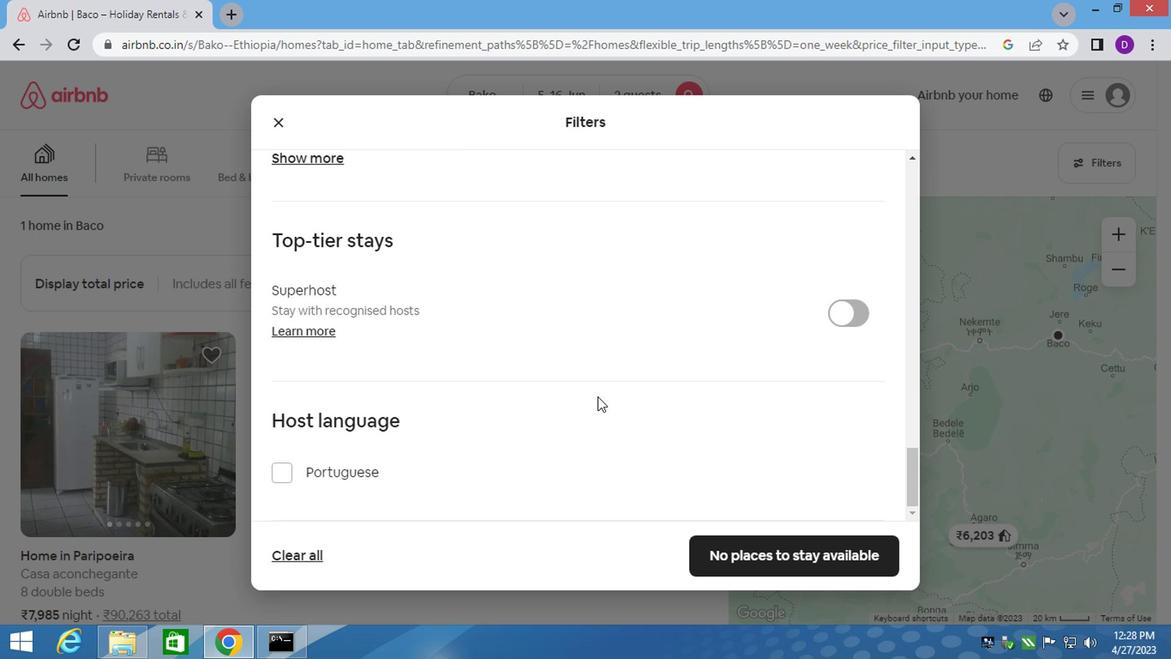 
Action: Mouse scrolled (593, 401) with delta (0, -1)
Screenshot: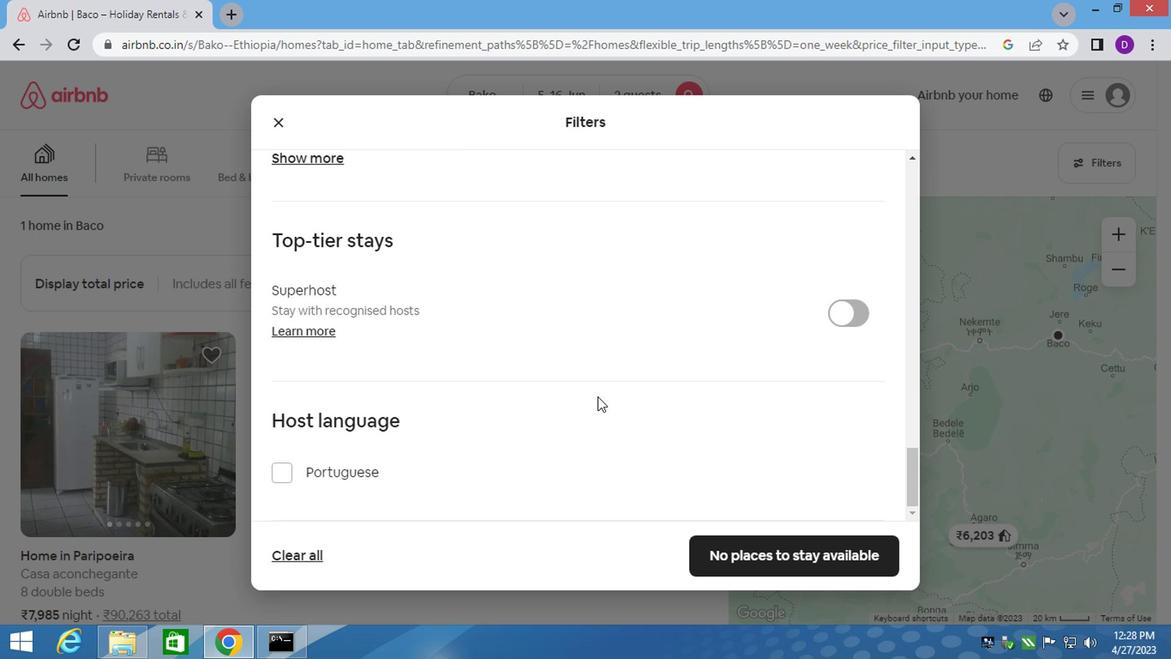 
Action: Mouse scrolled (592, 404) with delta (0, 0)
Screenshot: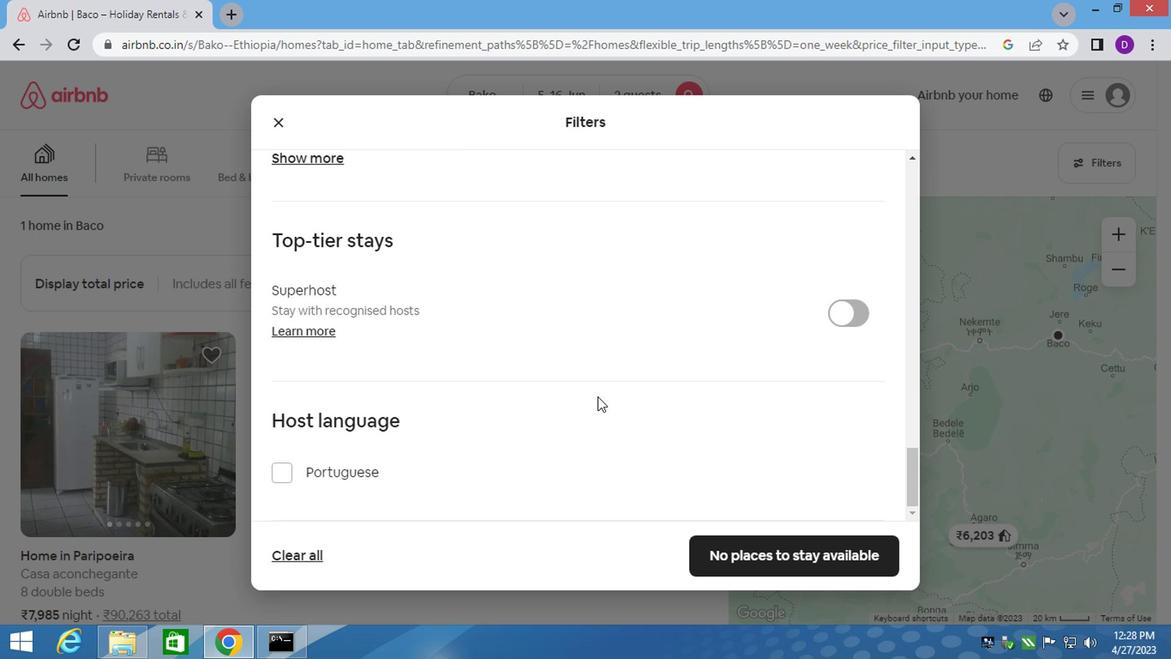 
Action: Mouse moved to (588, 413)
Screenshot: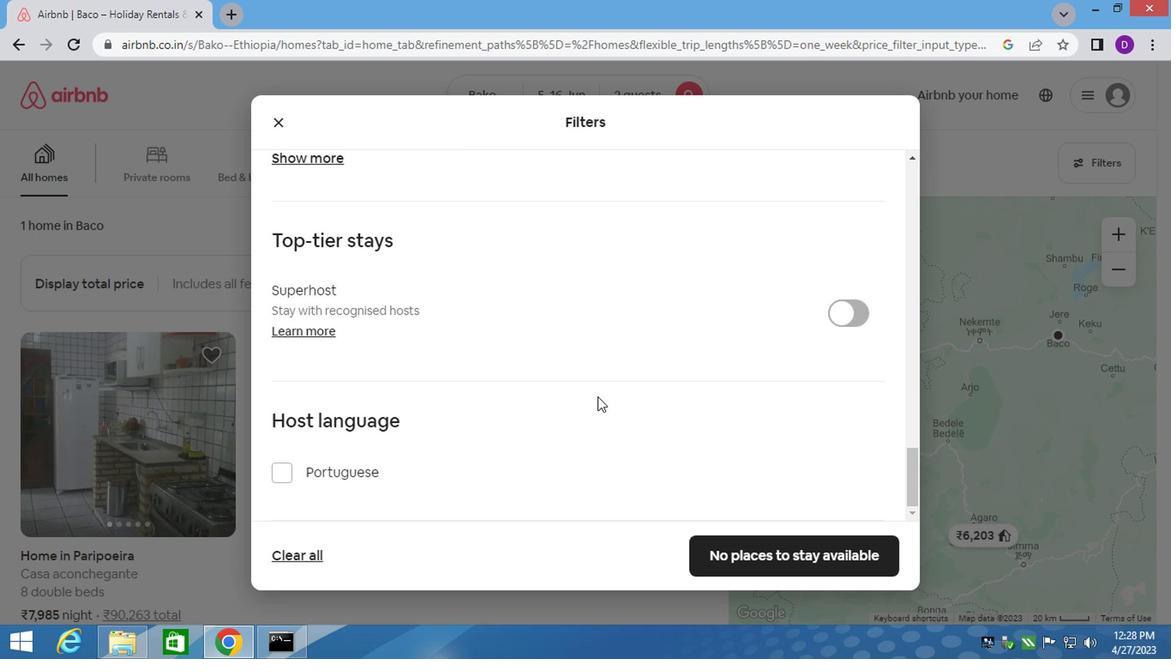 
Action: Mouse scrolled (588, 411) with delta (0, -1)
Screenshot: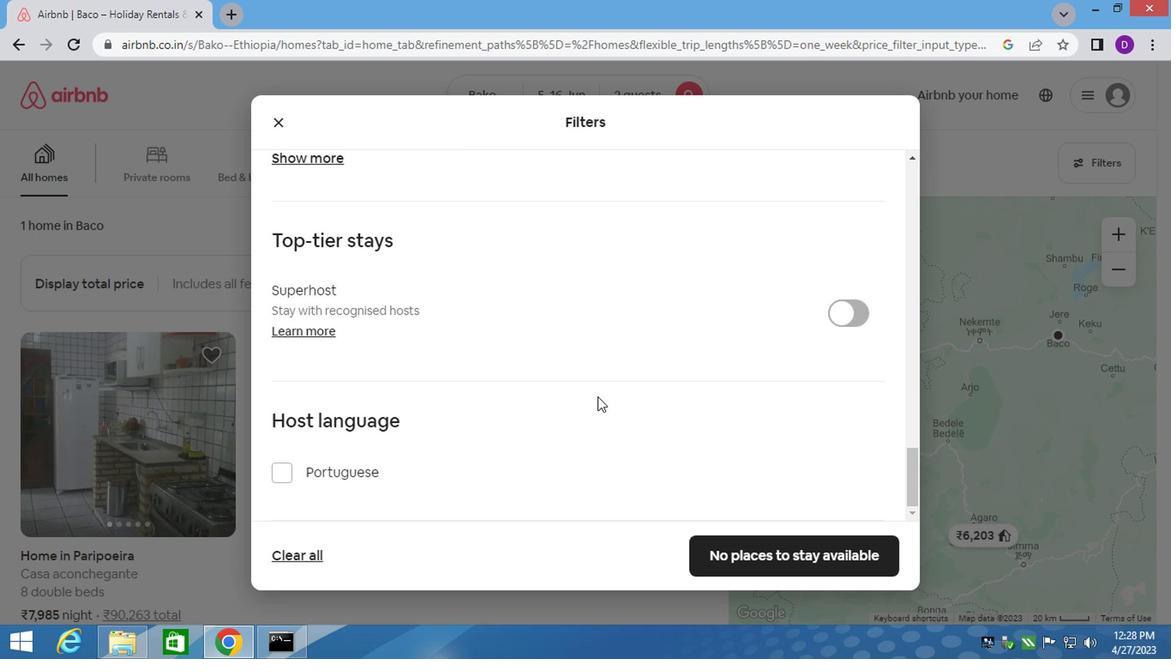 
Action: Mouse moved to (574, 424)
Screenshot: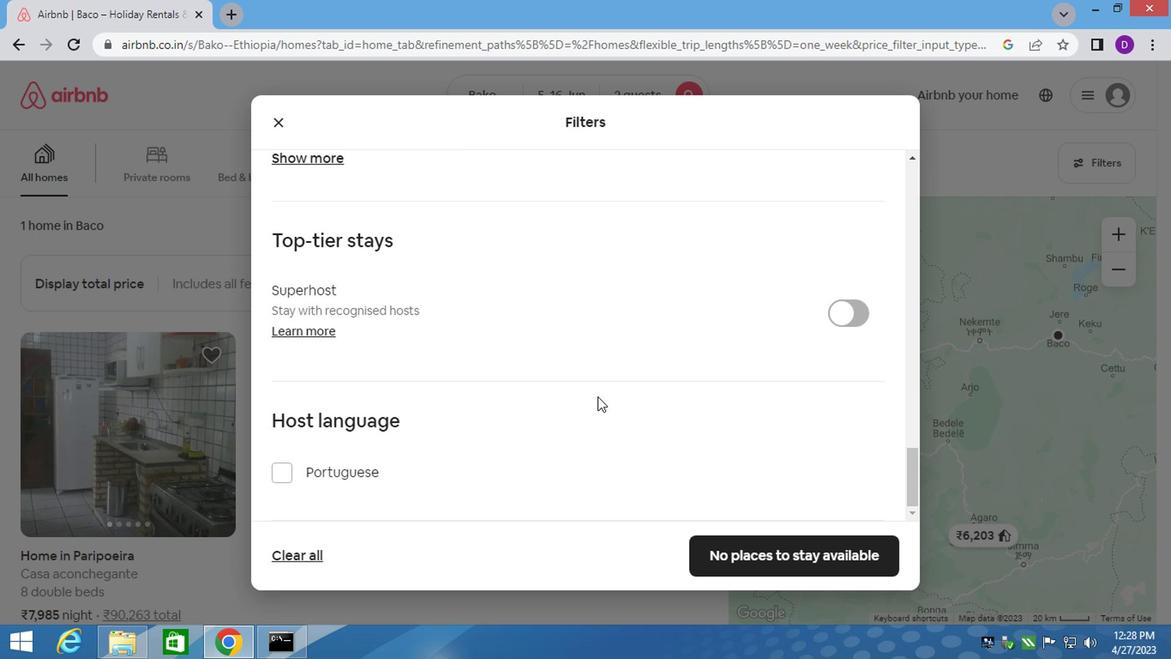 
Action: Mouse scrolled (574, 422) with delta (0, -1)
Screenshot: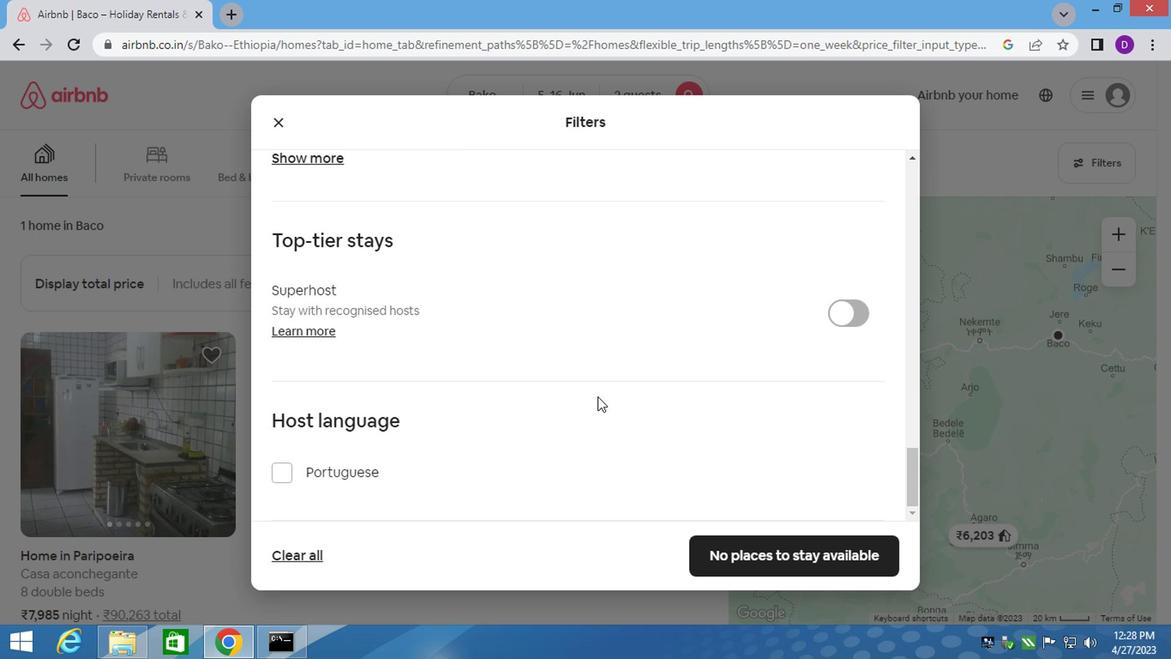 
Action: Mouse moved to (701, 540)
Screenshot: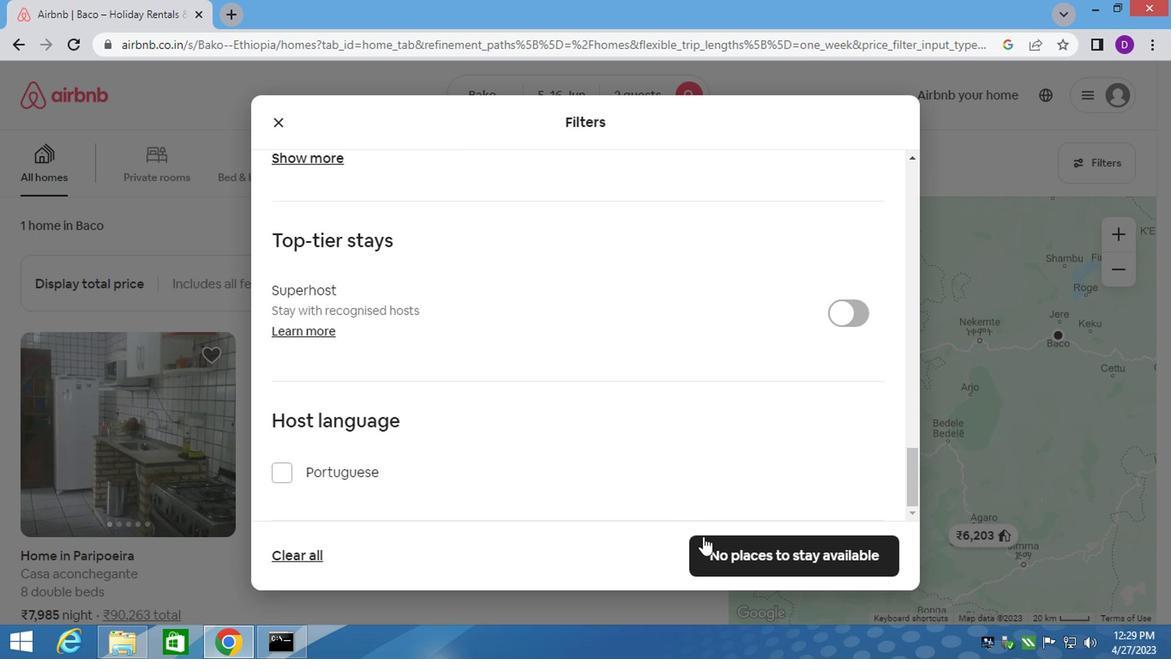 
Action: Mouse pressed left at (701, 540)
Screenshot: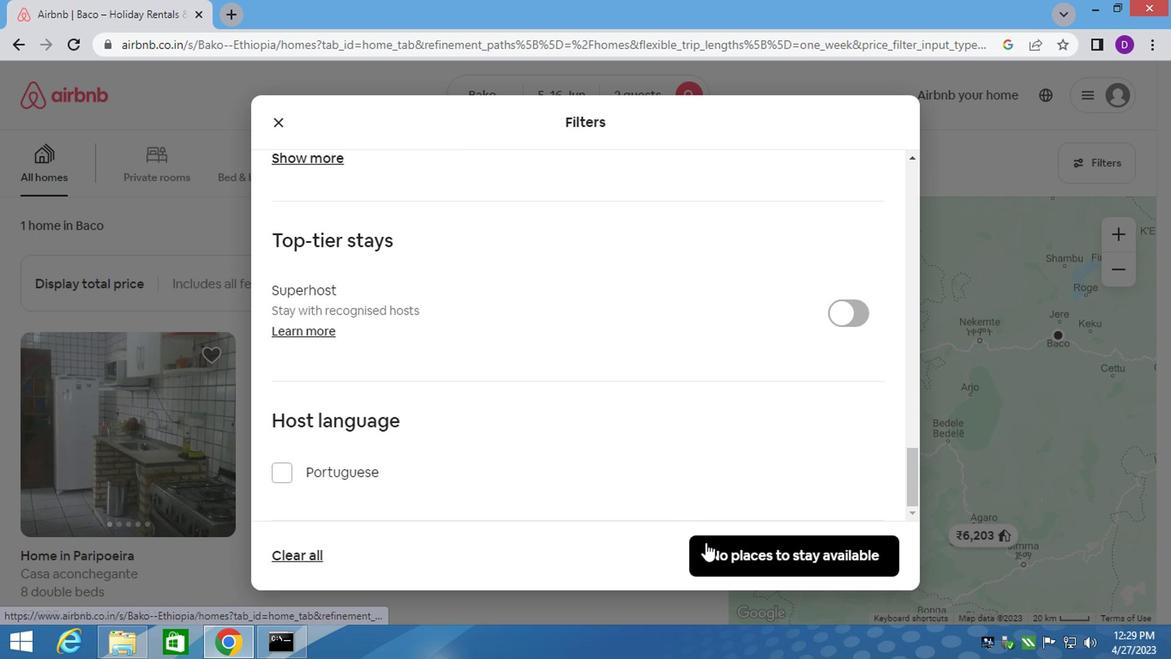 
Action: Mouse moved to (608, 379)
Screenshot: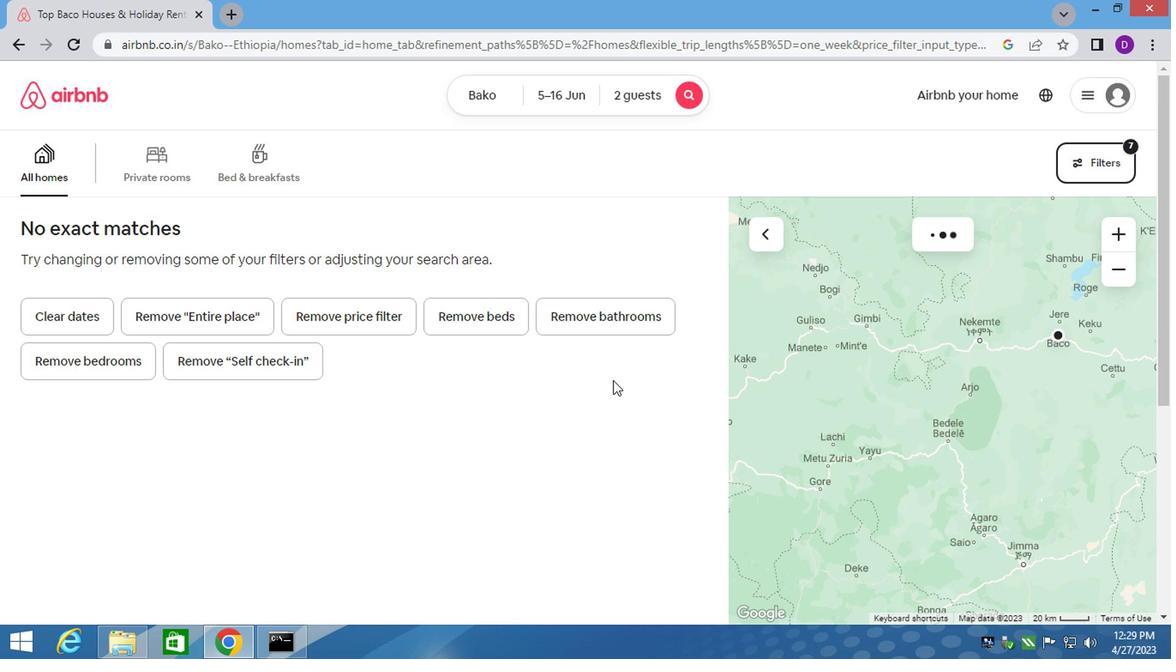 
Action: Key pressed <Key.f8>
Screenshot: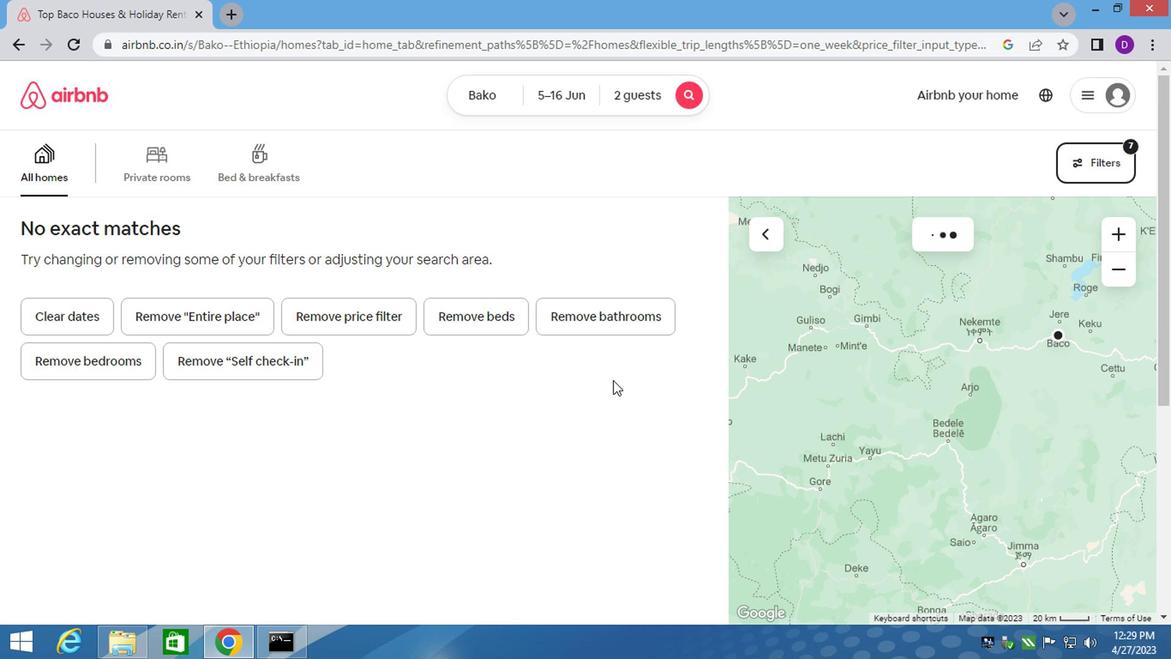 
